 Task: Look for Airbnb properties in Shelui, Tanzania from 20th December, 2023 to 26th December, 2023 for 4 adults. Place can be private room with 4 bedrooms having 4 beds and 4 bathrooms. Property type can be flat. Amenities needed are: wifi, TV, free parkinig on premises, gym, breakfast.
Action: Mouse moved to (490, 127)
Screenshot: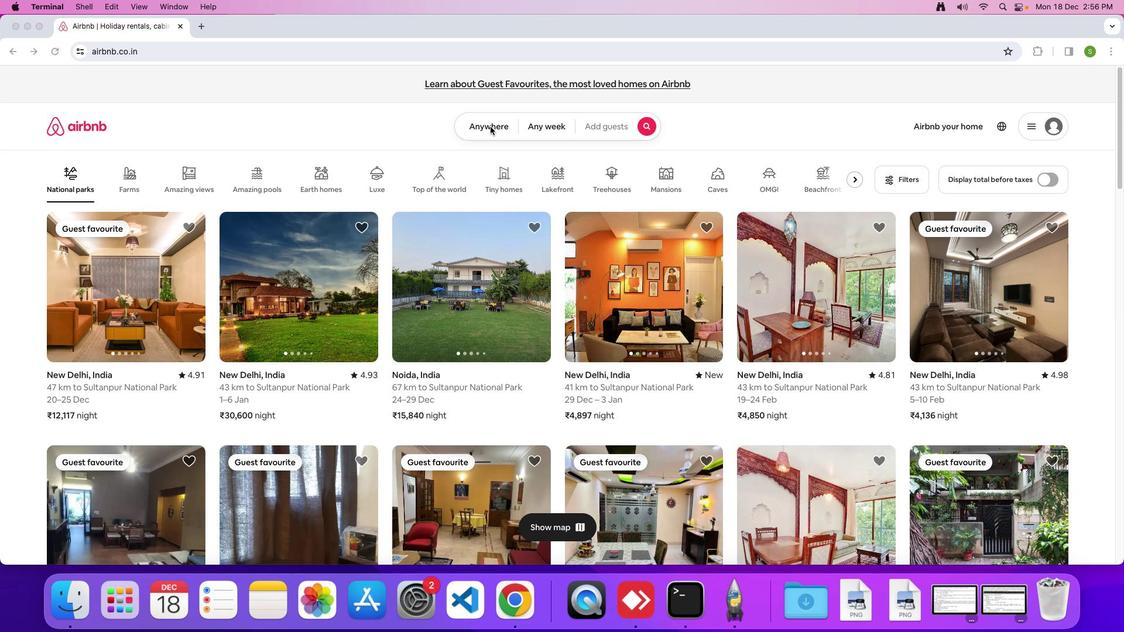 
Action: Mouse pressed left at (490, 127)
Screenshot: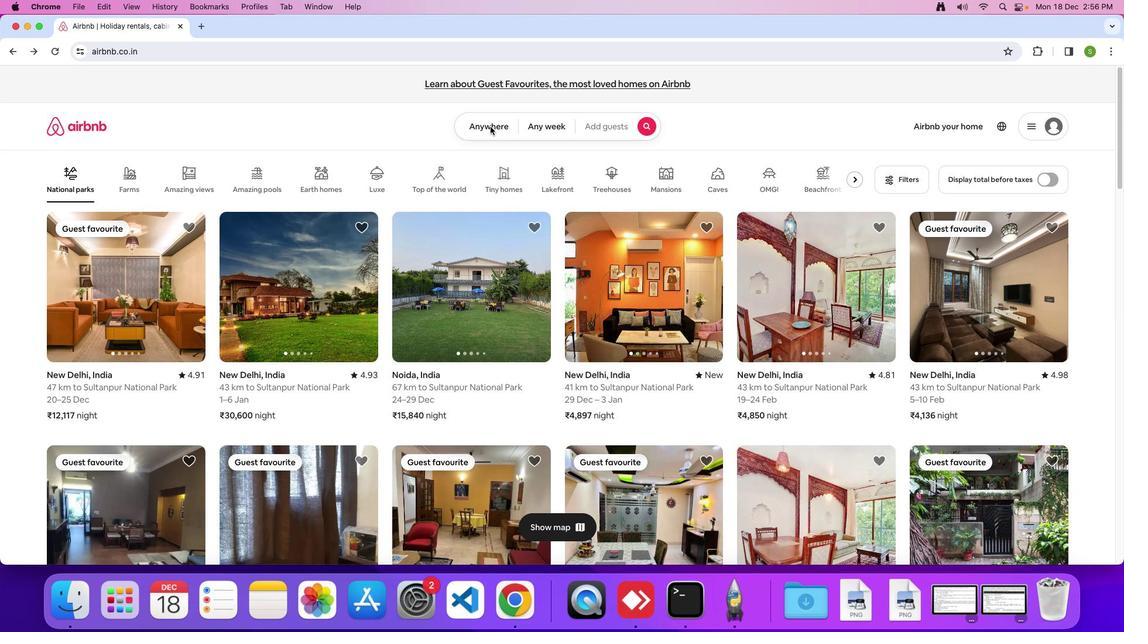 
Action: Mouse moved to (487, 127)
Screenshot: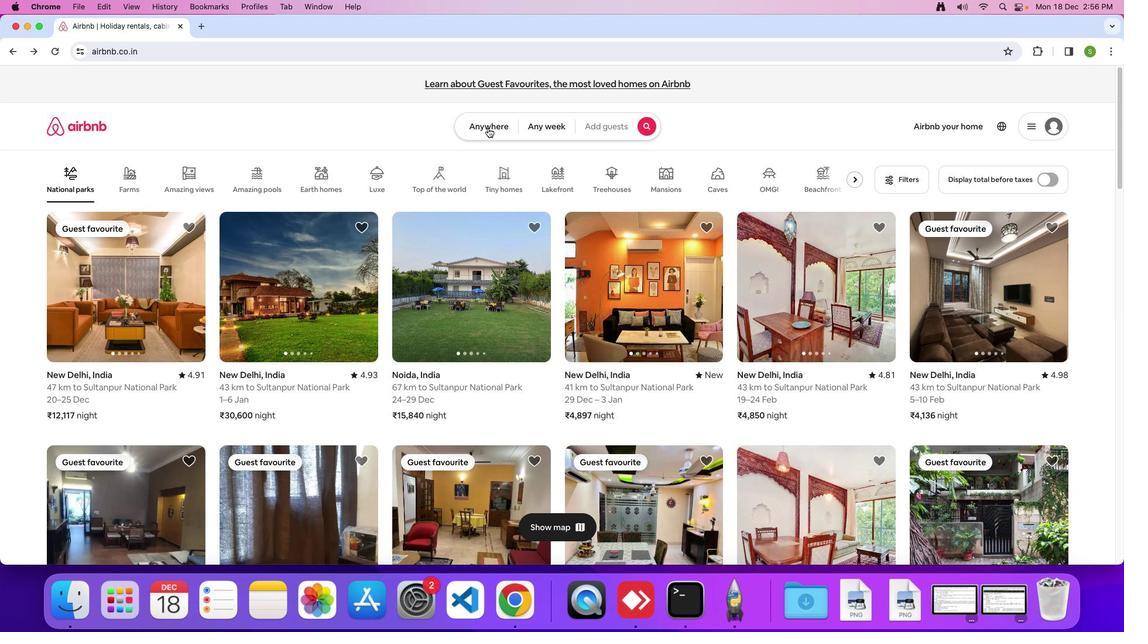 
Action: Mouse pressed left at (487, 127)
Screenshot: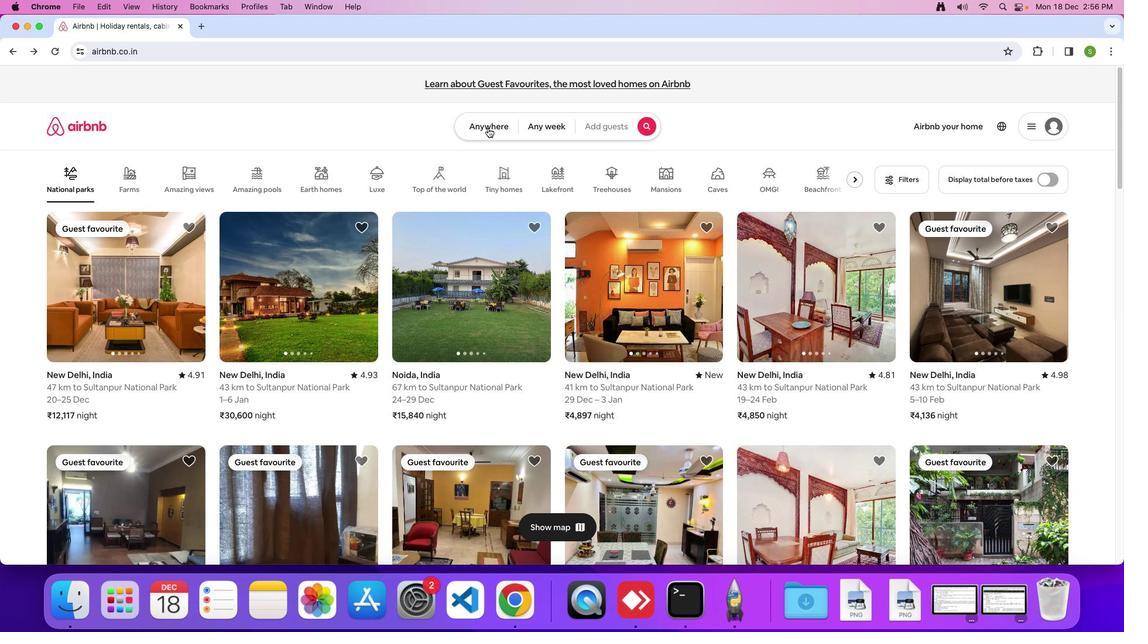 
Action: Mouse moved to (441, 170)
Screenshot: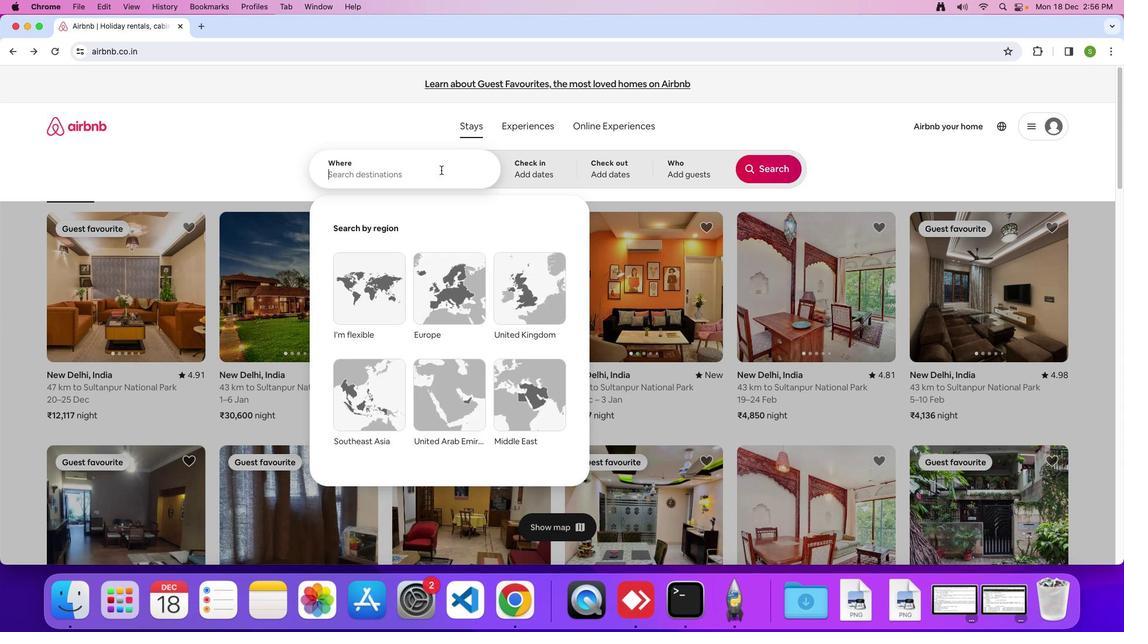 
Action: Mouse pressed left at (441, 170)
Screenshot: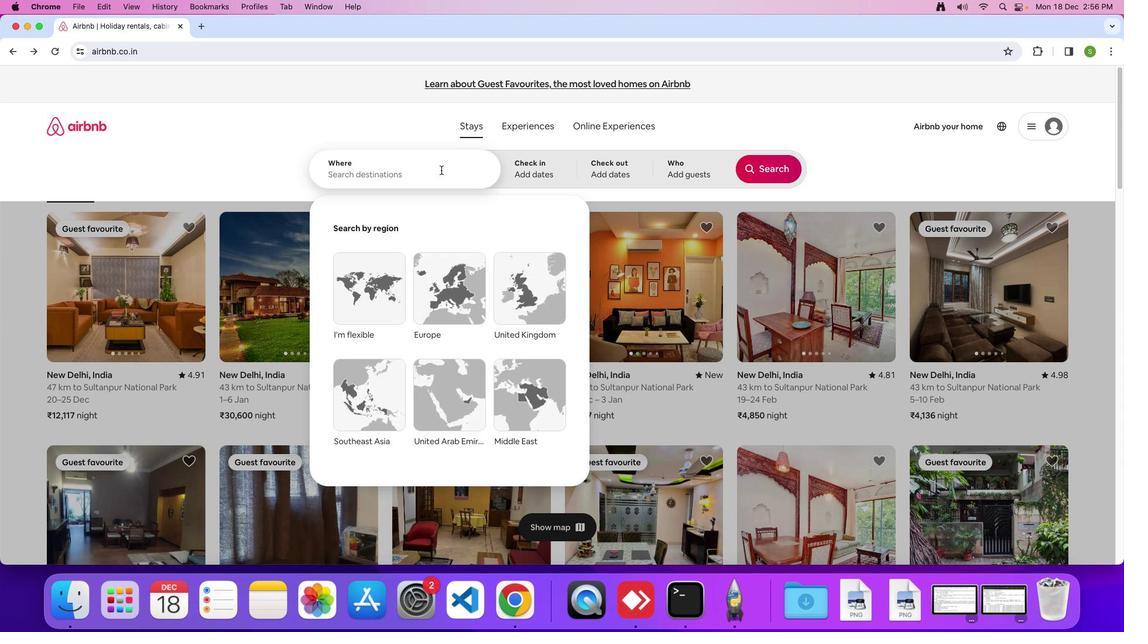 
Action: Mouse moved to (441, 170)
Screenshot: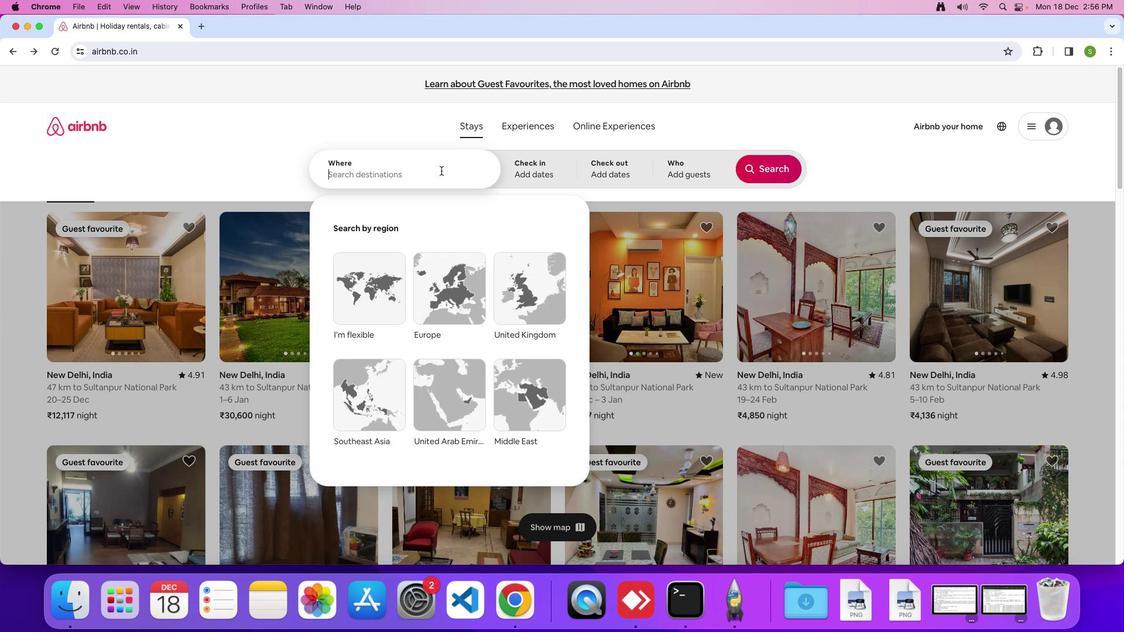 
Action: Key pressed 'S'Key.caps_lock'h''e''l''u''i'
Screenshot: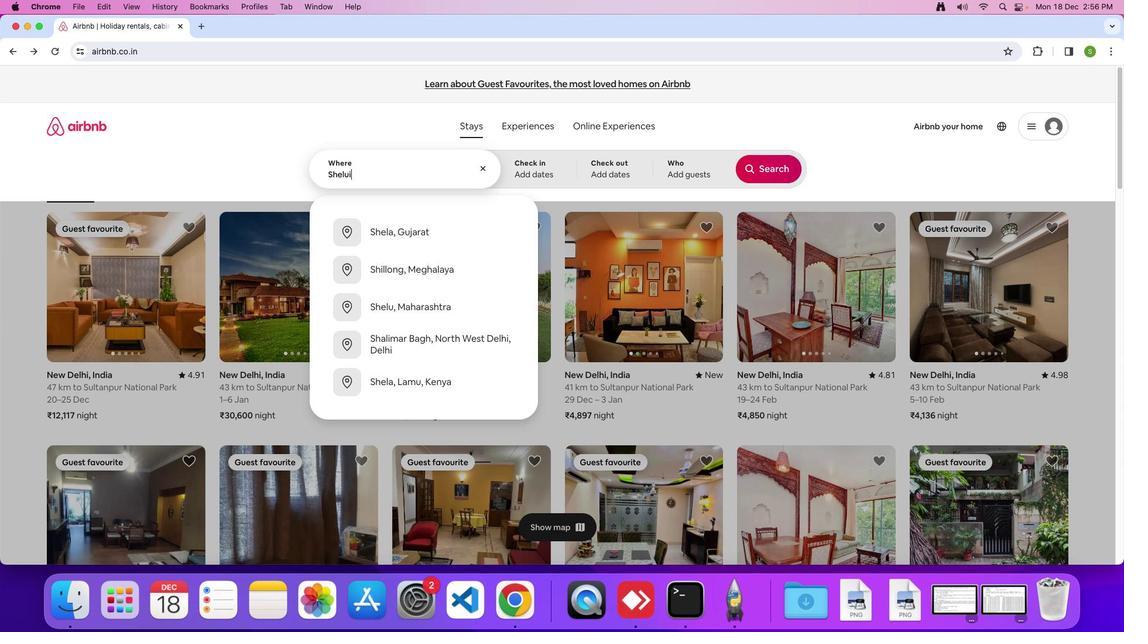 
Action: Mouse moved to (441, 170)
Screenshot: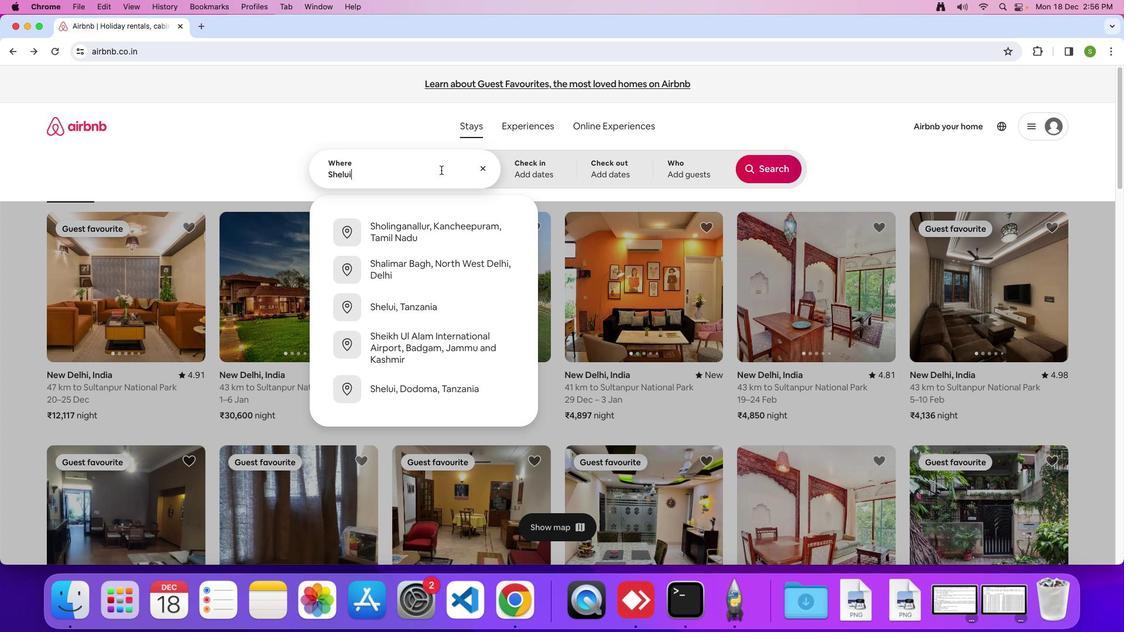 
Action: Key pressed ','Key.spaceKey.shift'T''a''n''z''a''n''i''a'Key.enter
Screenshot: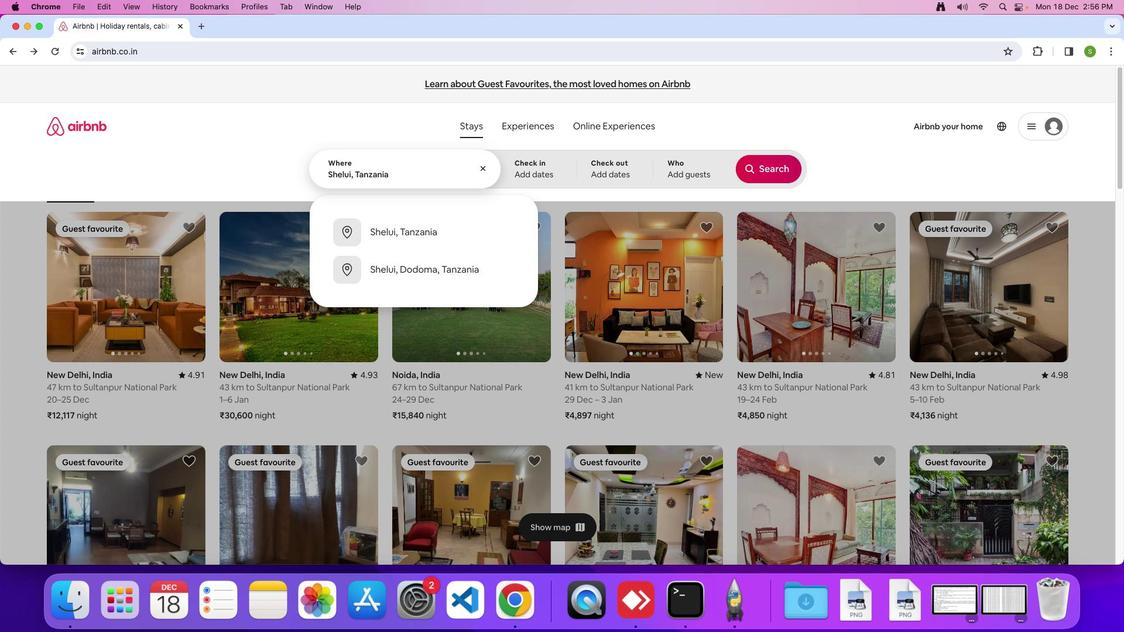 
Action: Mouse moved to (449, 408)
Screenshot: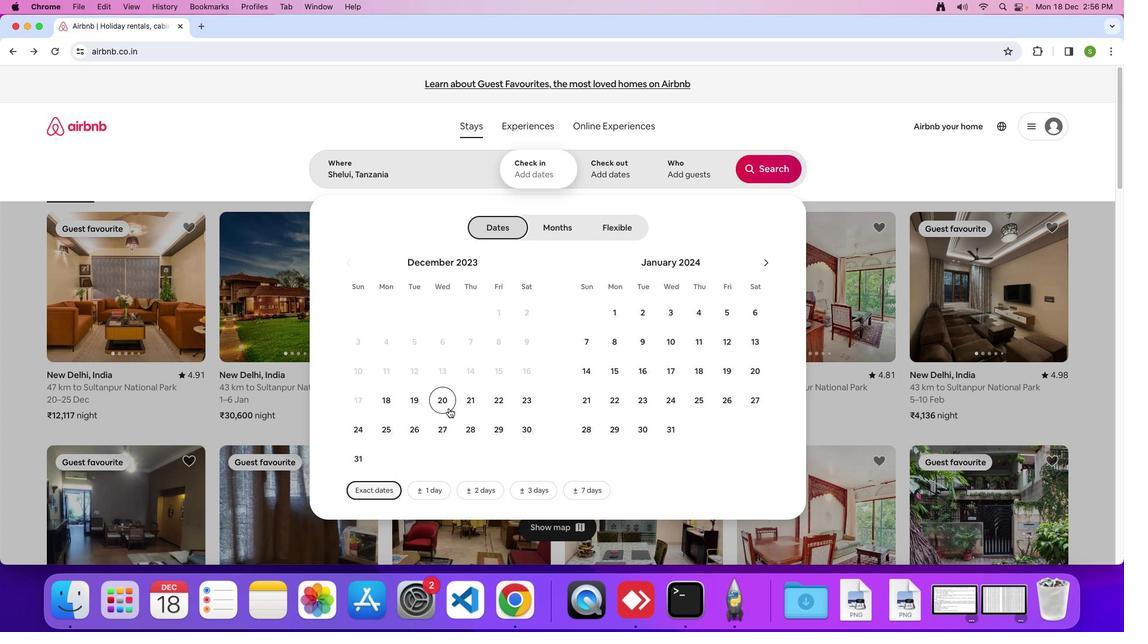 
Action: Mouse pressed left at (449, 408)
Screenshot: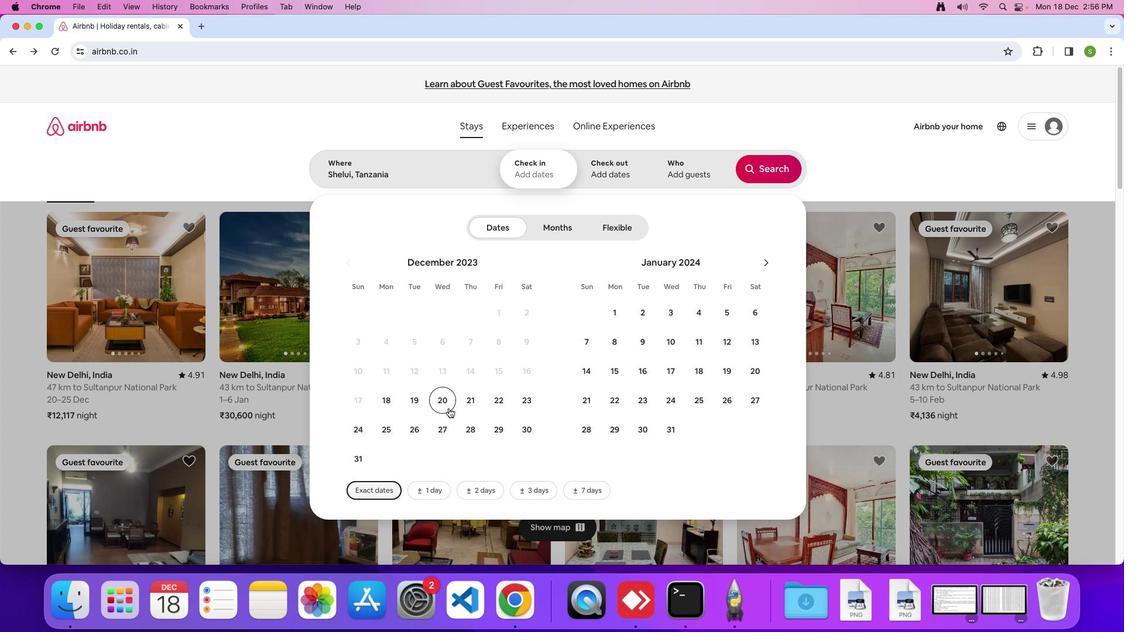 
Action: Mouse moved to (407, 428)
Screenshot: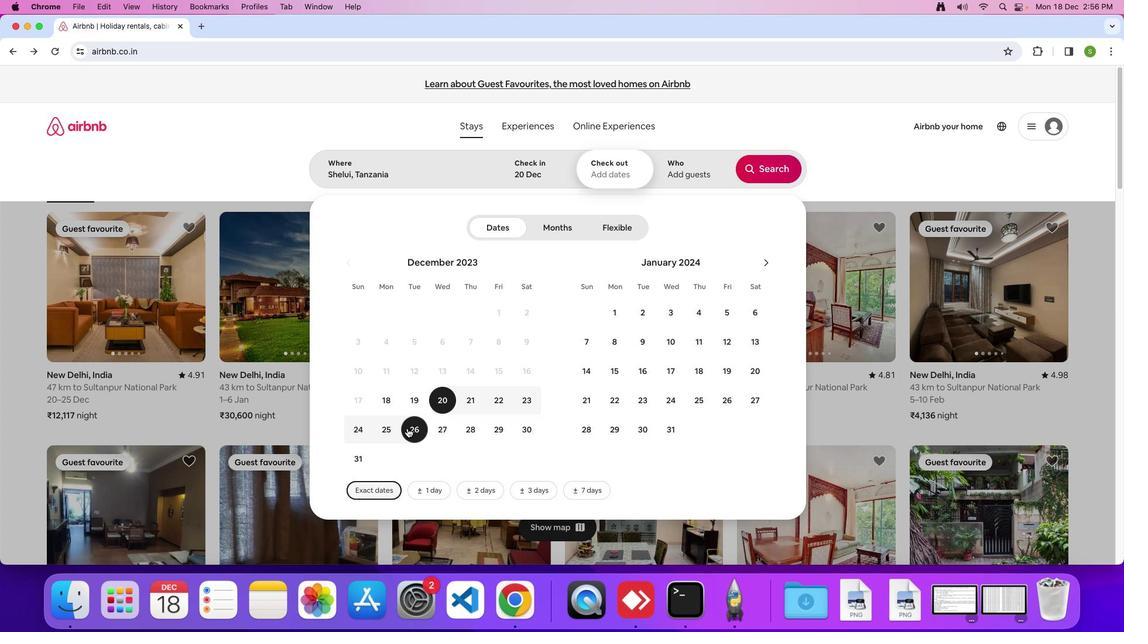 
Action: Mouse pressed left at (407, 428)
Screenshot: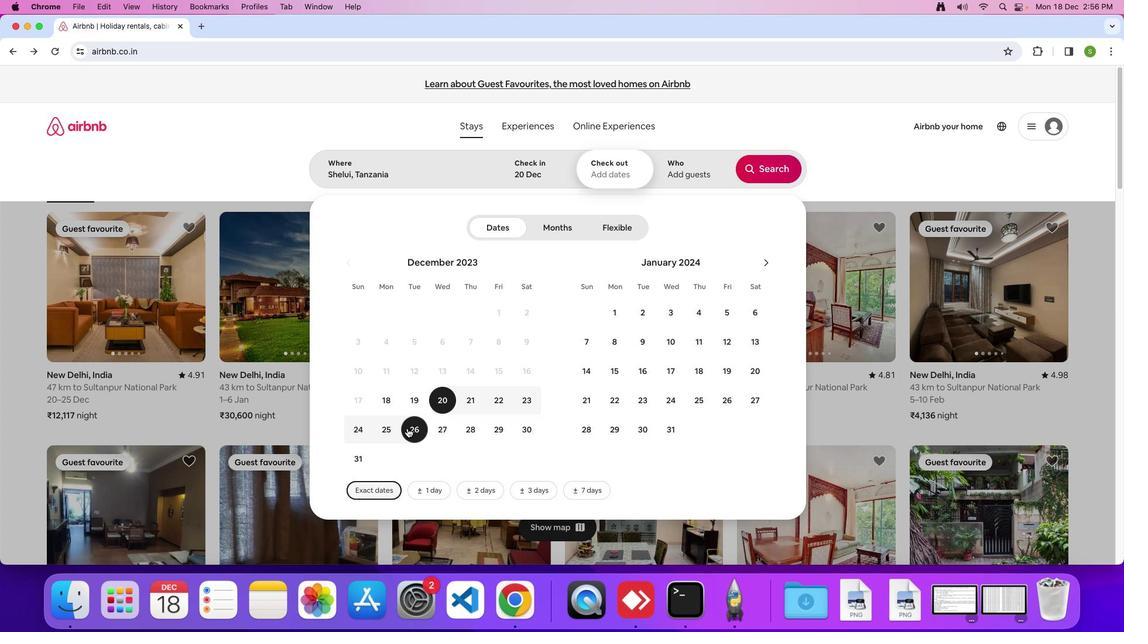
Action: Mouse moved to (688, 160)
Screenshot: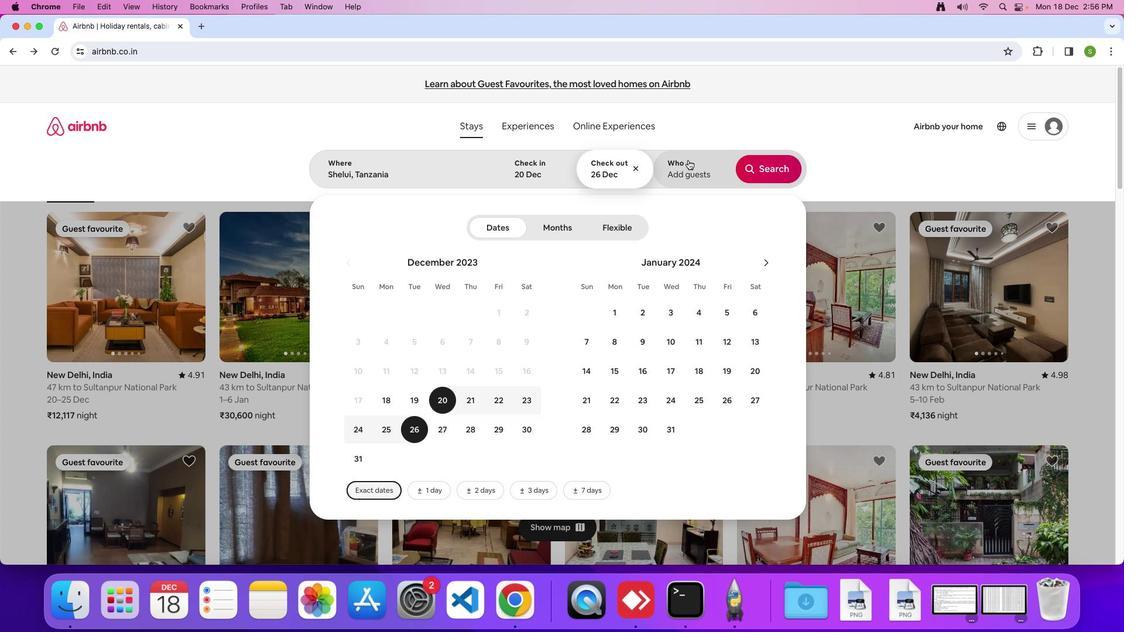
Action: Mouse pressed left at (688, 160)
Screenshot: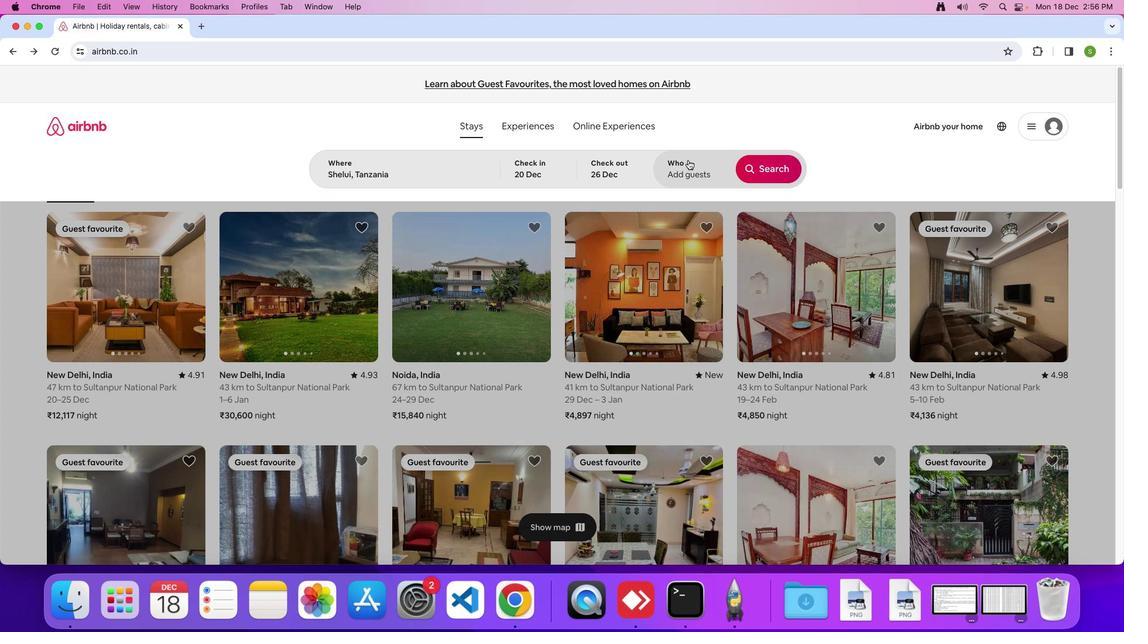 
Action: Mouse moved to (778, 229)
Screenshot: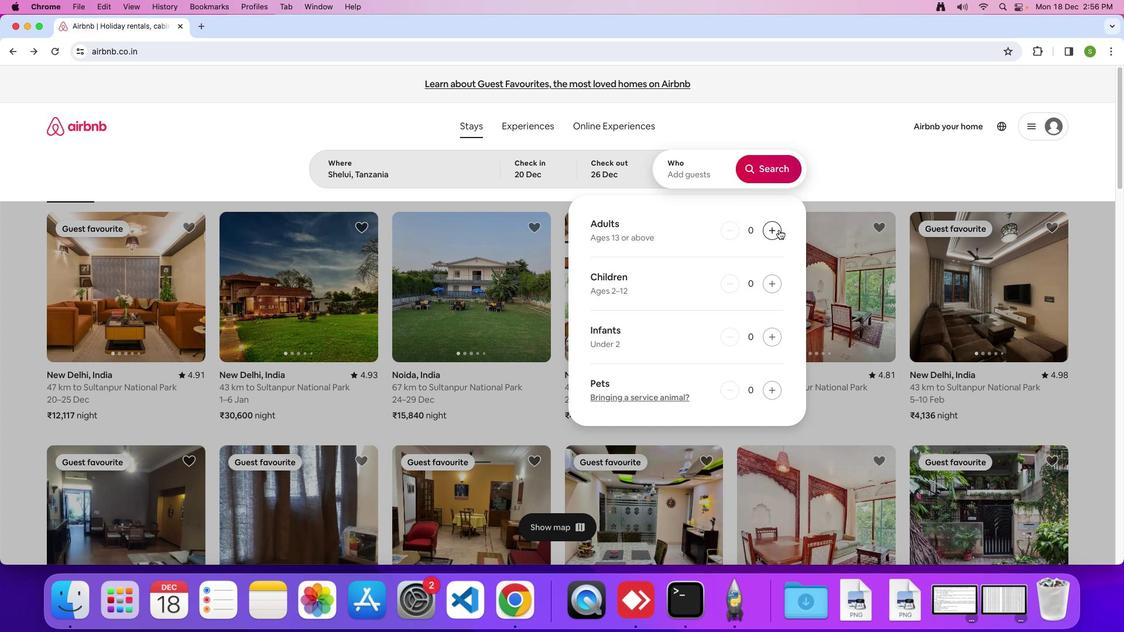 
Action: Mouse pressed left at (778, 229)
Screenshot: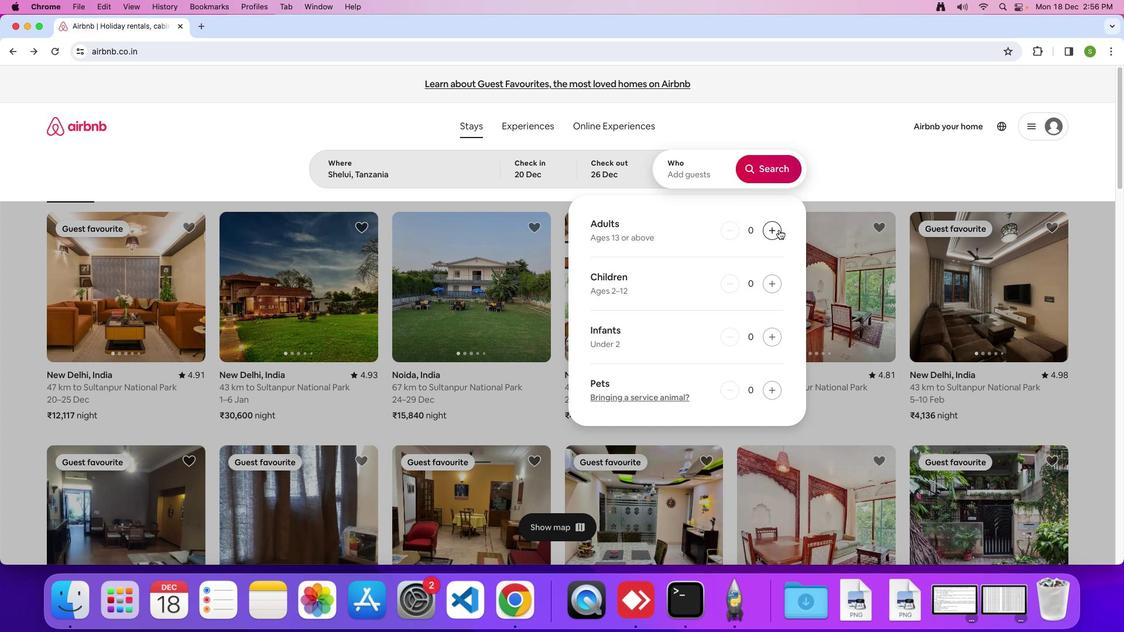 
Action: Mouse pressed left at (778, 229)
Screenshot: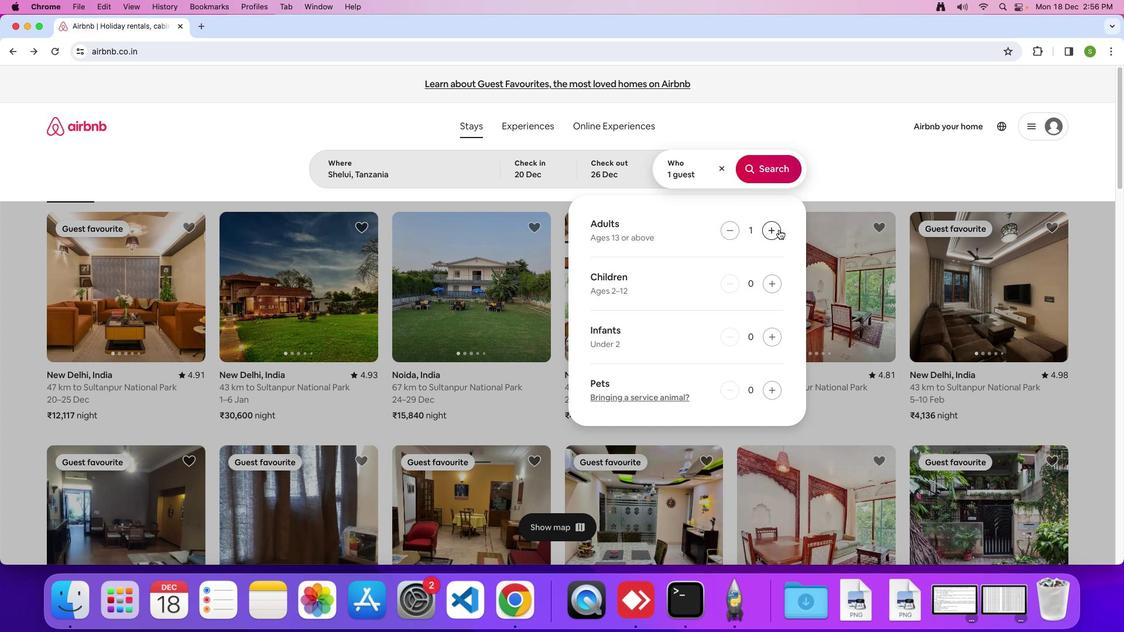 
Action: Mouse pressed left at (778, 229)
Screenshot: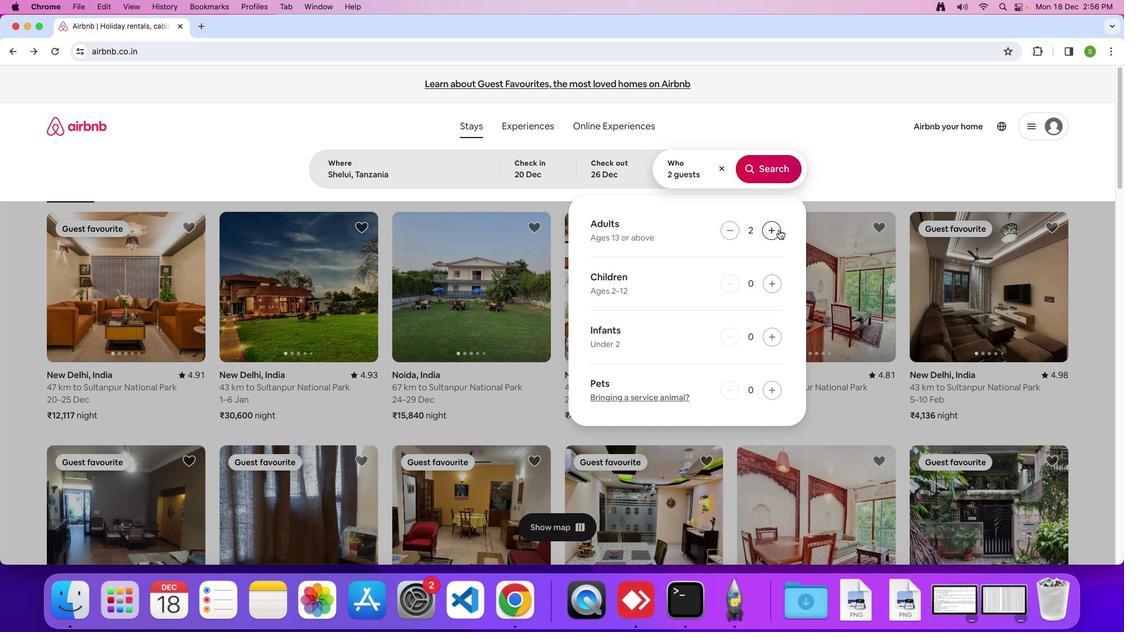 
Action: Mouse pressed left at (778, 229)
Screenshot: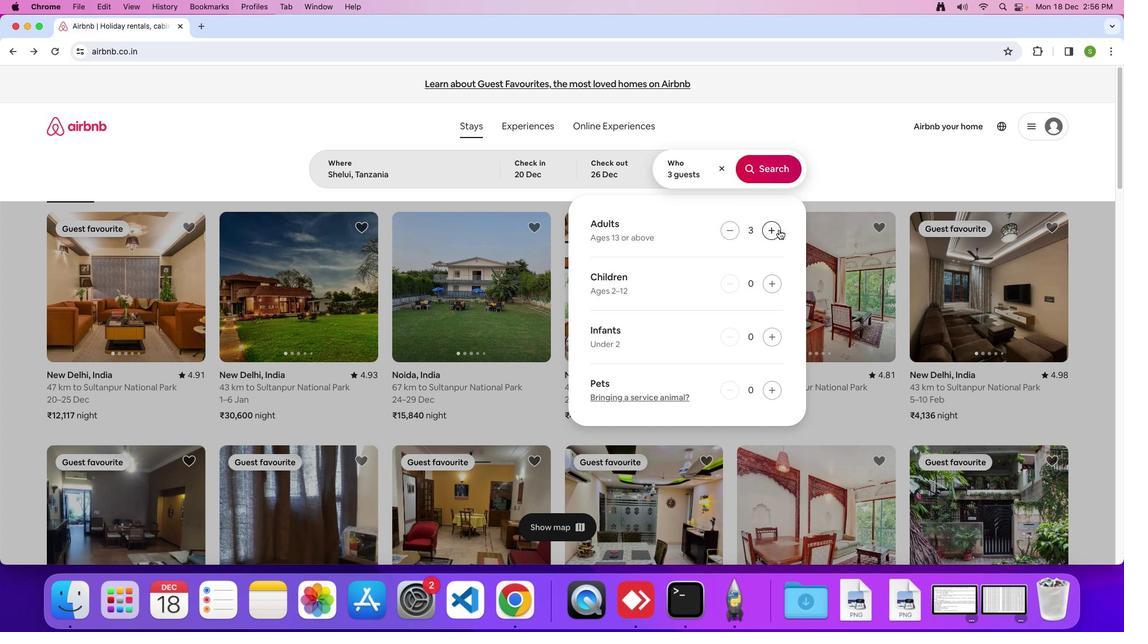 
Action: Mouse moved to (777, 177)
Screenshot: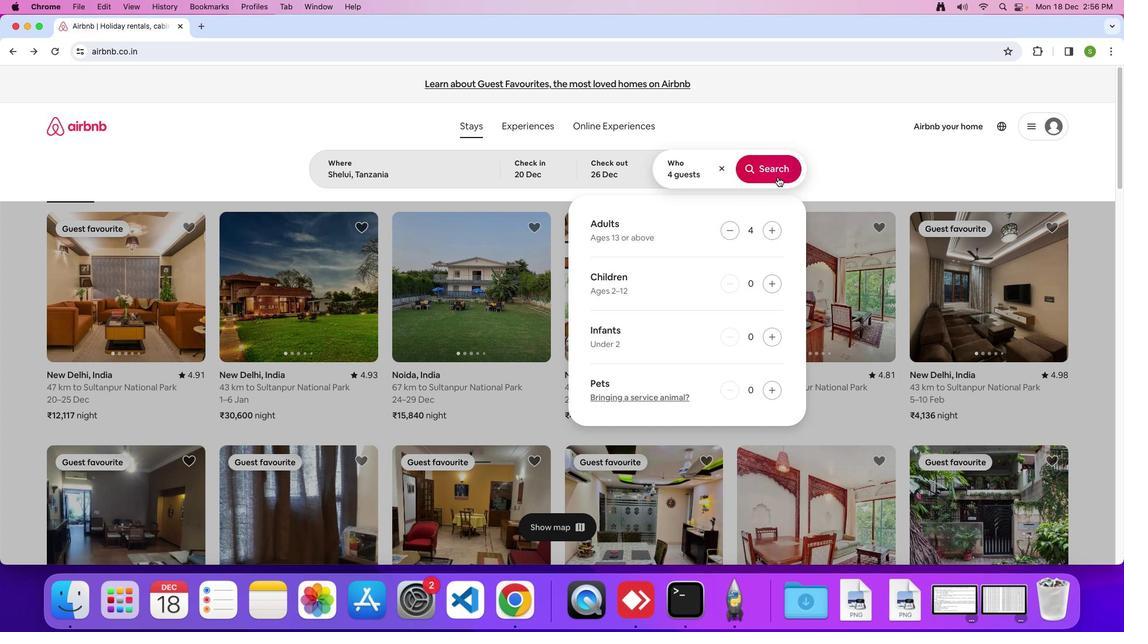 
Action: Mouse pressed left at (777, 177)
Screenshot: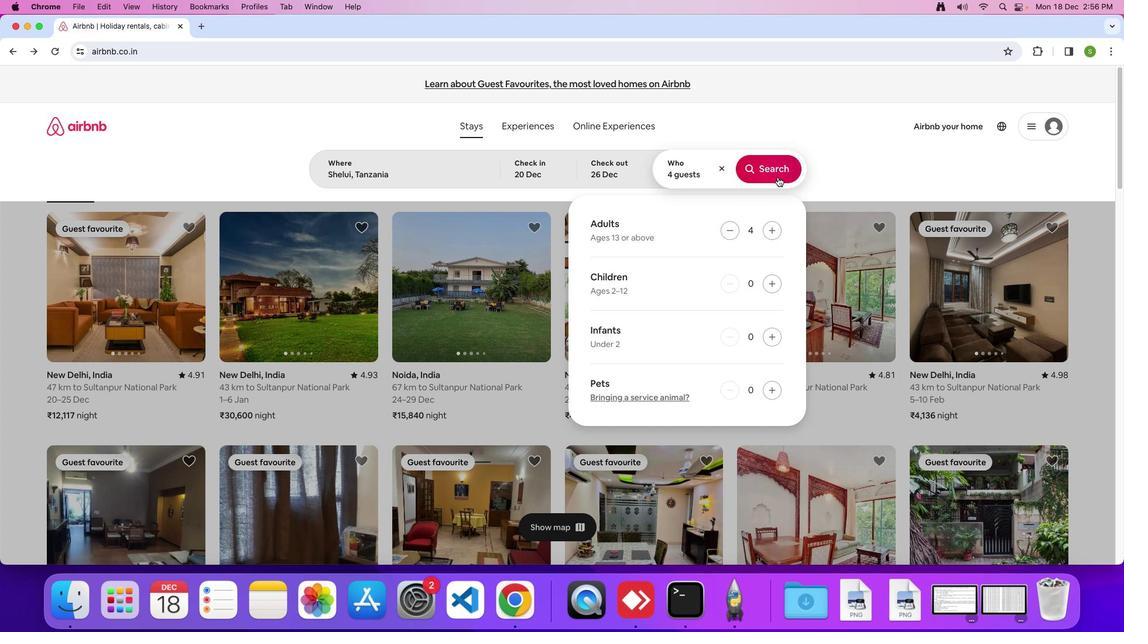 
Action: Mouse moved to (932, 141)
Screenshot: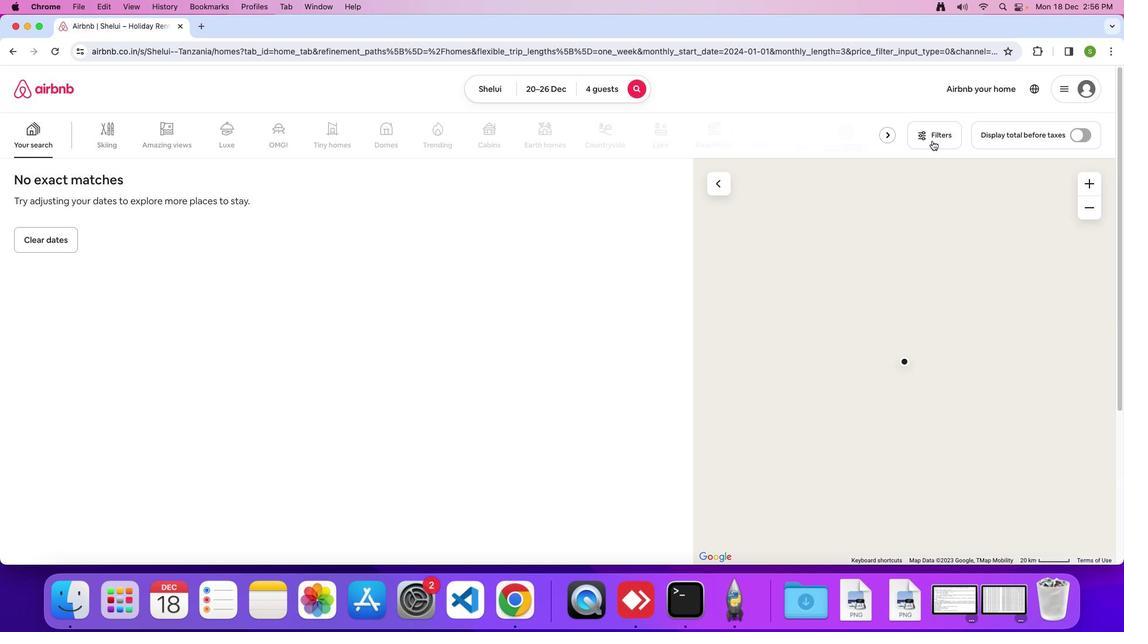 
Action: Mouse pressed left at (932, 141)
Screenshot: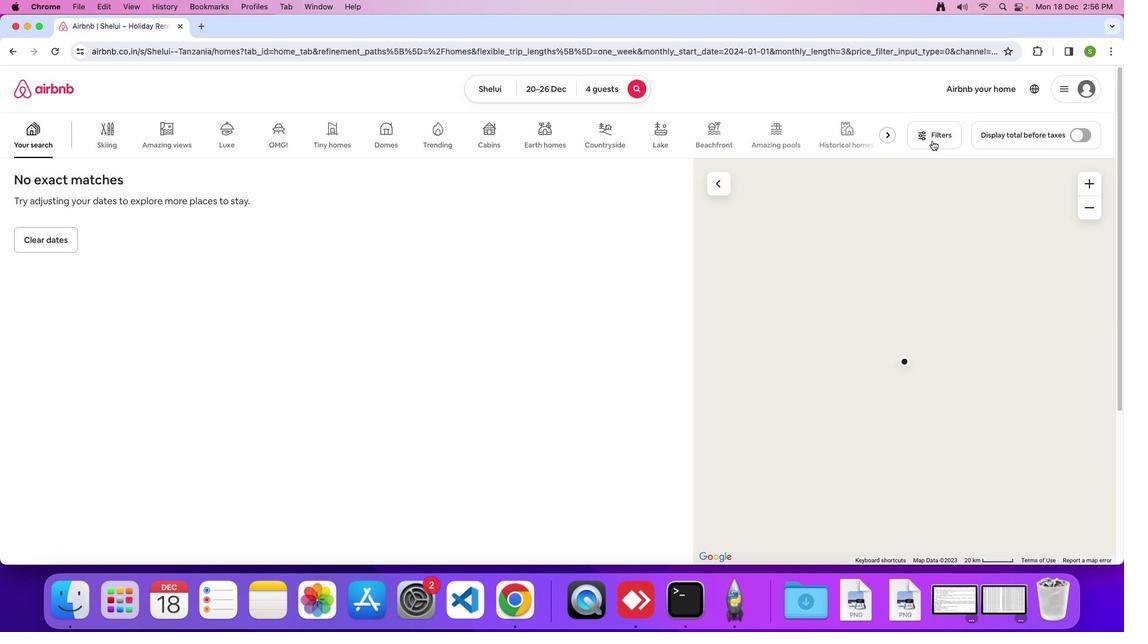 
Action: Mouse moved to (574, 373)
Screenshot: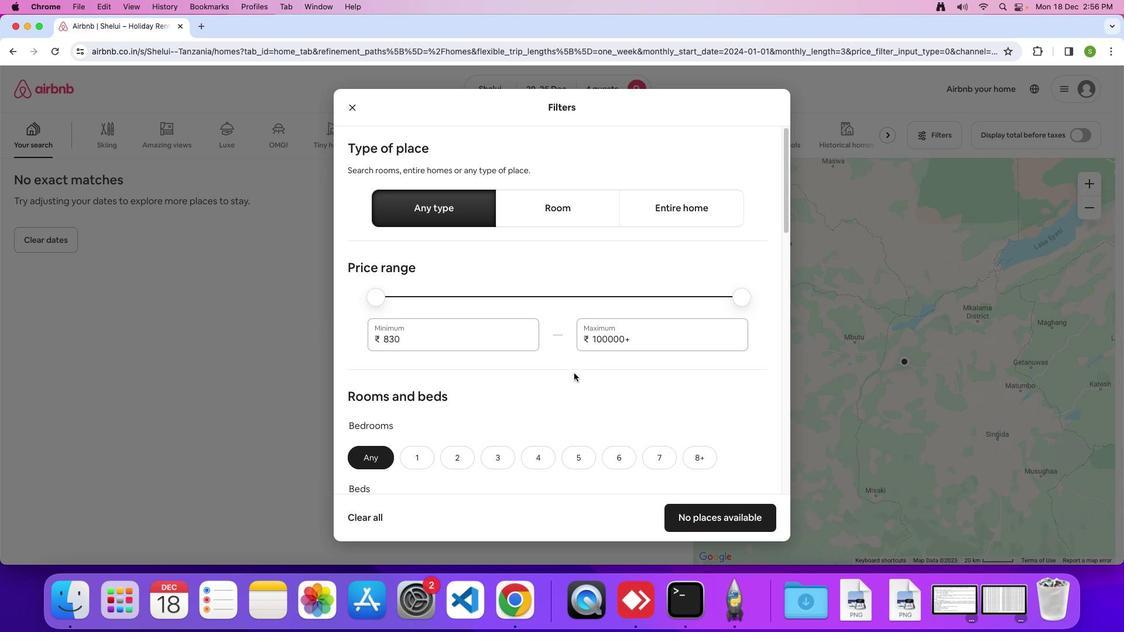 
Action: Mouse scrolled (574, 373) with delta (0, 0)
Screenshot: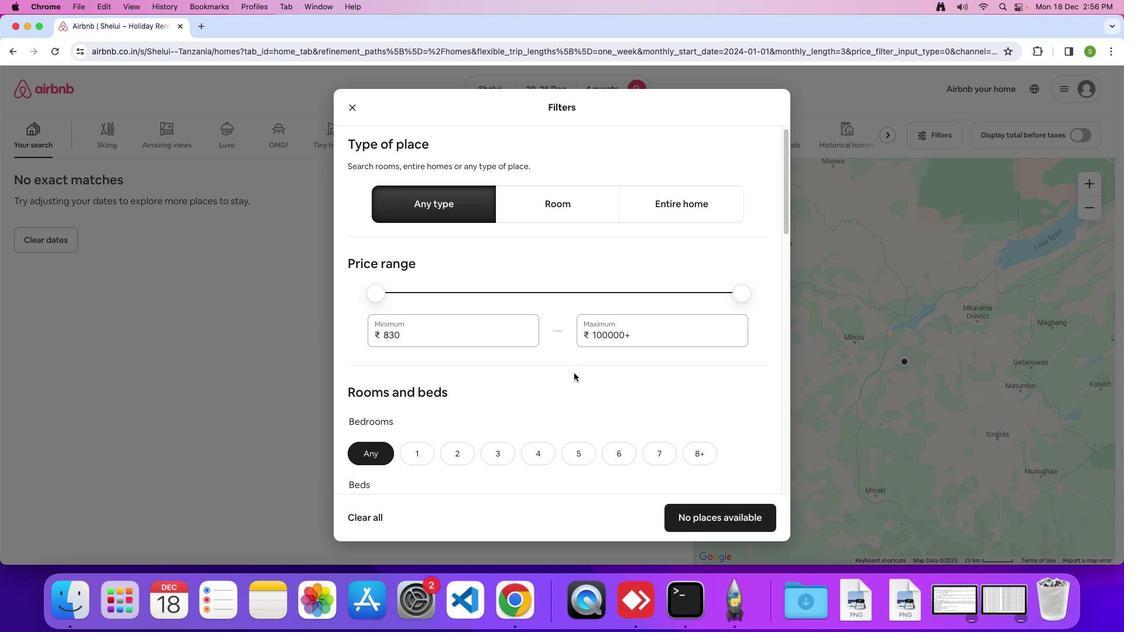 
Action: Mouse scrolled (574, 373) with delta (0, 0)
Screenshot: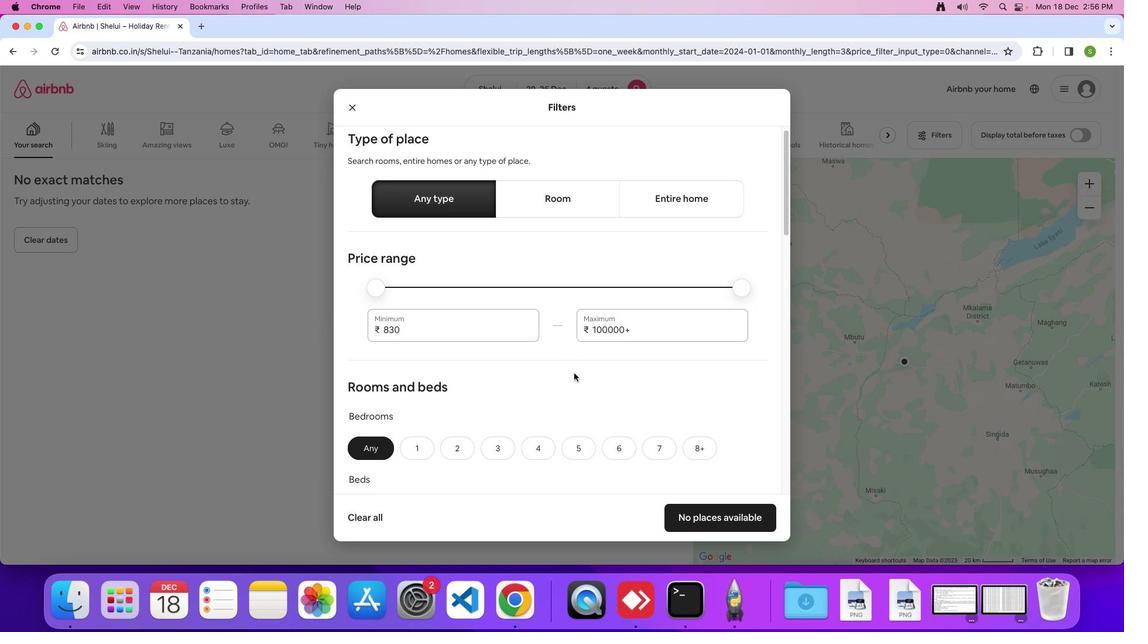 
Action: Mouse scrolled (574, 373) with delta (0, -1)
Screenshot: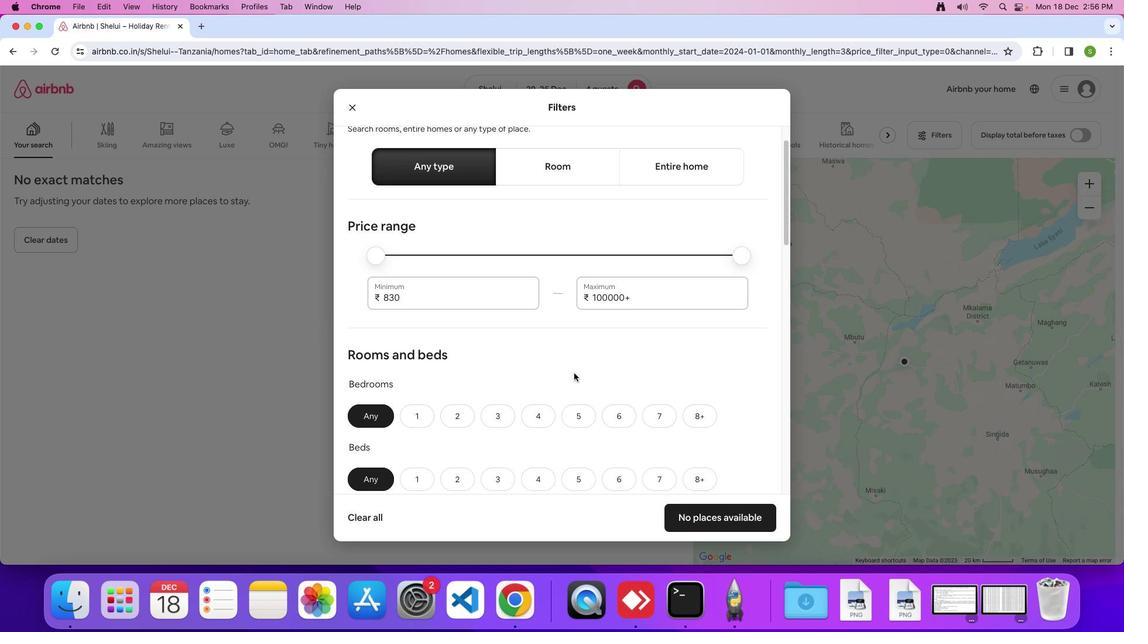 
Action: Mouse moved to (574, 373)
Screenshot: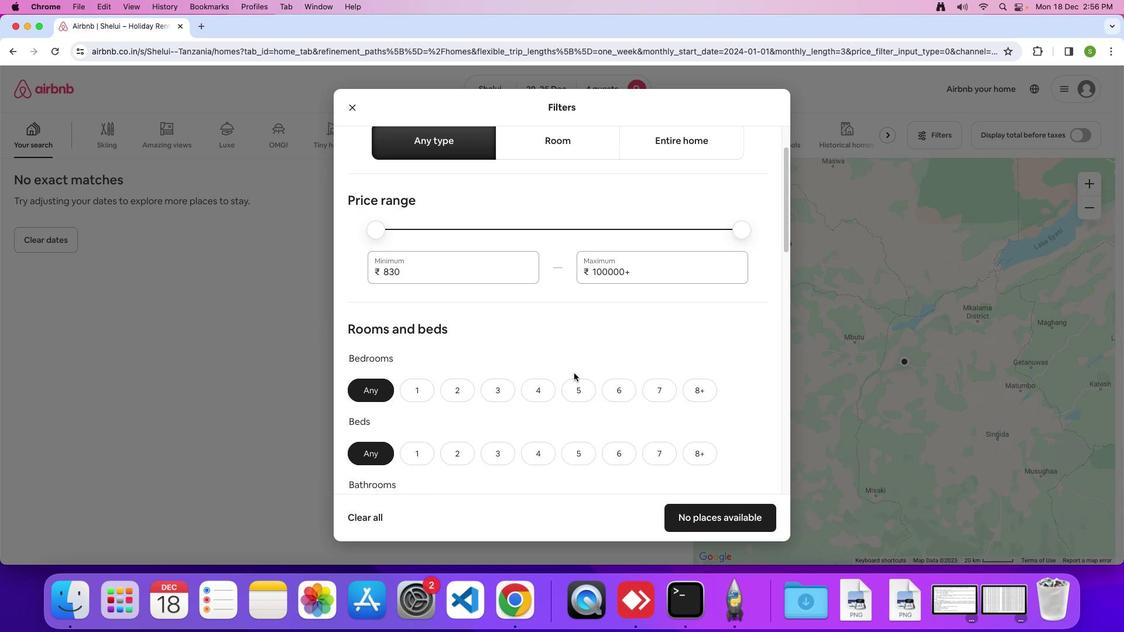 
Action: Mouse scrolled (574, 373) with delta (0, 0)
Screenshot: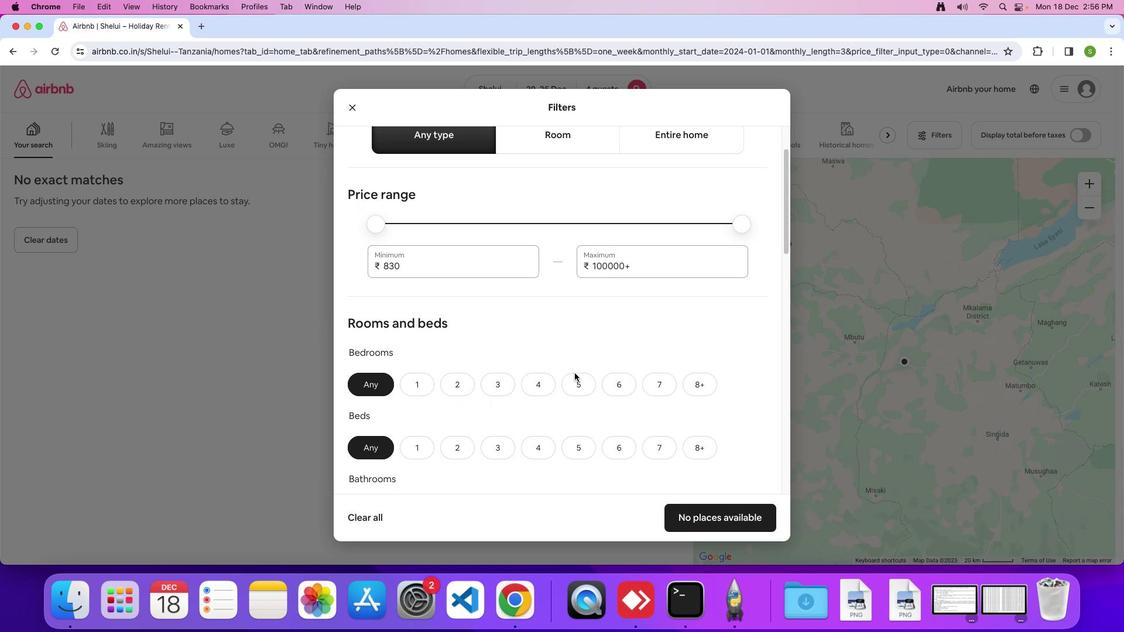 
Action: Mouse moved to (574, 373)
Screenshot: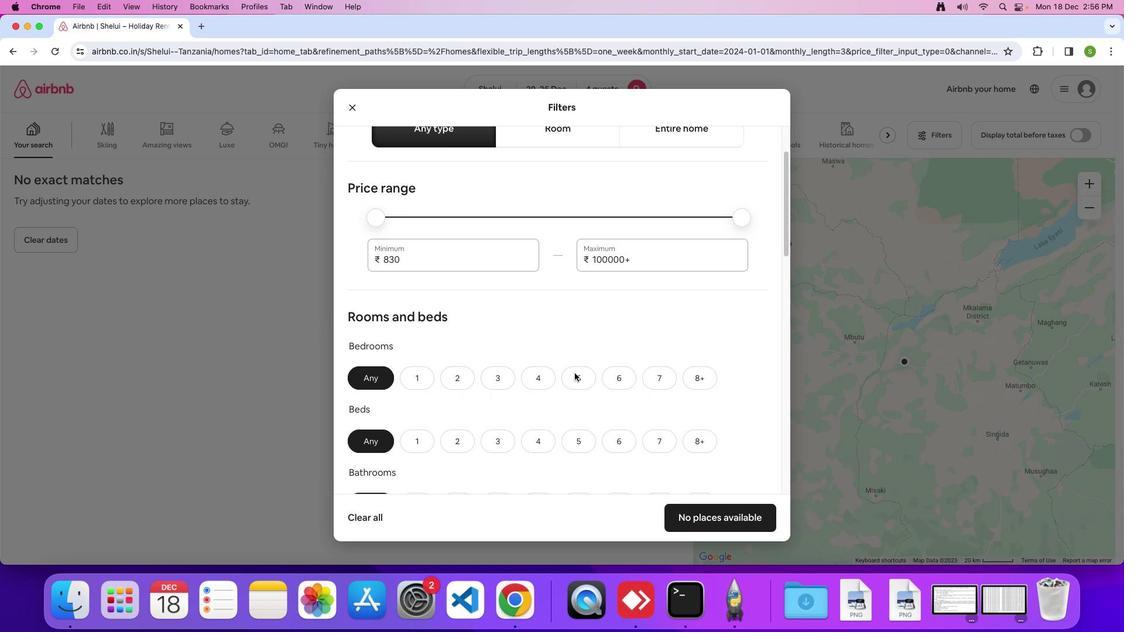 
Action: Mouse scrolled (574, 373) with delta (0, 0)
Screenshot: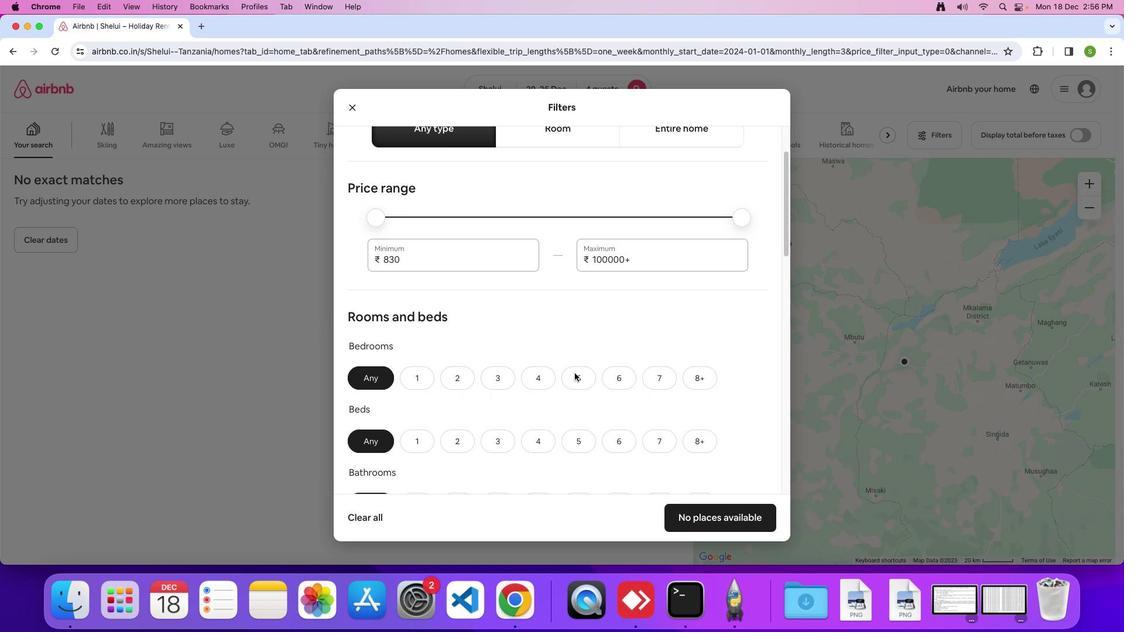 
Action: Mouse scrolled (574, 373) with delta (0, 0)
Screenshot: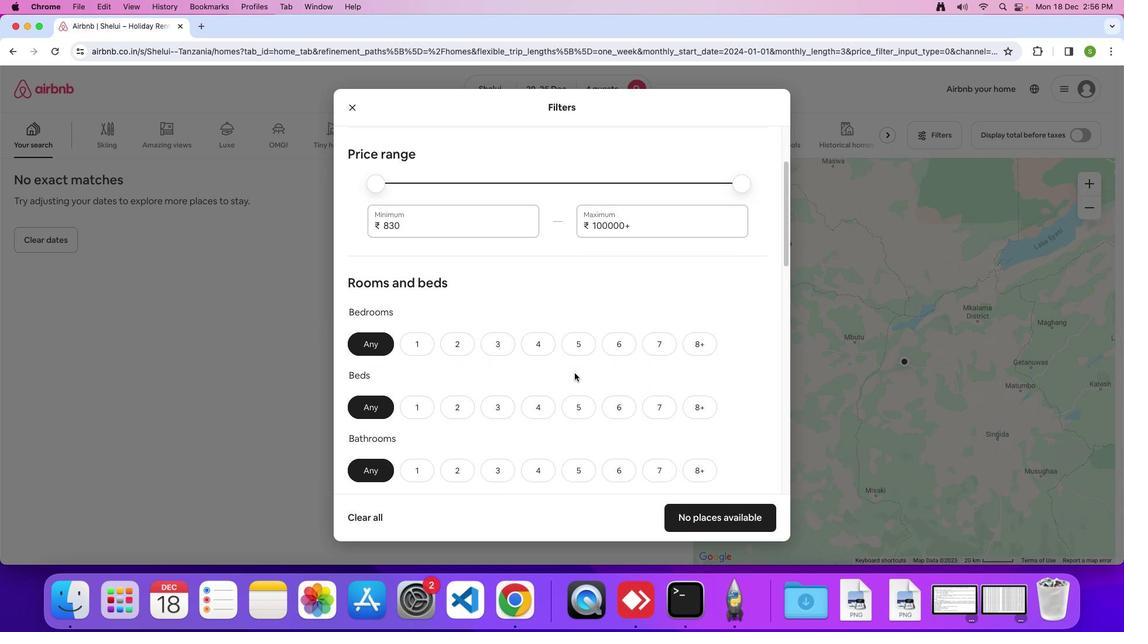 
Action: Mouse scrolled (574, 373) with delta (0, 0)
Screenshot: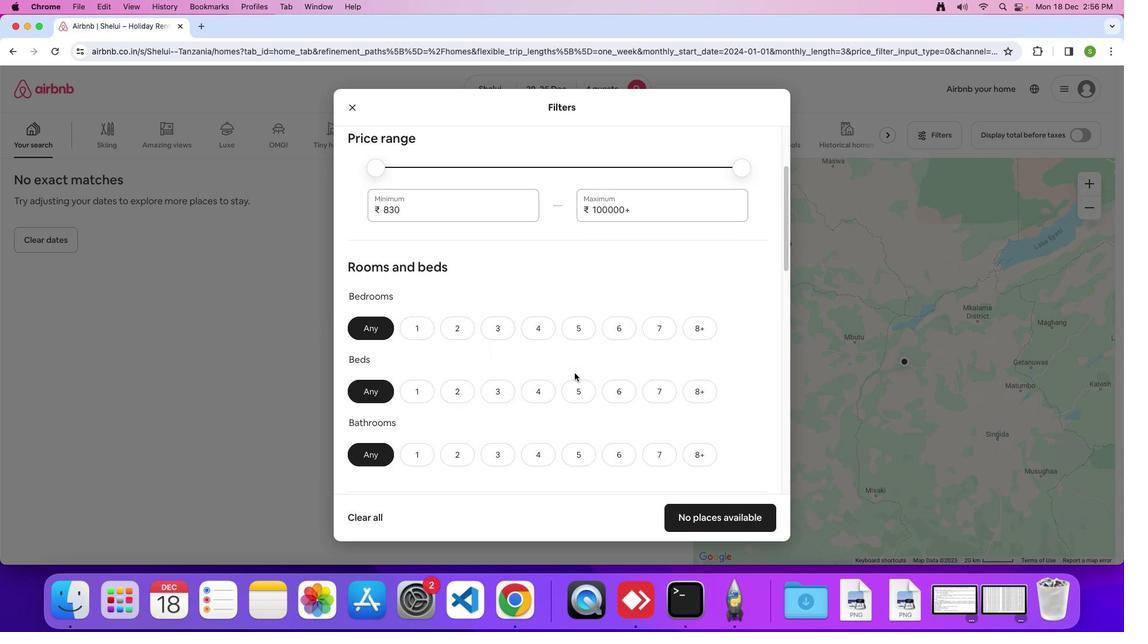 
Action: Mouse scrolled (574, 373) with delta (0, 0)
Screenshot: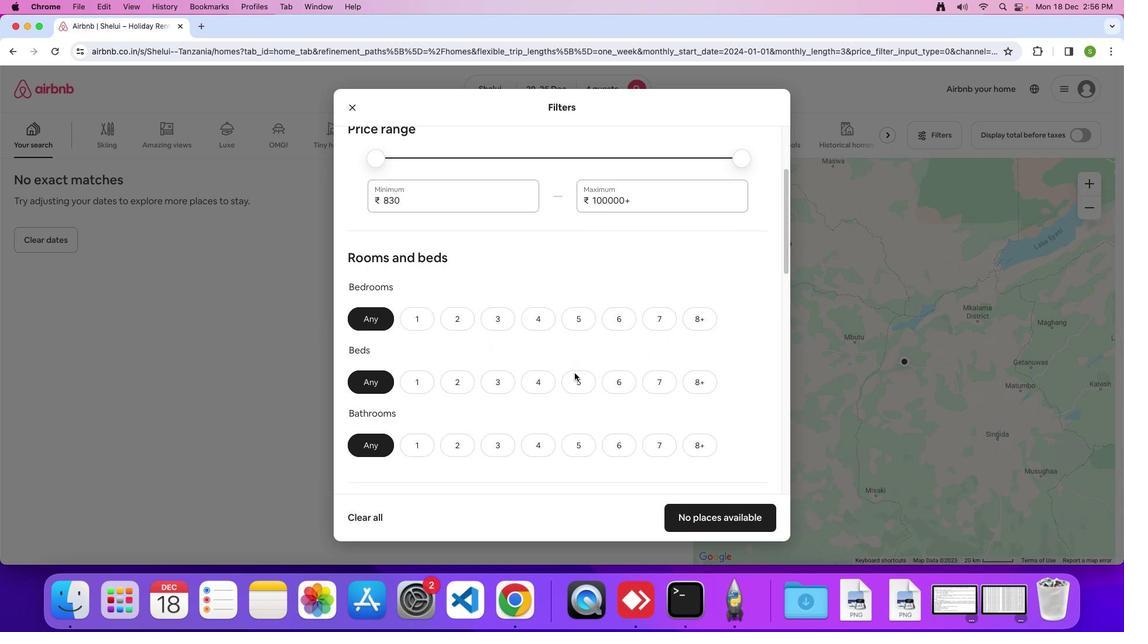 
Action: Mouse scrolled (574, 373) with delta (0, 0)
Screenshot: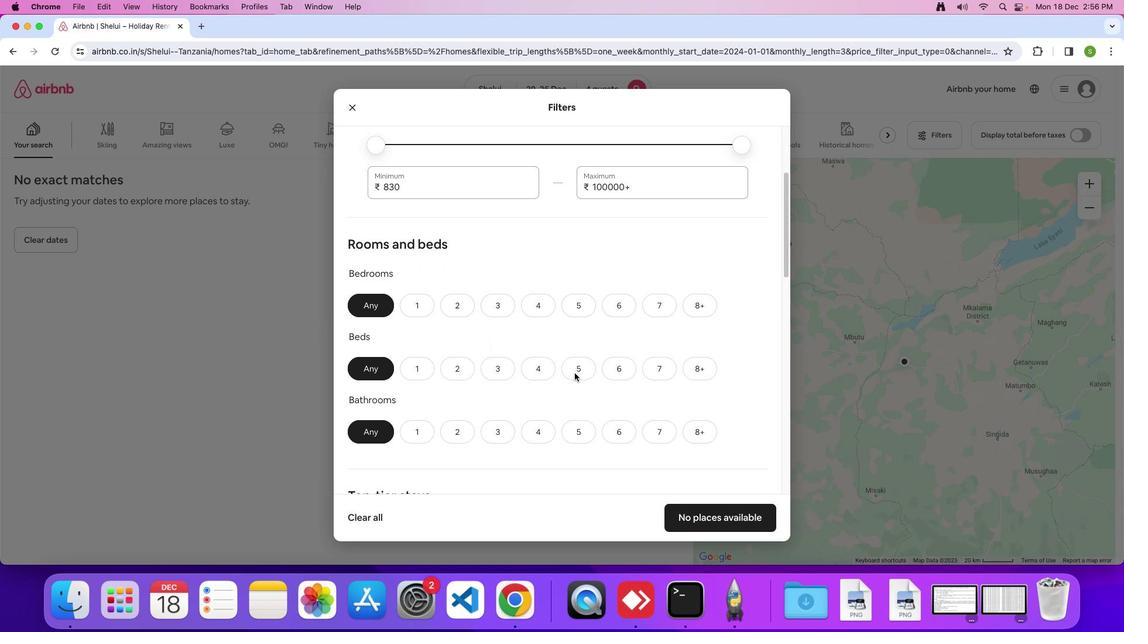 
Action: Mouse scrolled (574, 373) with delta (0, 0)
Screenshot: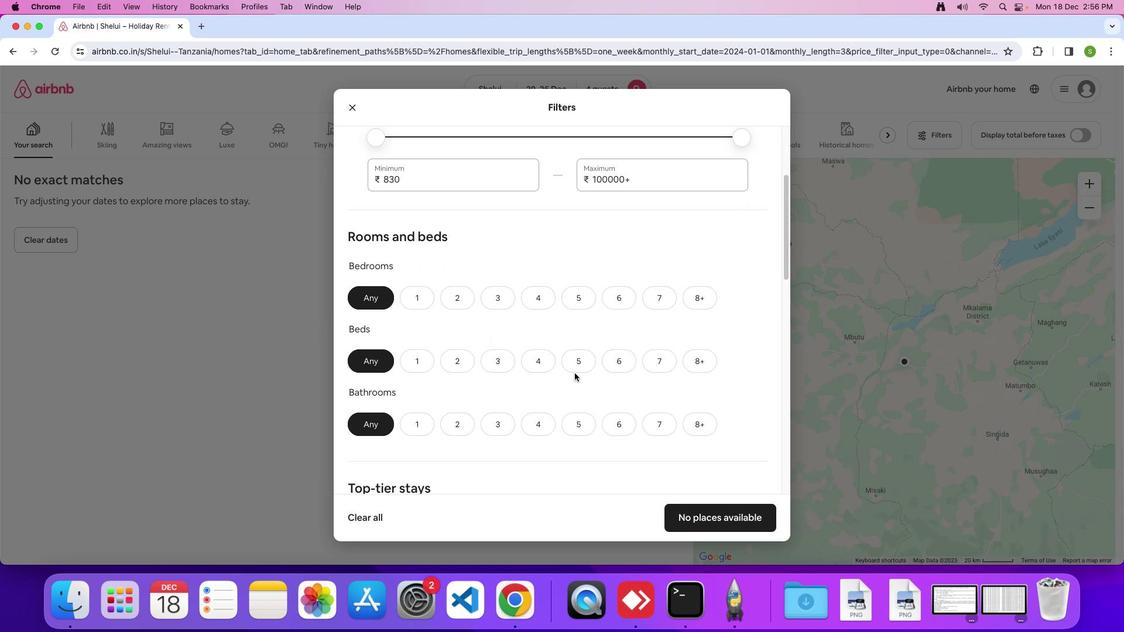 
Action: Mouse scrolled (574, 373) with delta (0, -1)
Screenshot: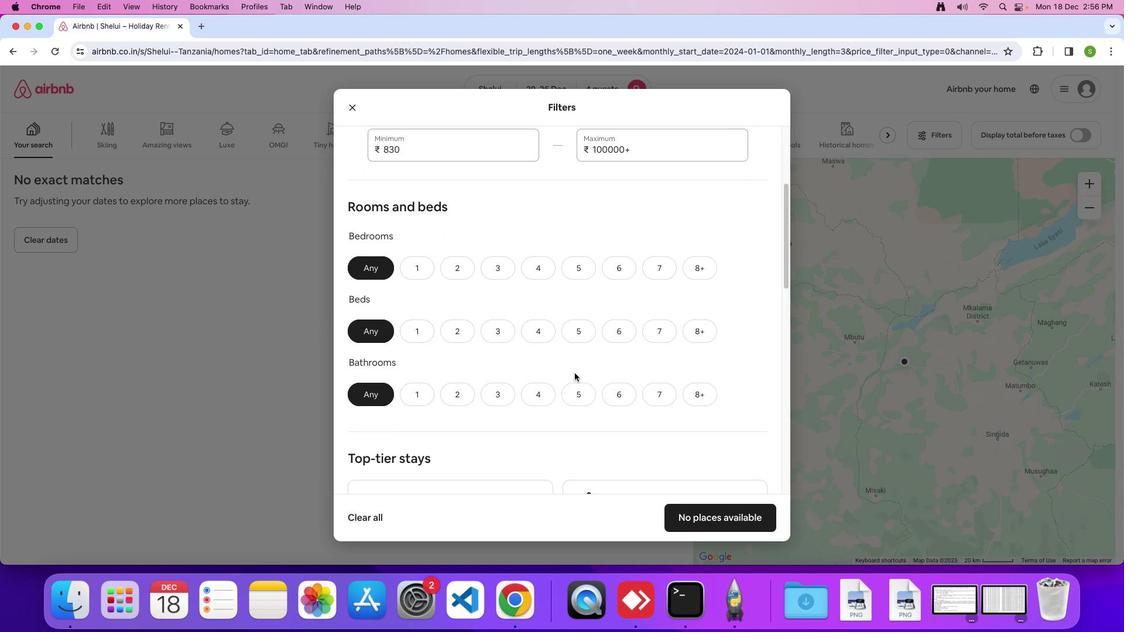 
Action: Mouse moved to (530, 232)
Screenshot: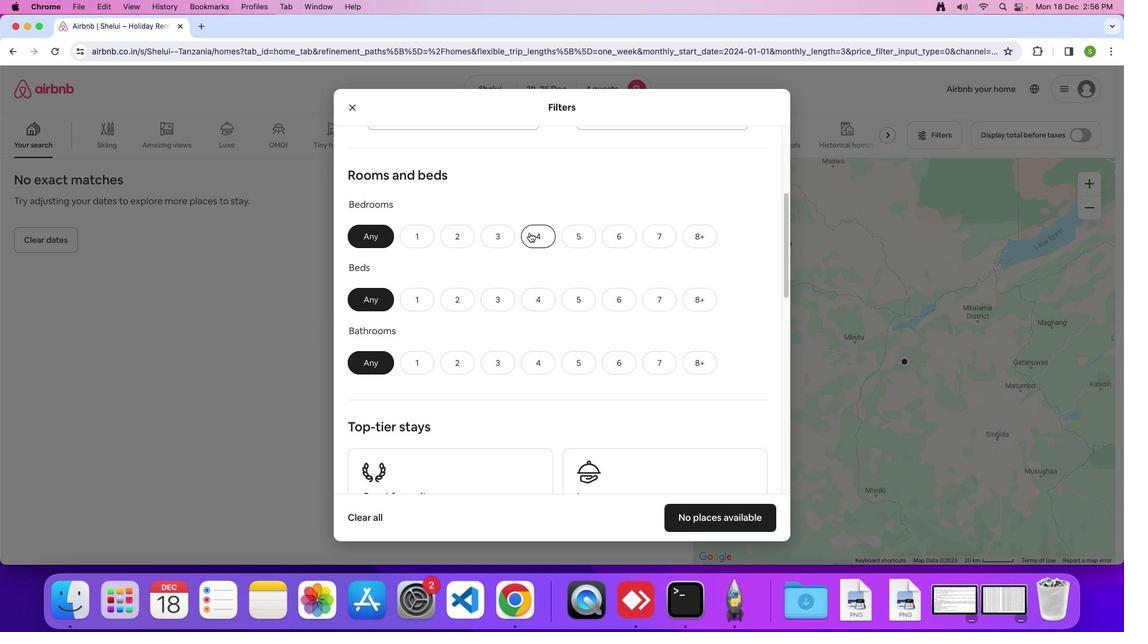 
Action: Mouse pressed left at (530, 232)
Screenshot: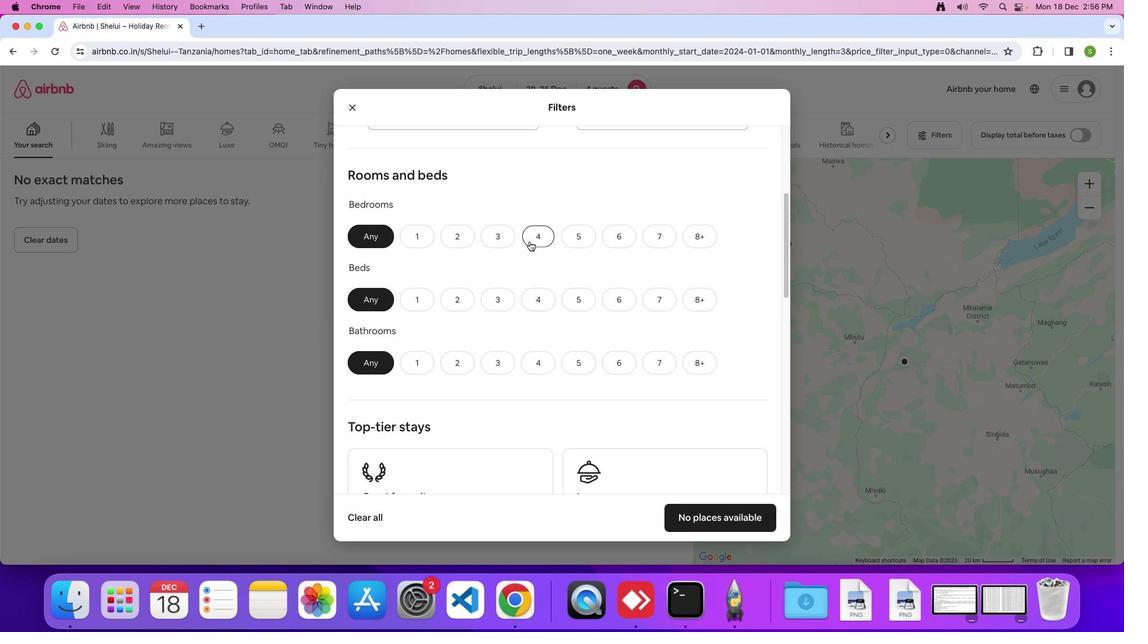 
Action: Mouse moved to (531, 287)
Screenshot: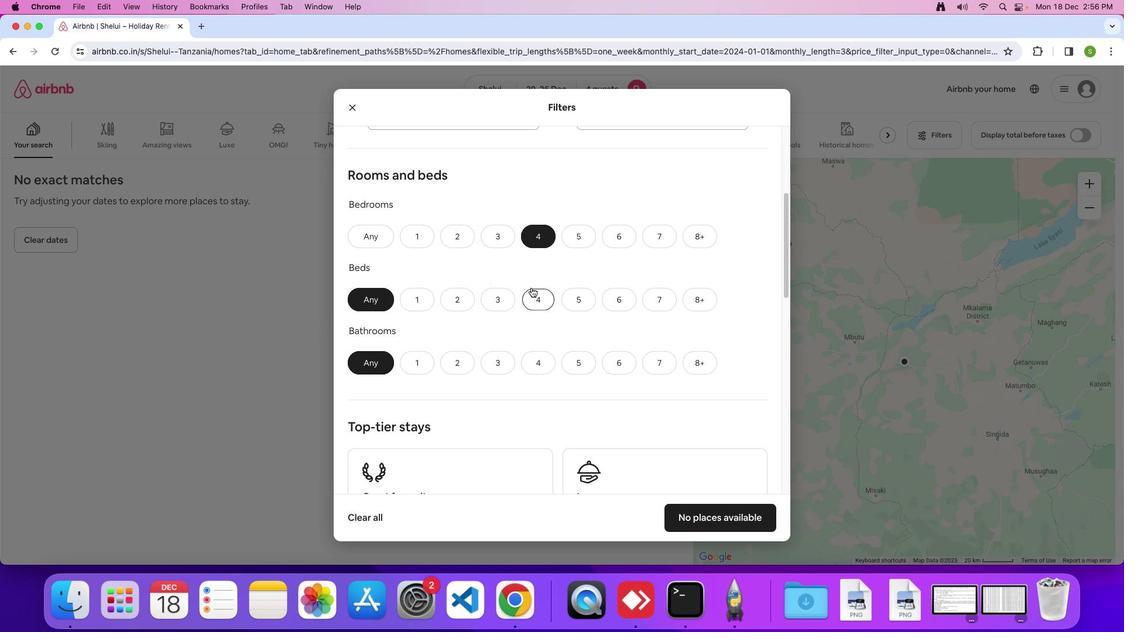 
Action: Mouse pressed left at (531, 287)
Screenshot: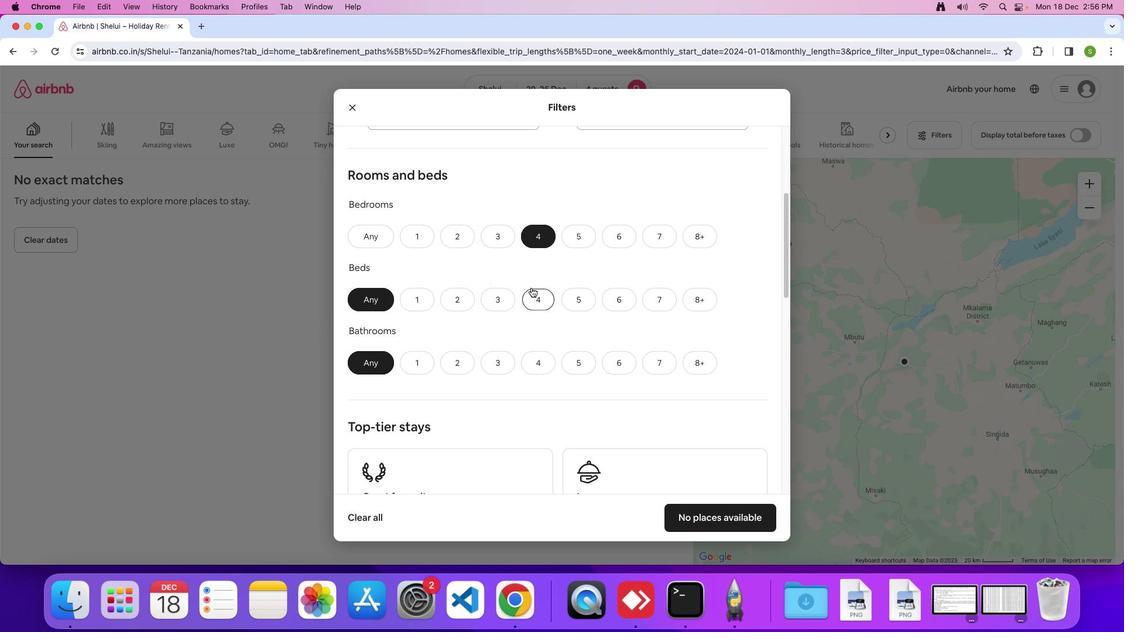 
Action: Mouse moved to (541, 310)
Screenshot: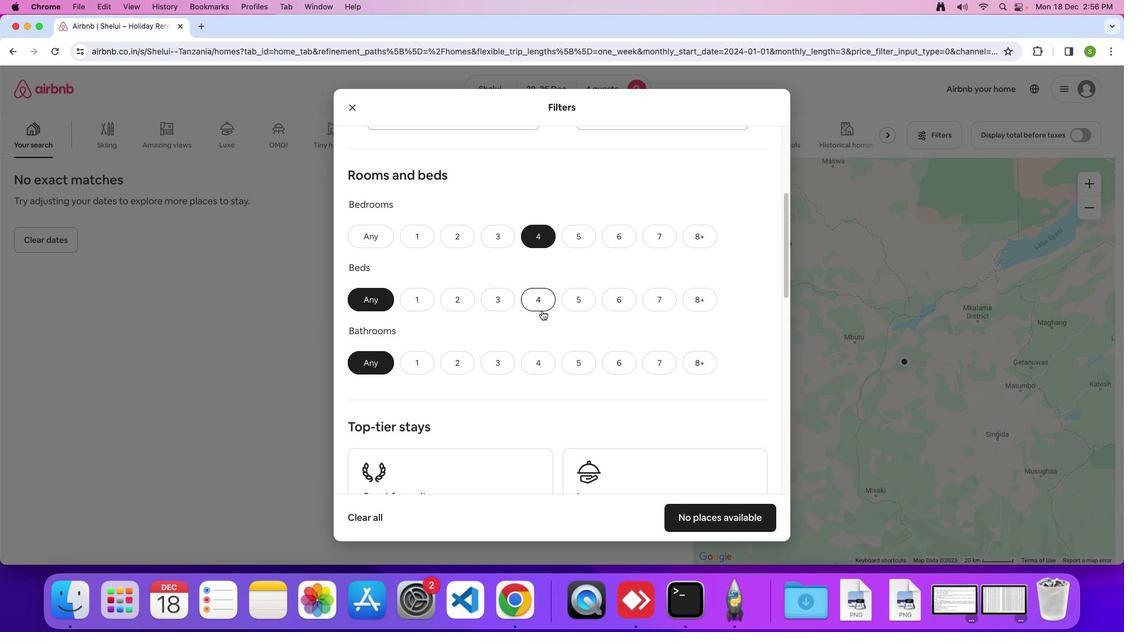 
Action: Mouse pressed left at (541, 310)
Screenshot: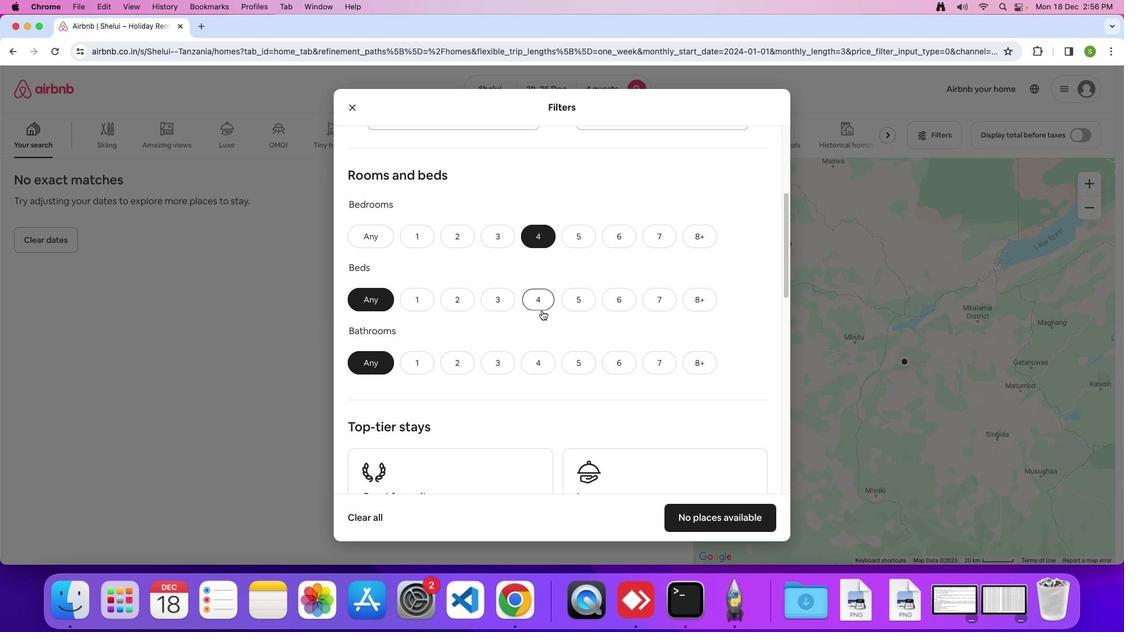
Action: Mouse moved to (545, 306)
Screenshot: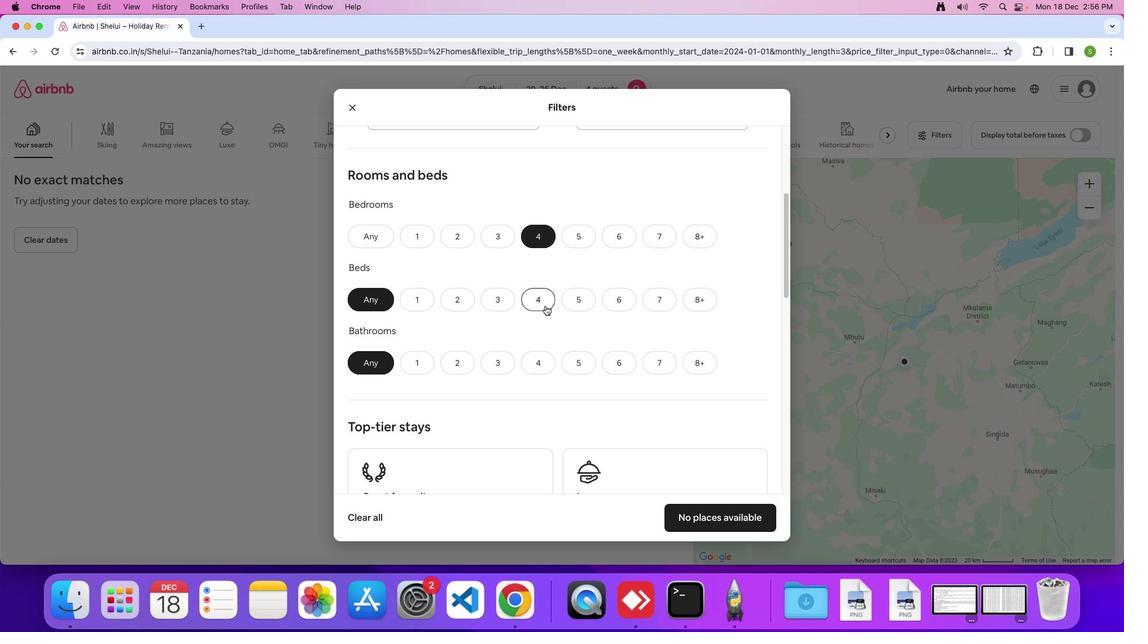 
Action: Mouse pressed left at (545, 306)
Screenshot: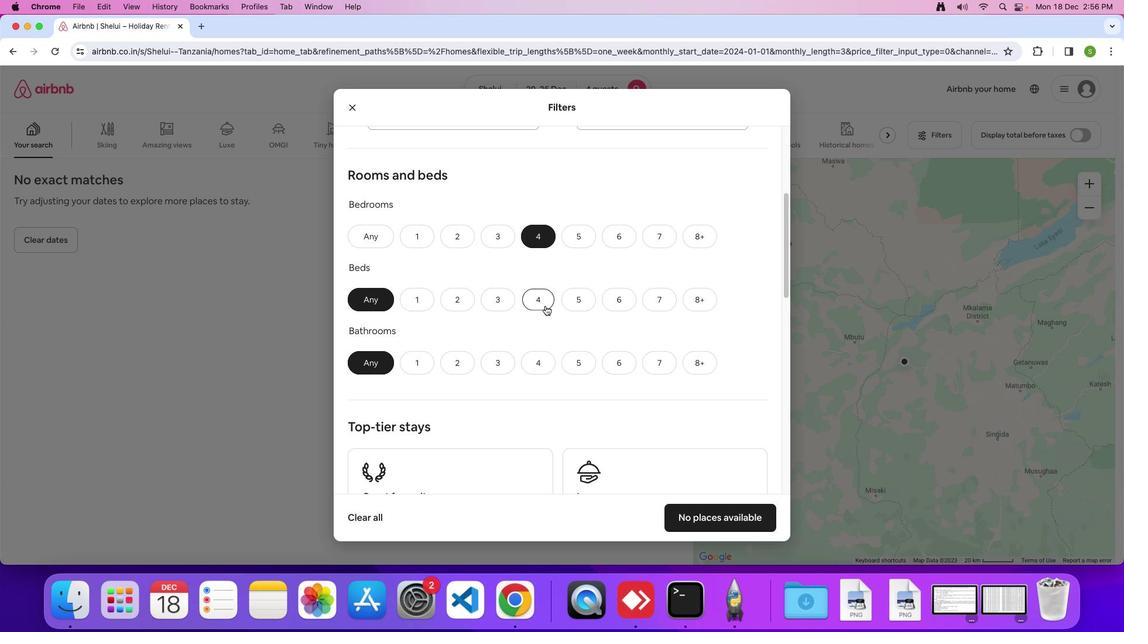 
Action: Mouse moved to (535, 360)
Screenshot: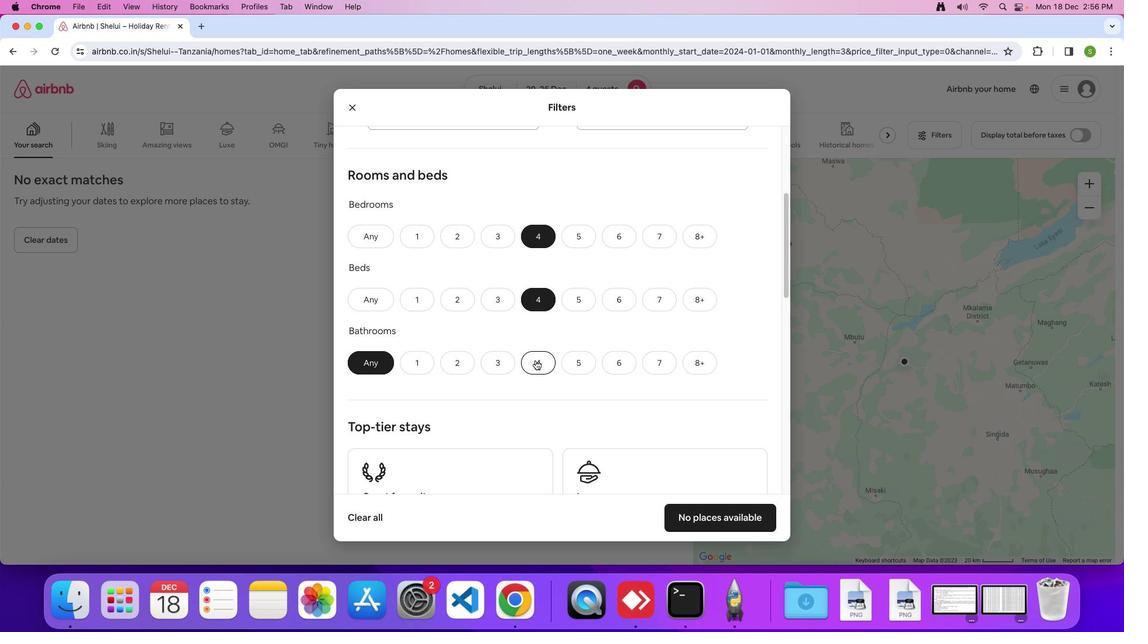 
Action: Mouse pressed left at (535, 360)
Screenshot: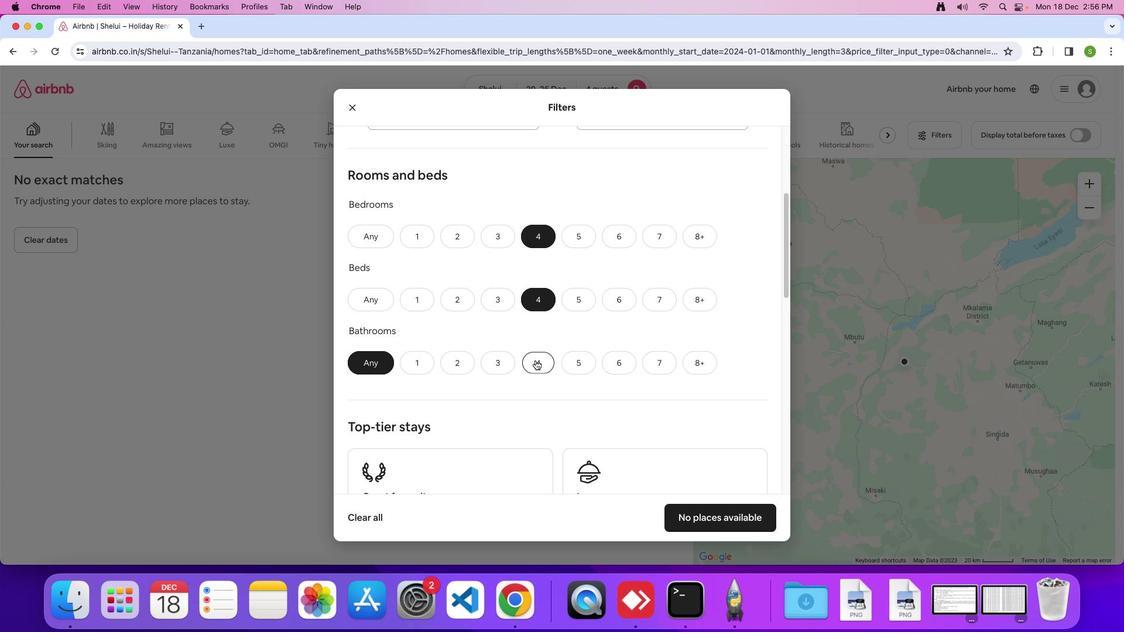 
Action: Mouse moved to (586, 343)
Screenshot: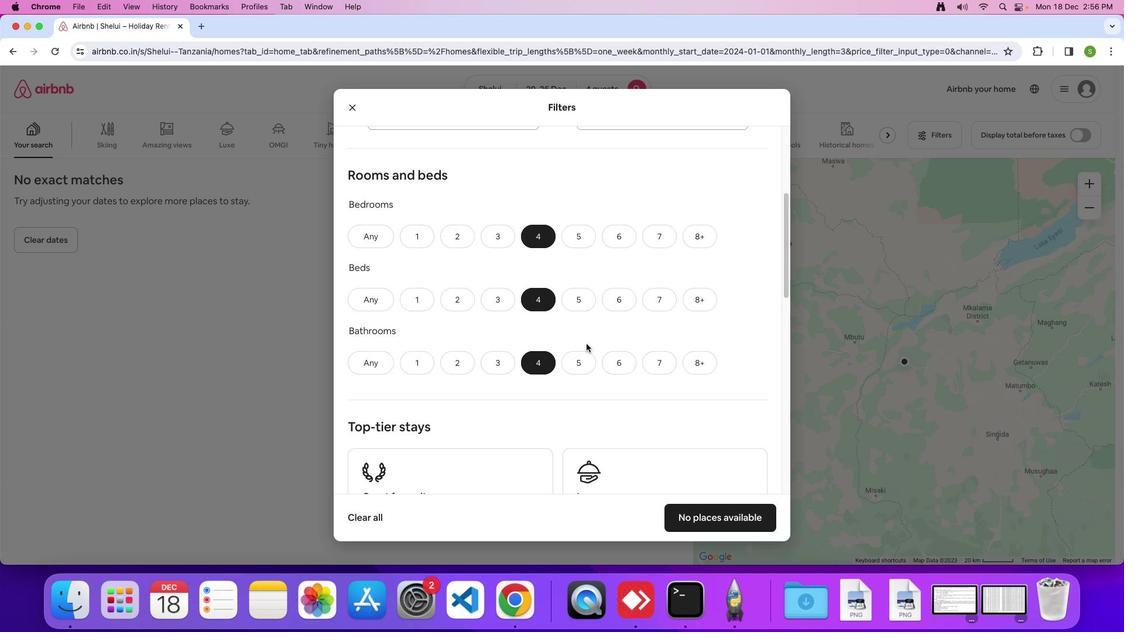 
Action: Mouse scrolled (586, 343) with delta (0, 0)
Screenshot: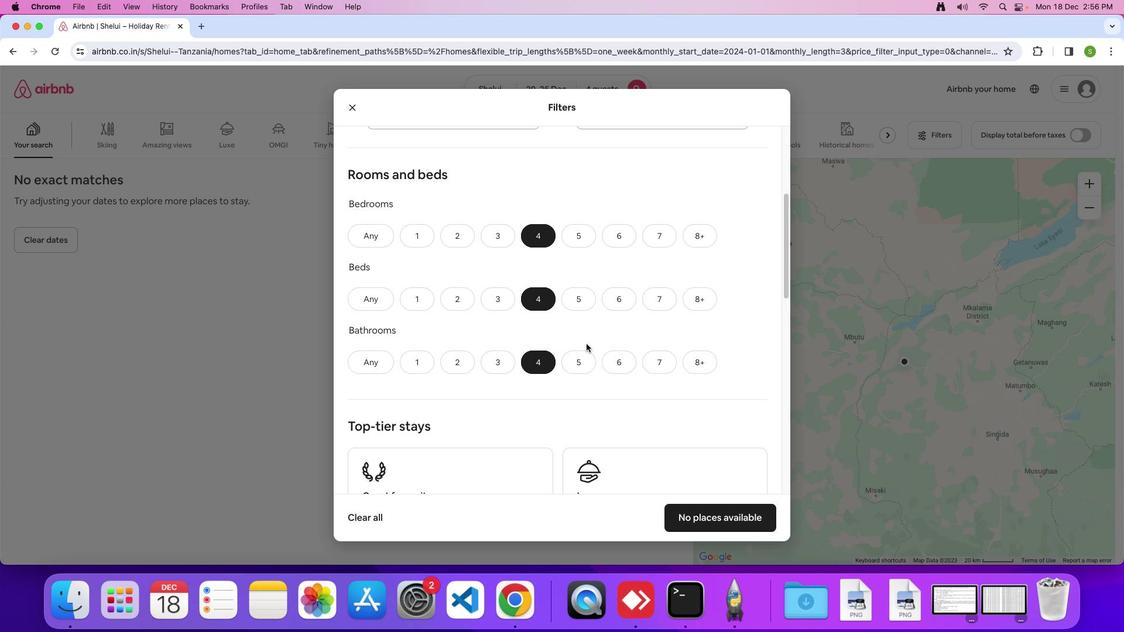 
Action: Mouse scrolled (586, 343) with delta (0, 0)
Screenshot: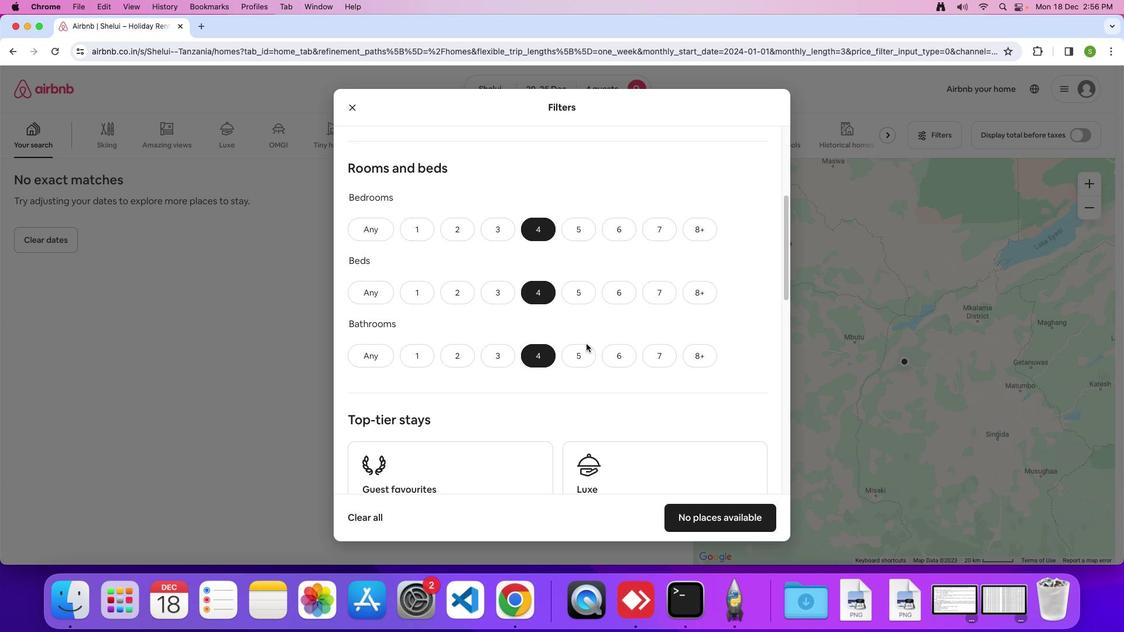 
Action: Mouse scrolled (586, 343) with delta (0, 0)
Screenshot: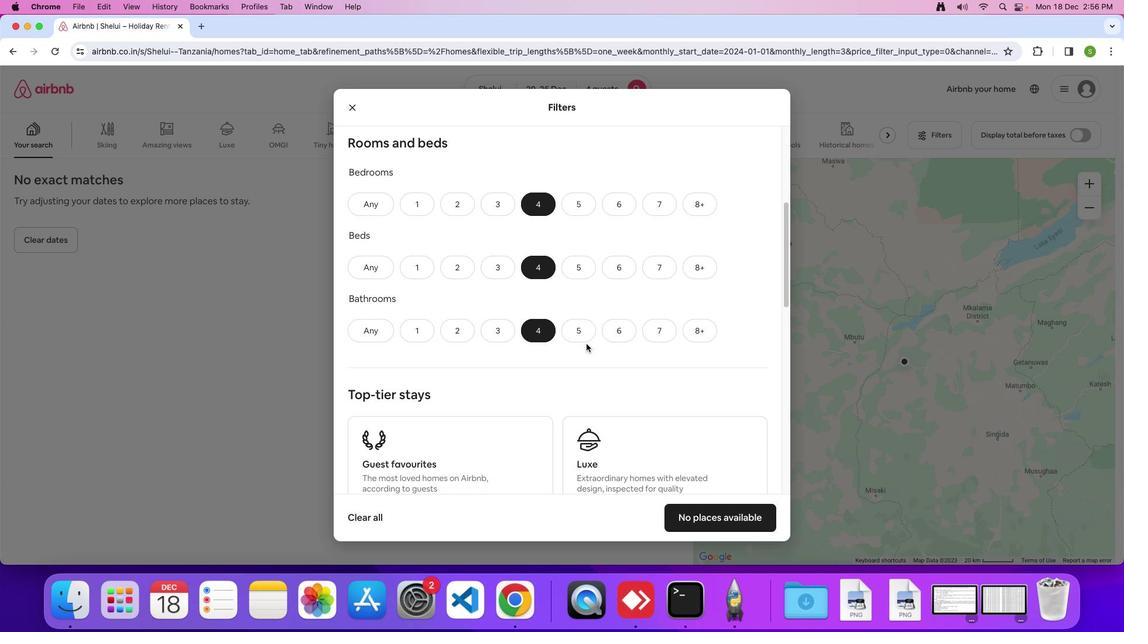 
Action: Mouse scrolled (586, 343) with delta (0, 0)
Screenshot: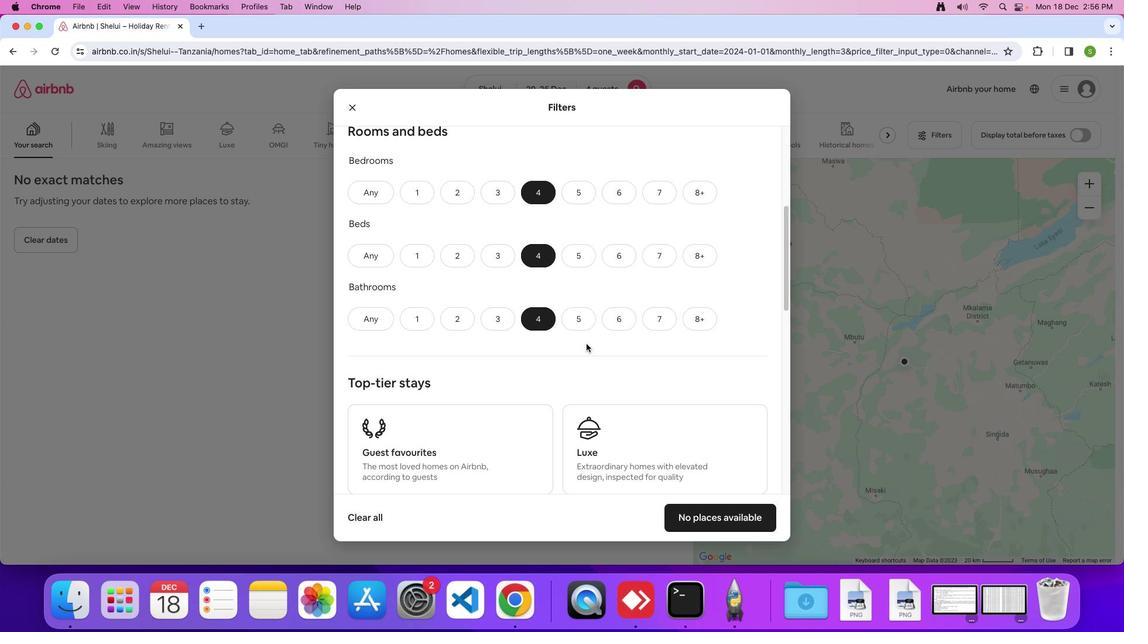 
Action: Mouse scrolled (586, 343) with delta (0, 0)
Screenshot: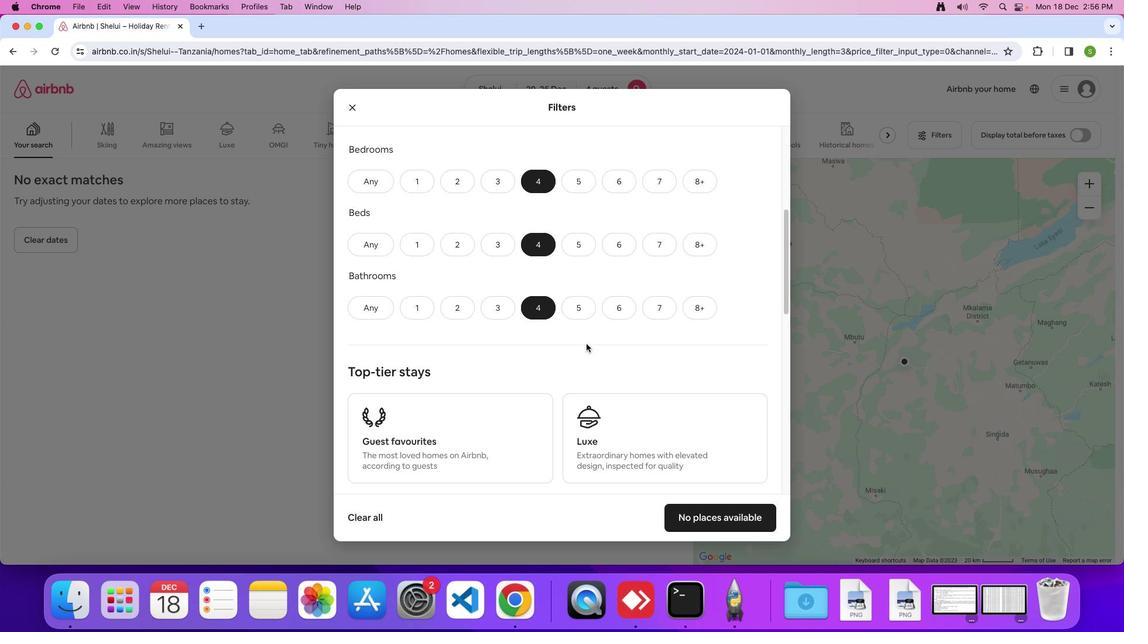 
Action: Mouse scrolled (586, 343) with delta (0, 0)
Screenshot: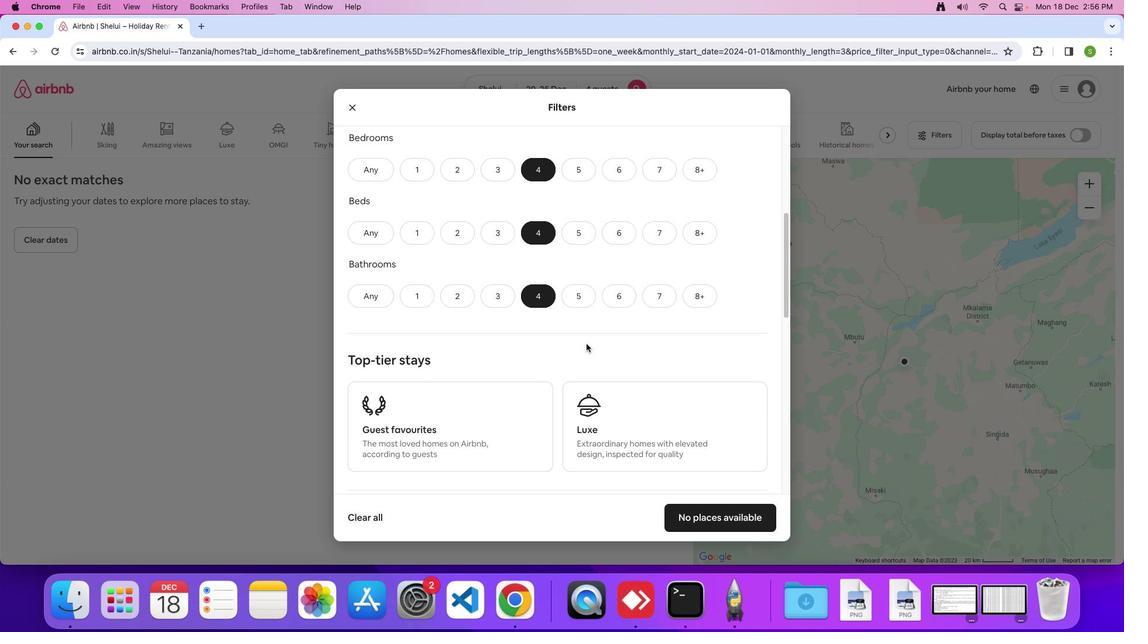 
Action: Mouse scrolled (586, 343) with delta (0, 0)
Screenshot: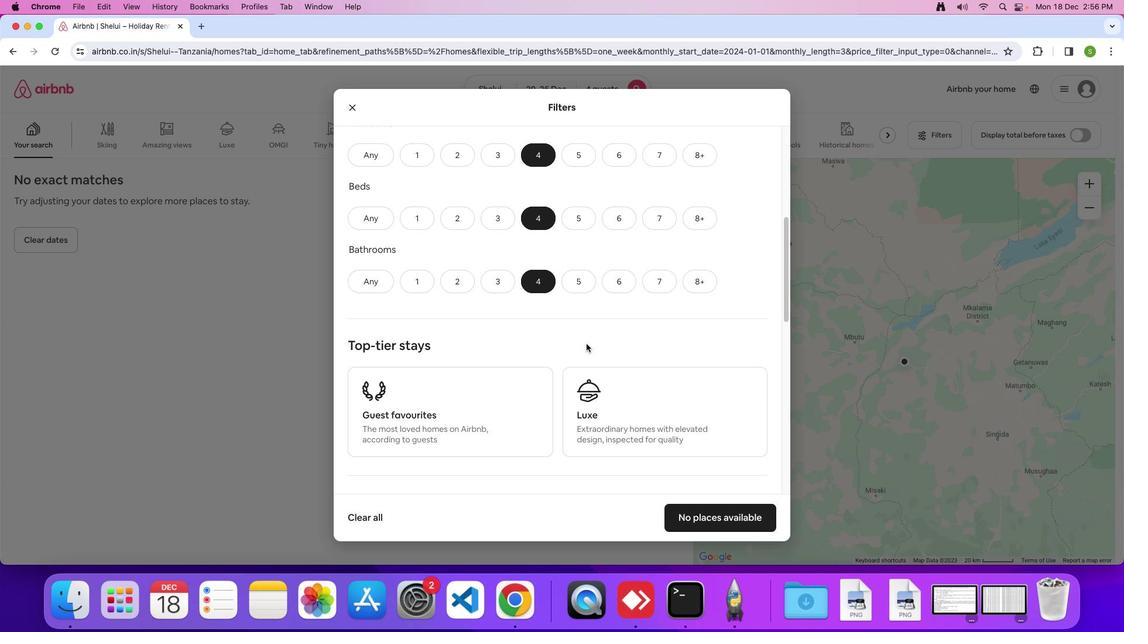 
Action: Mouse scrolled (586, 343) with delta (0, -1)
Screenshot: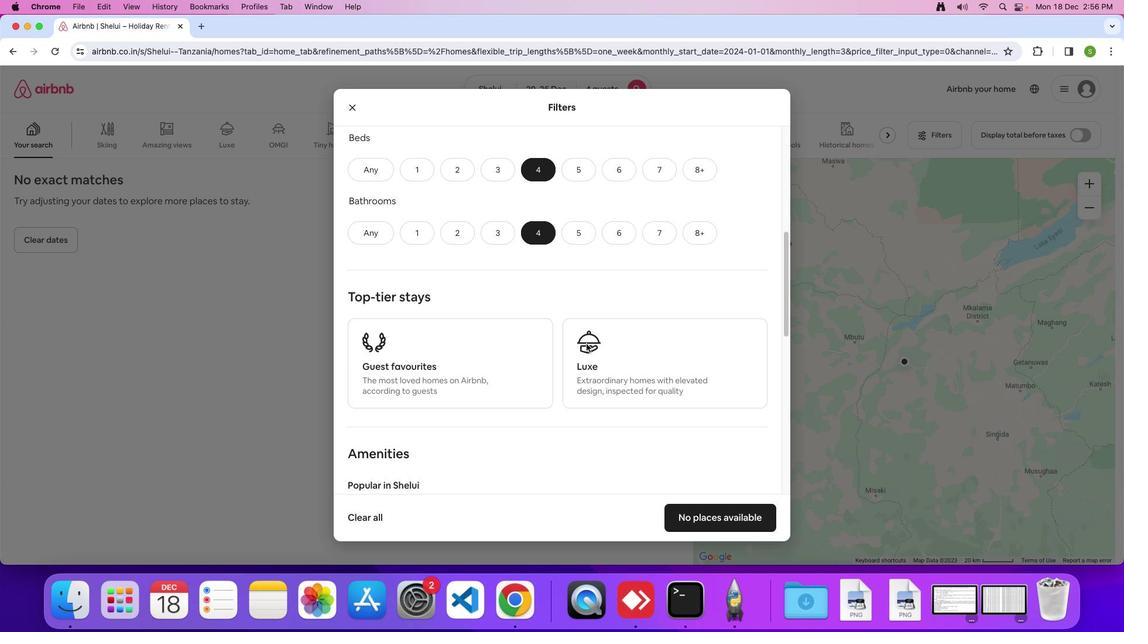 
Action: Mouse scrolled (586, 343) with delta (0, -2)
Screenshot: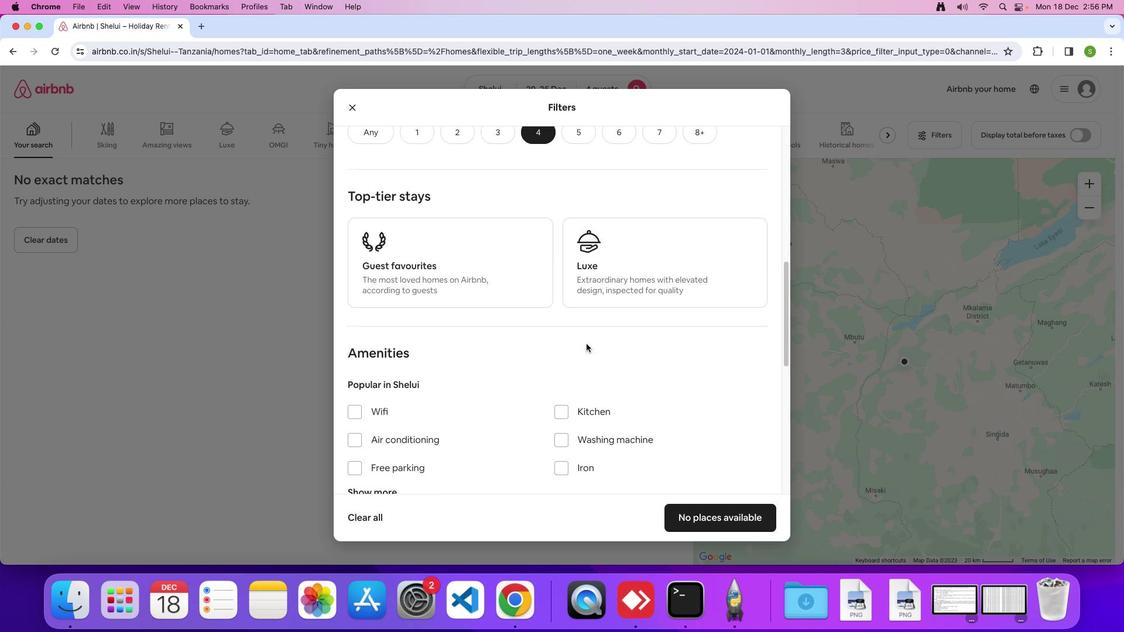 
Action: Mouse scrolled (586, 343) with delta (0, 0)
Screenshot: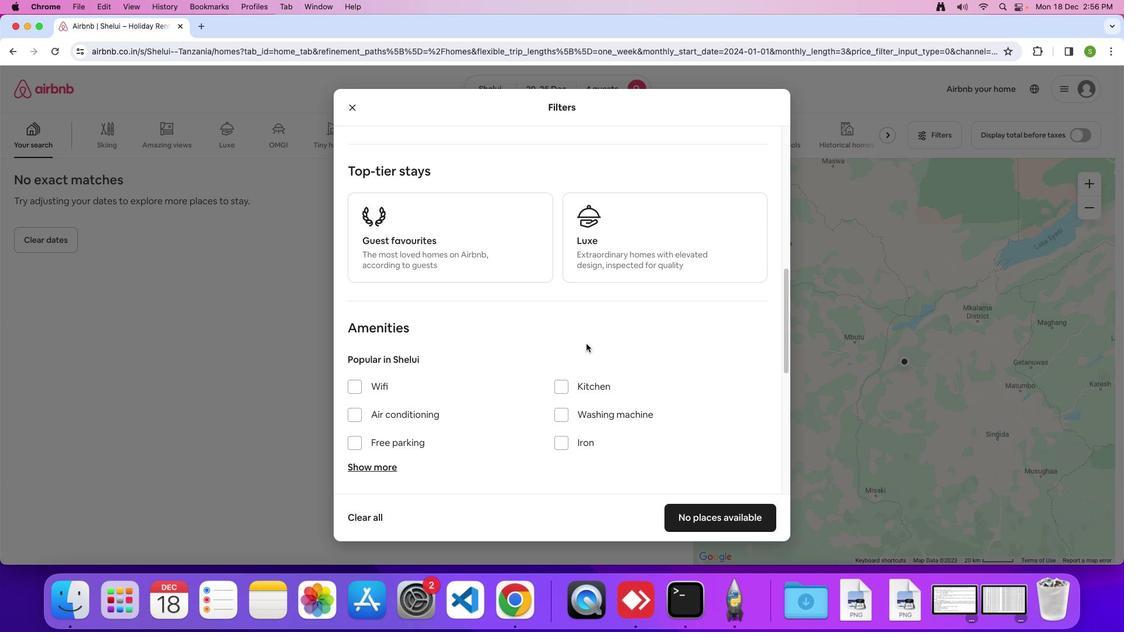 
Action: Mouse scrolled (586, 343) with delta (0, 0)
Screenshot: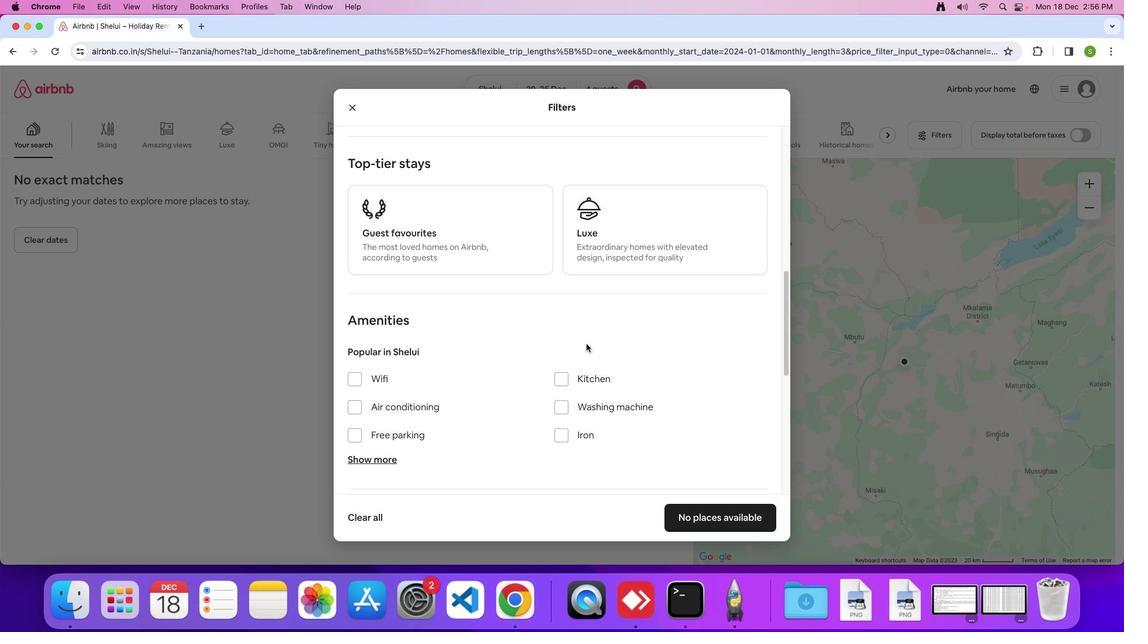 
Action: Mouse scrolled (586, 343) with delta (0, -1)
Screenshot: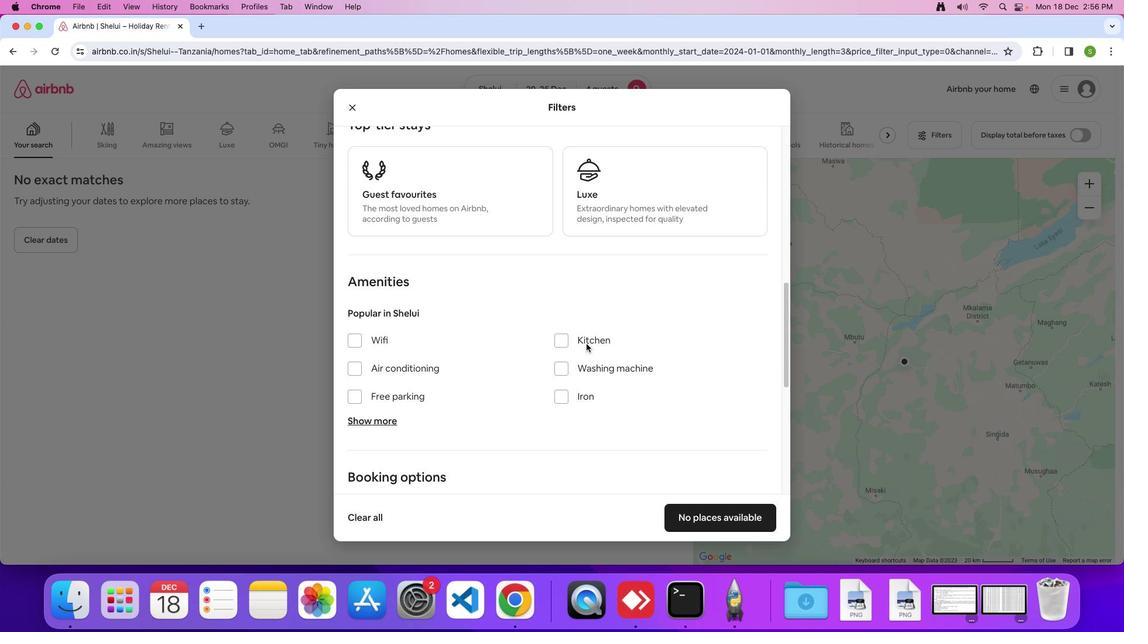 
Action: Mouse moved to (470, 343)
Screenshot: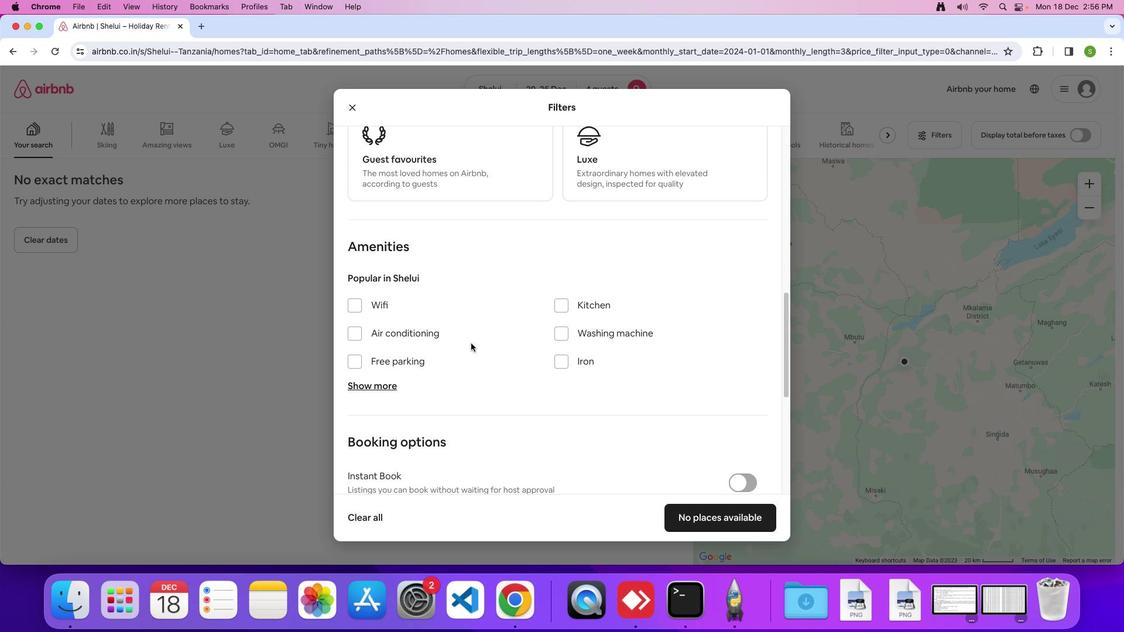 
Action: Mouse scrolled (470, 343) with delta (0, 0)
Screenshot: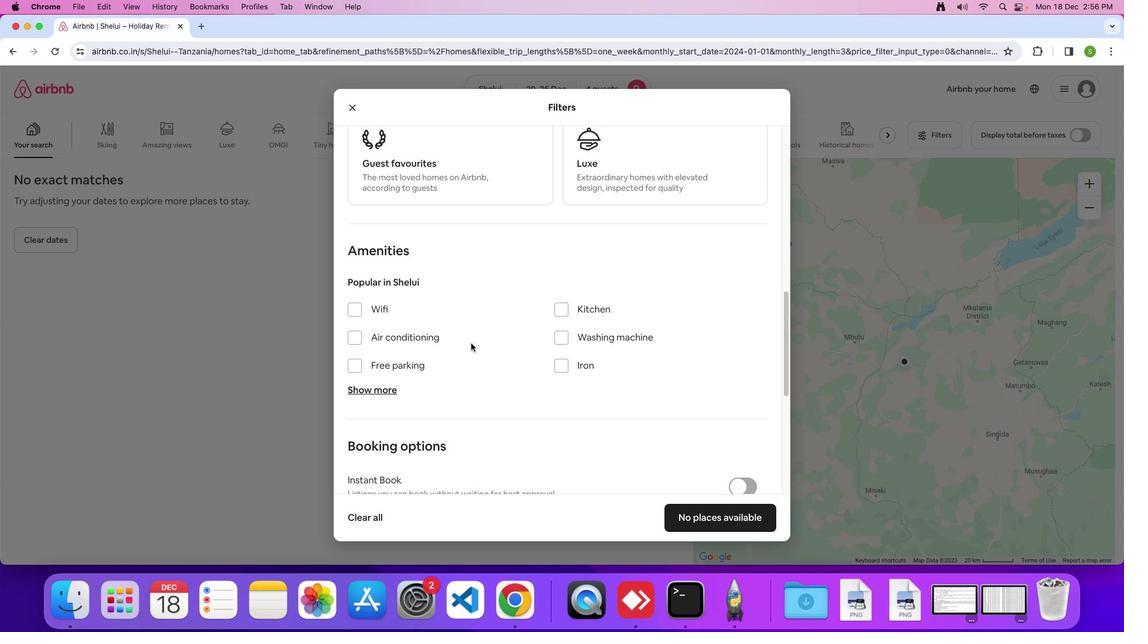 
Action: Mouse scrolled (470, 343) with delta (0, 0)
Screenshot: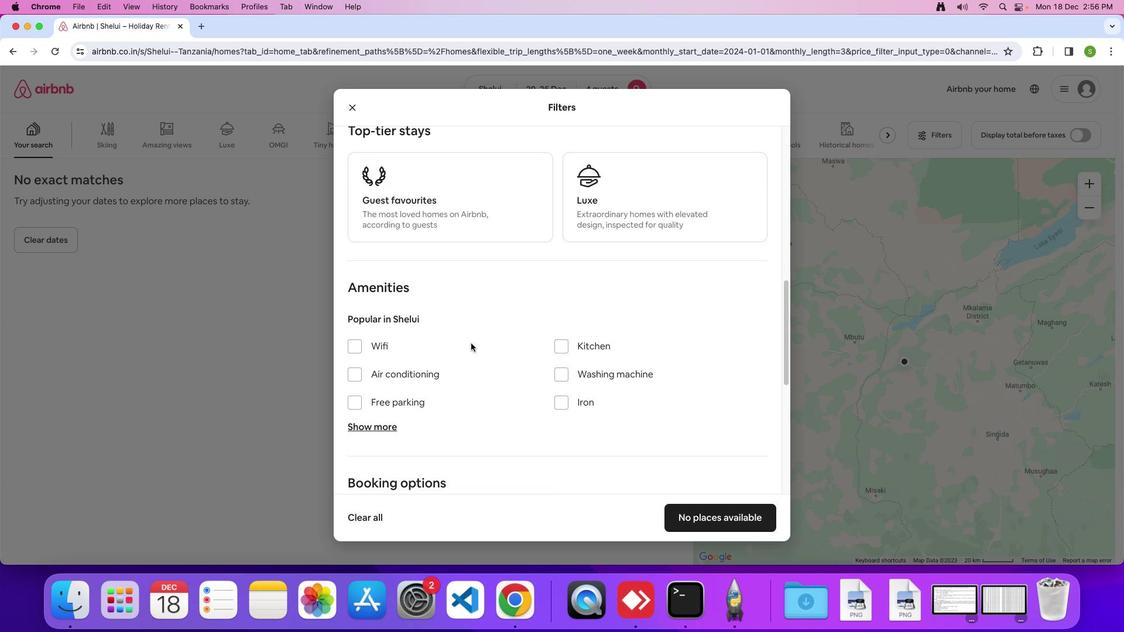 
Action: Mouse scrolled (470, 343) with delta (0, 1)
Screenshot: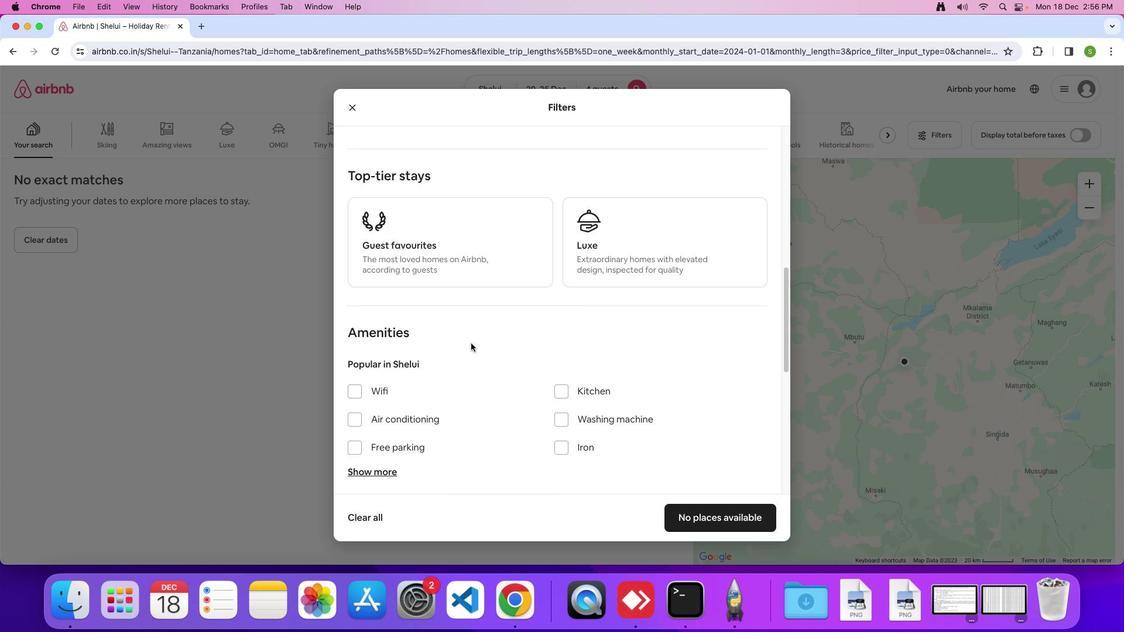 
Action: Mouse scrolled (470, 343) with delta (0, 0)
Screenshot: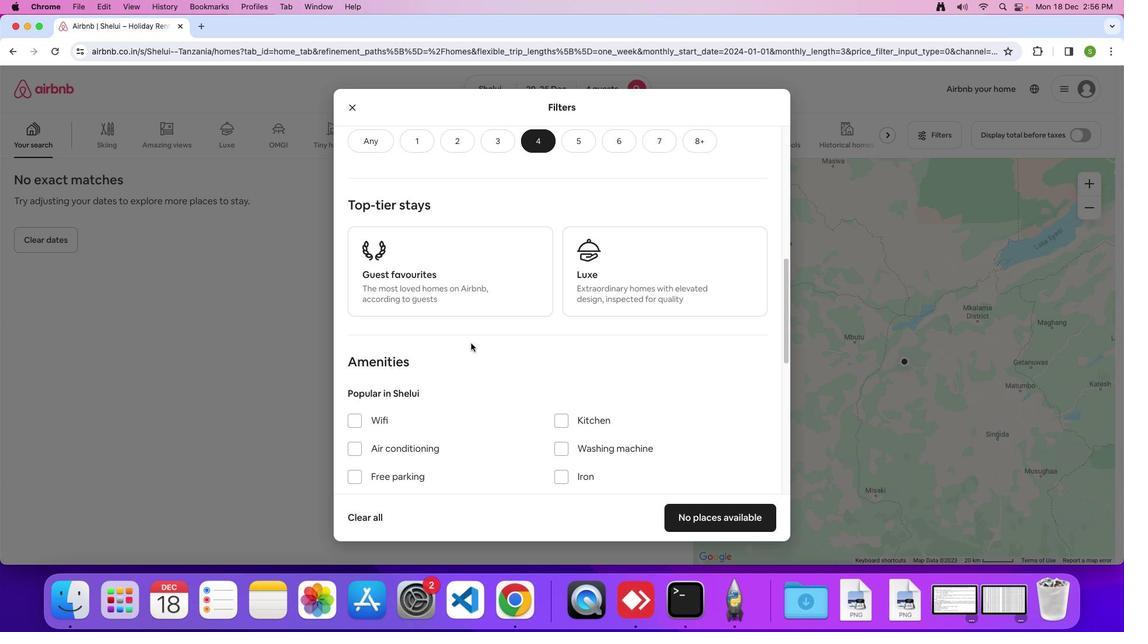 
Action: Mouse scrolled (470, 343) with delta (0, 0)
Screenshot: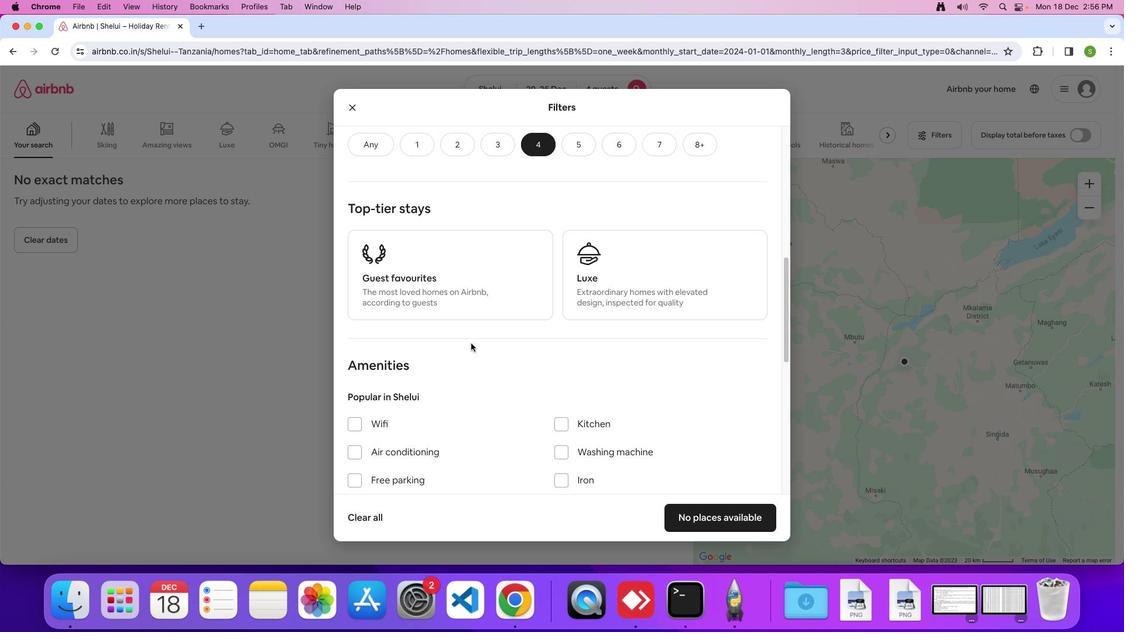 
Action: Mouse scrolled (470, 343) with delta (0, 0)
Screenshot: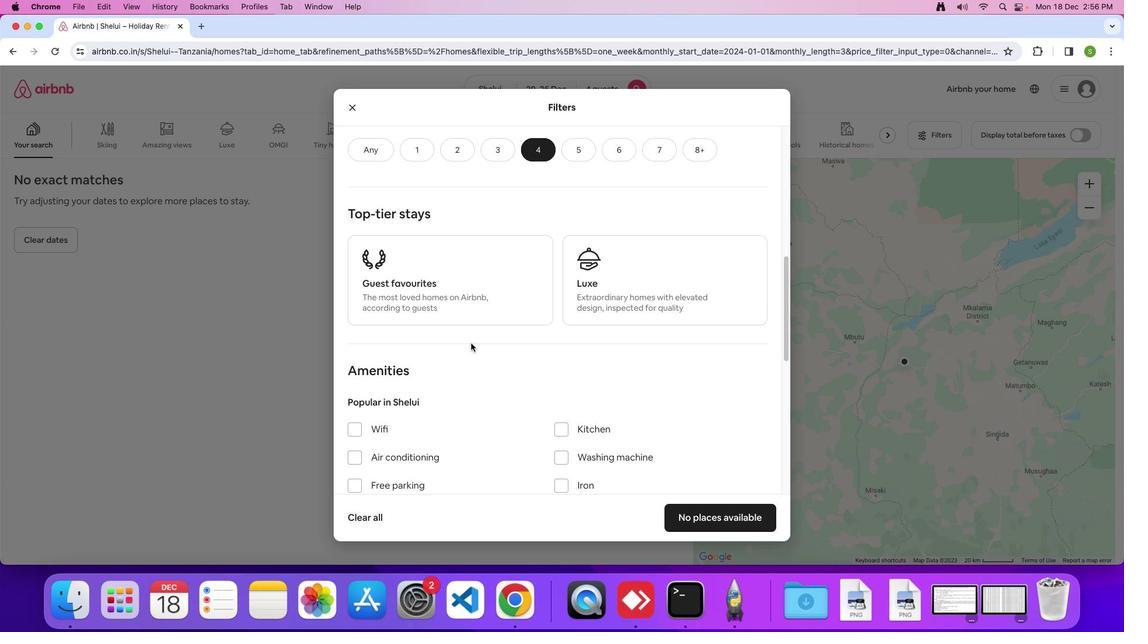 
Action: Mouse scrolled (470, 343) with delta (0, 0)
Screenshot: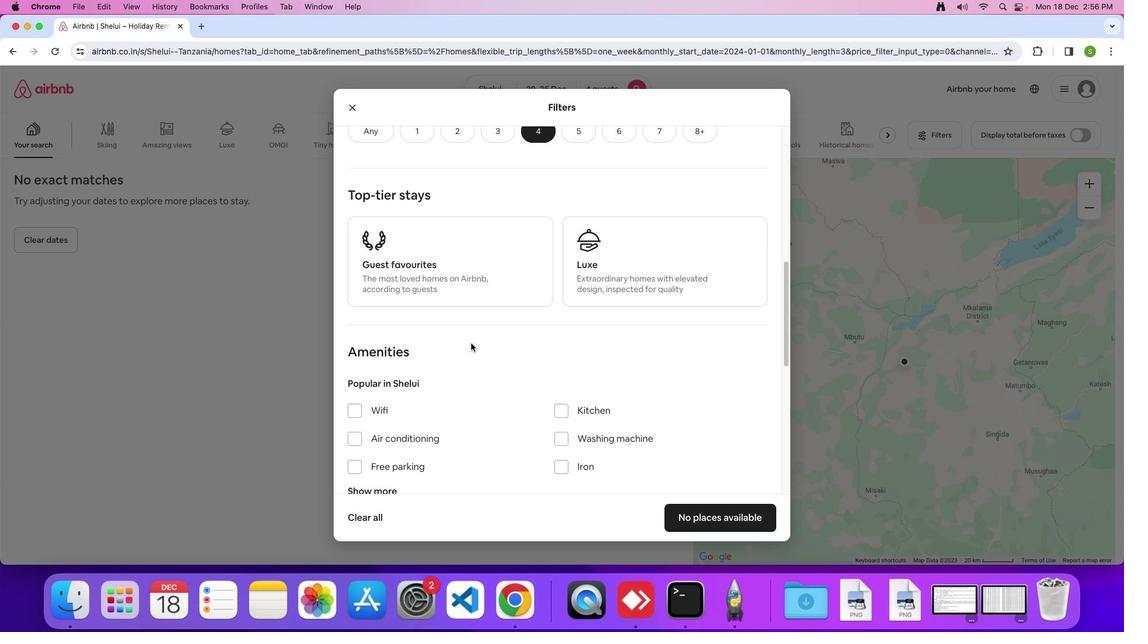
Action: Mouse scrolled (470, 343) with delta (0, -1)
Screenshot: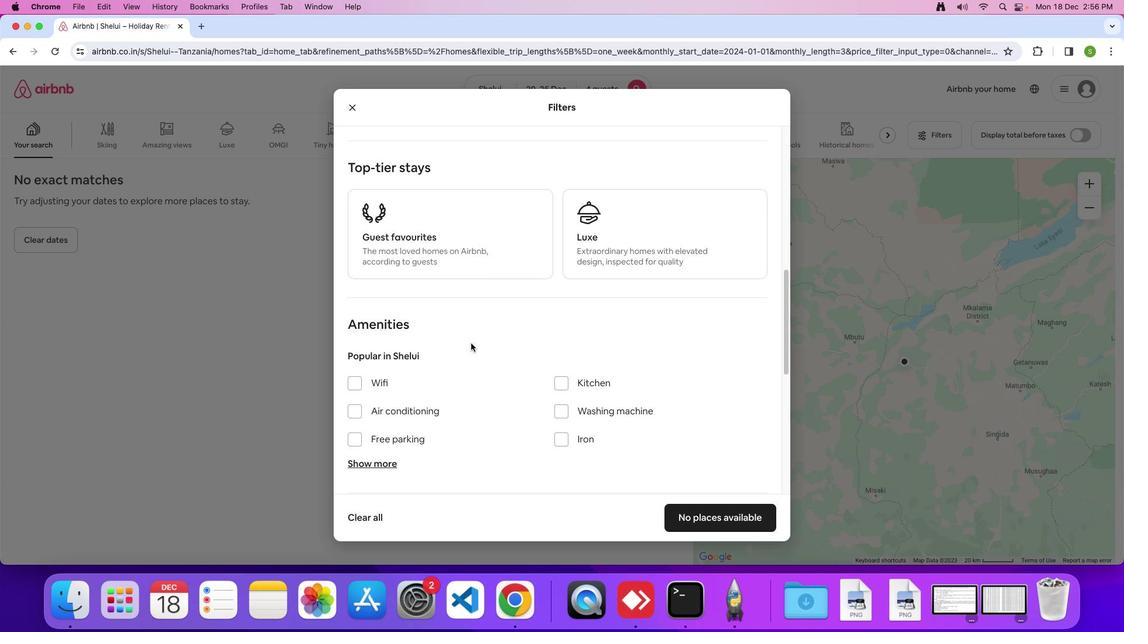 
Action: Mouse scrolled (470, 343) with delta (0, 0)
Screenshot: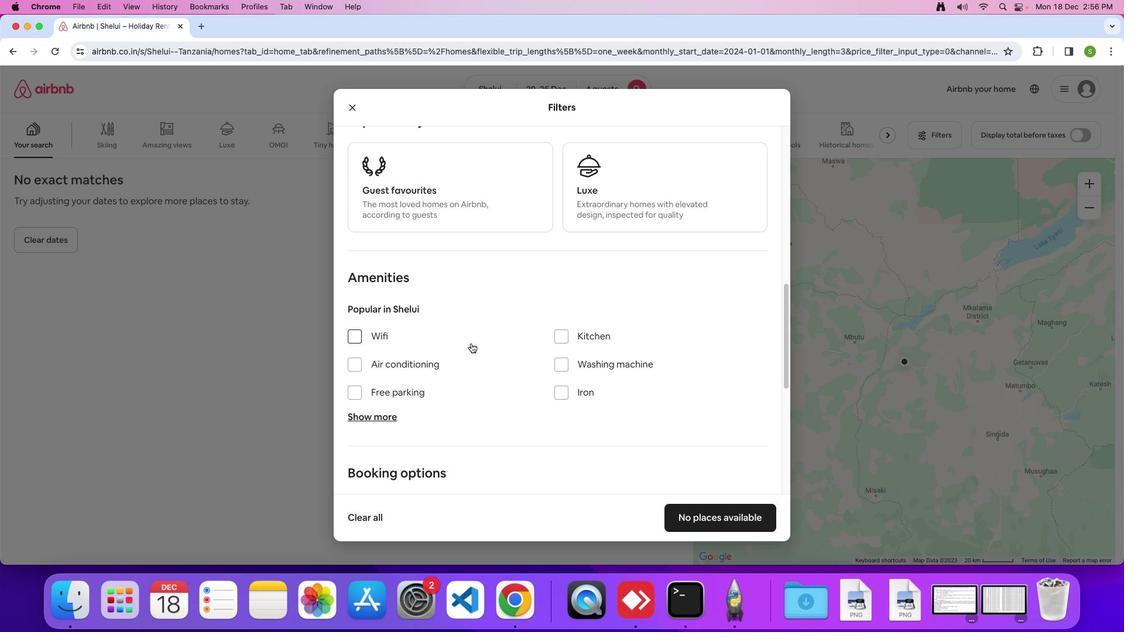 
Action: Mouse scrolled (470, 343) with delta (0, 0)
Screenshot: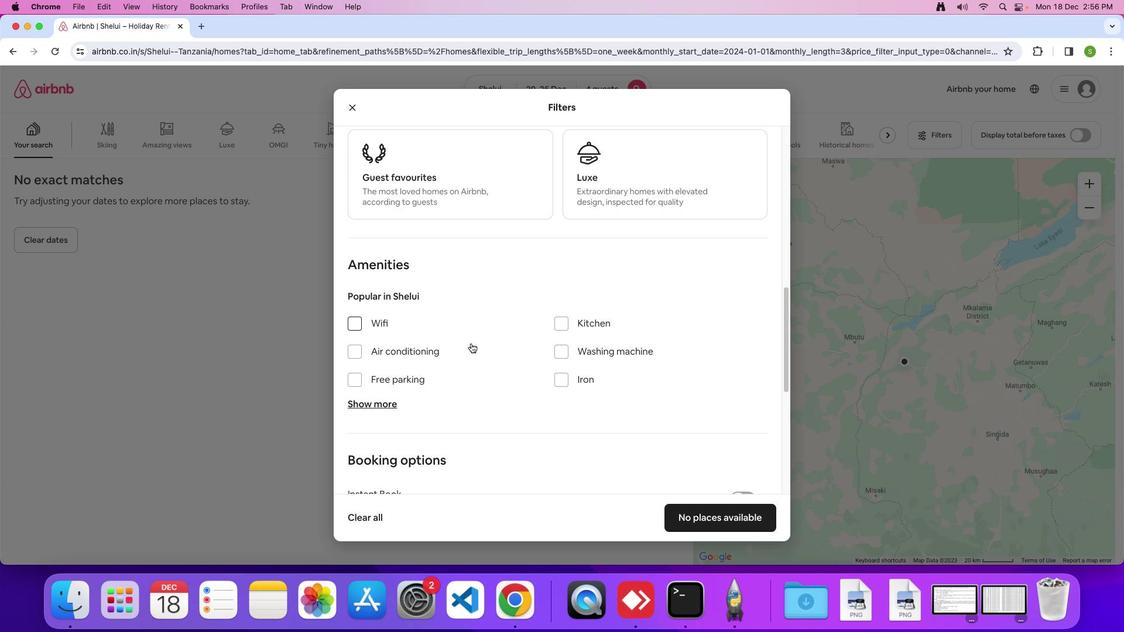 
Action: Mouse scrolled (470, 343) with delta (0, -1)
Screenshot: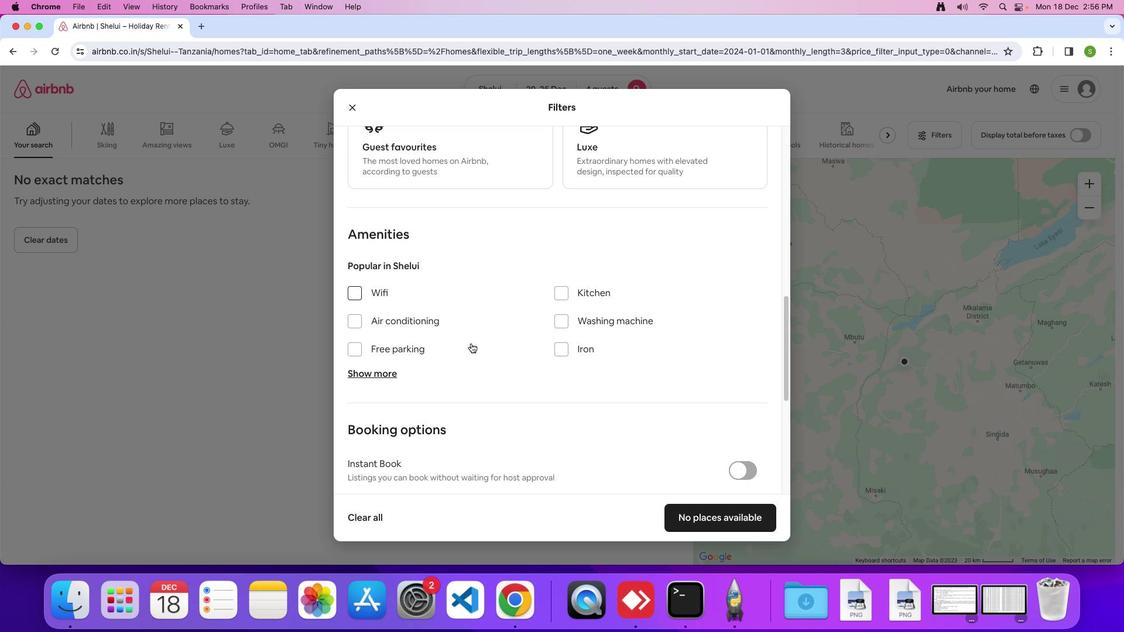 
Action: Mouse scrolled (470, 343) with delta (0, 0)
Screenshot: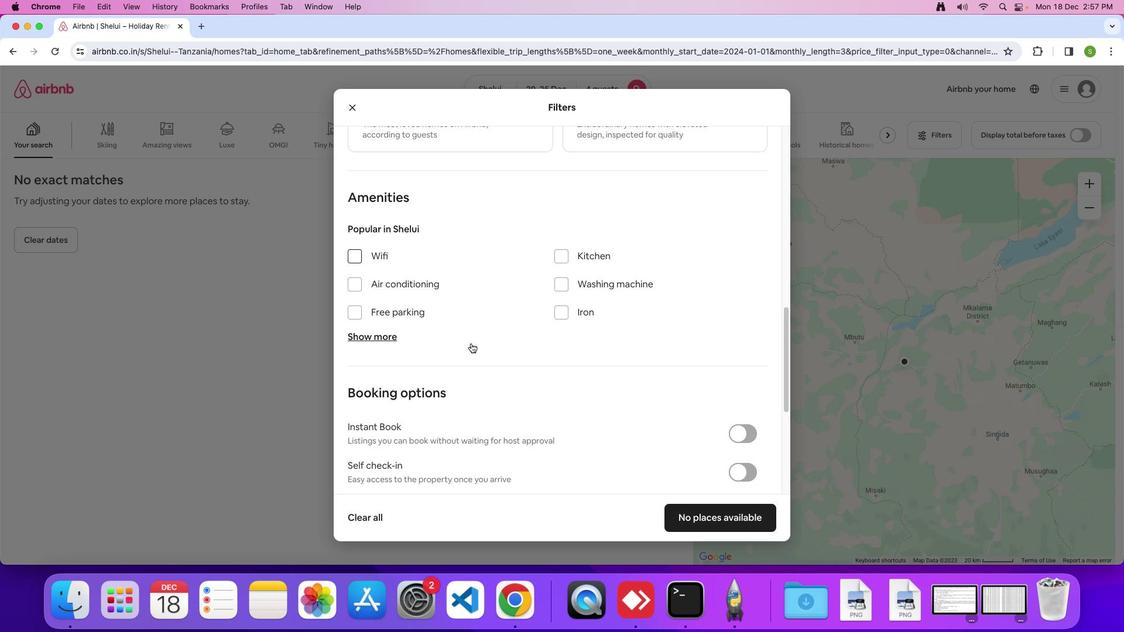 
Action: Mouse scrolled (470, 343) with delta (0, 0)
Screenshot: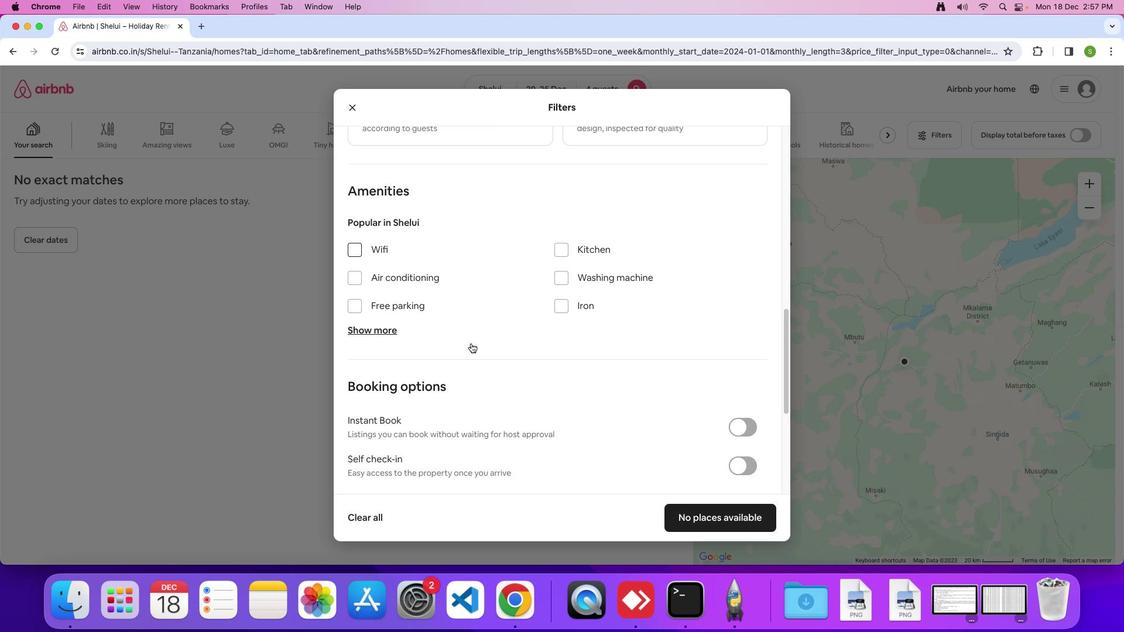 
Action: Mouse scrolled (470, 343) with delta (0, -1)
Screenshot: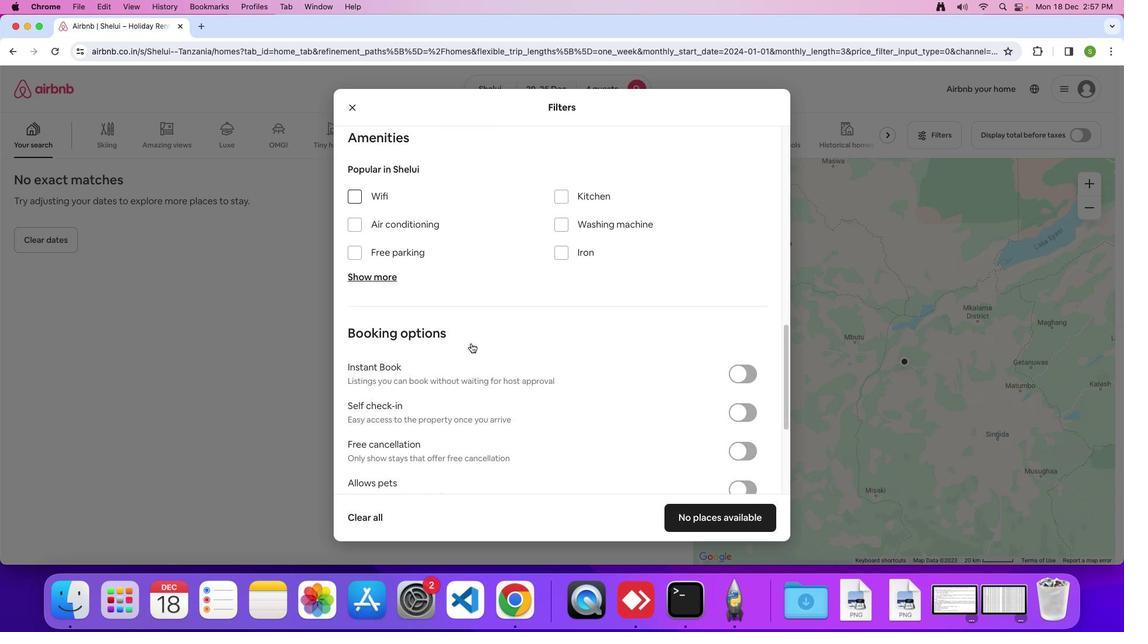
Action: Mouse scrolled (470, 343) with delta (0, 0)
Screenshot: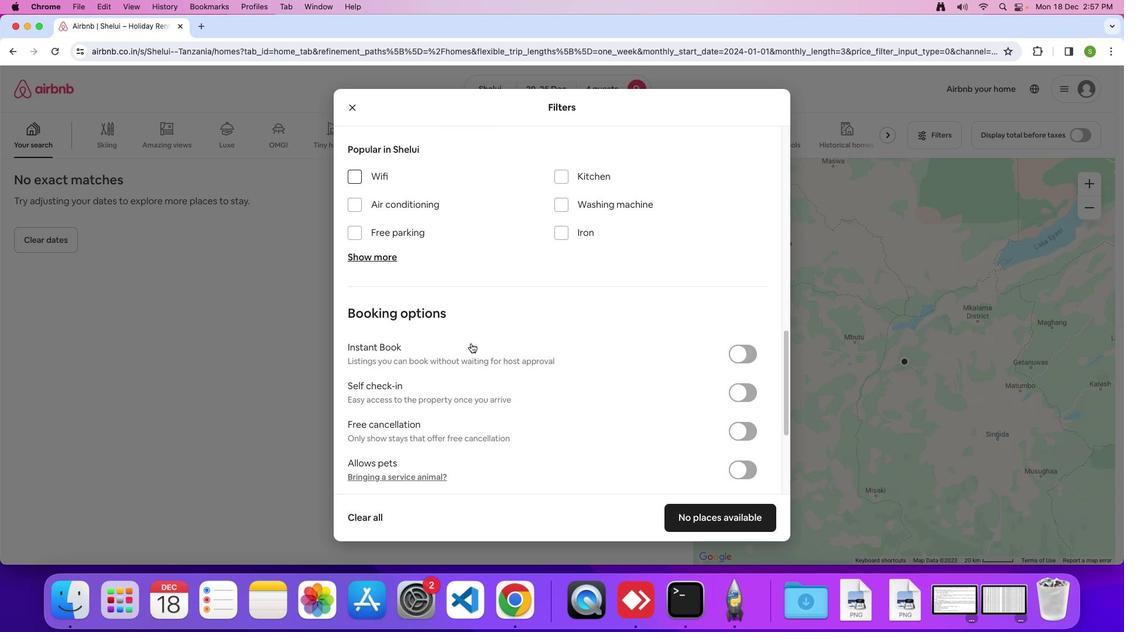 
Action: Mouse scrolled (470, 343) with delta (0, 0)
Screenshot: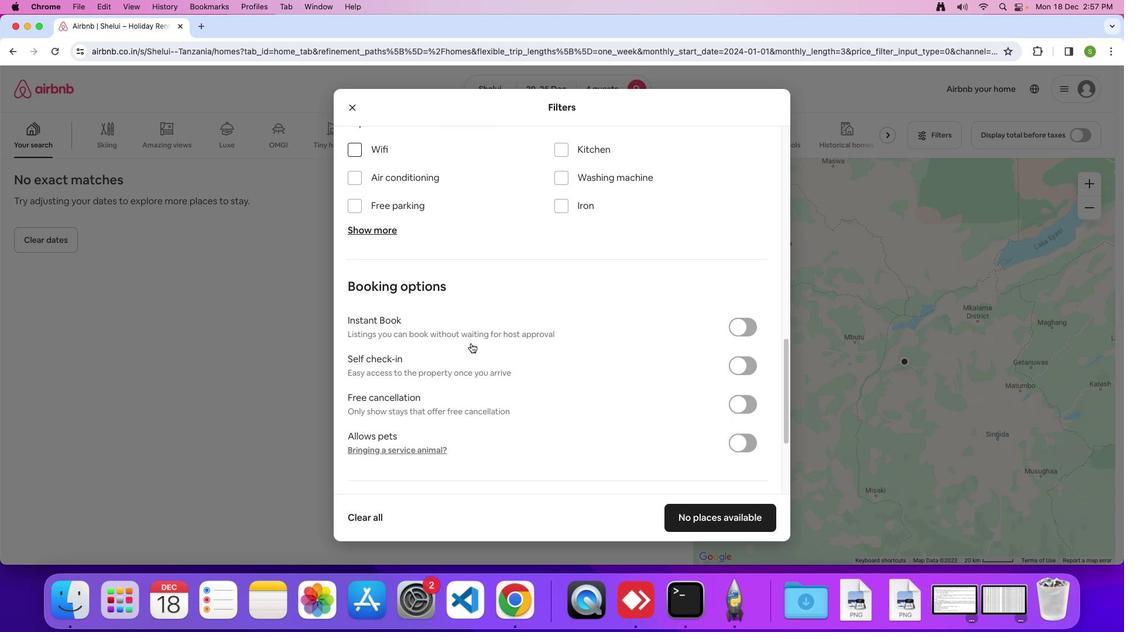 
Action: Mouse scrolled (470, 343) with delta (0, -1)
Screenshot: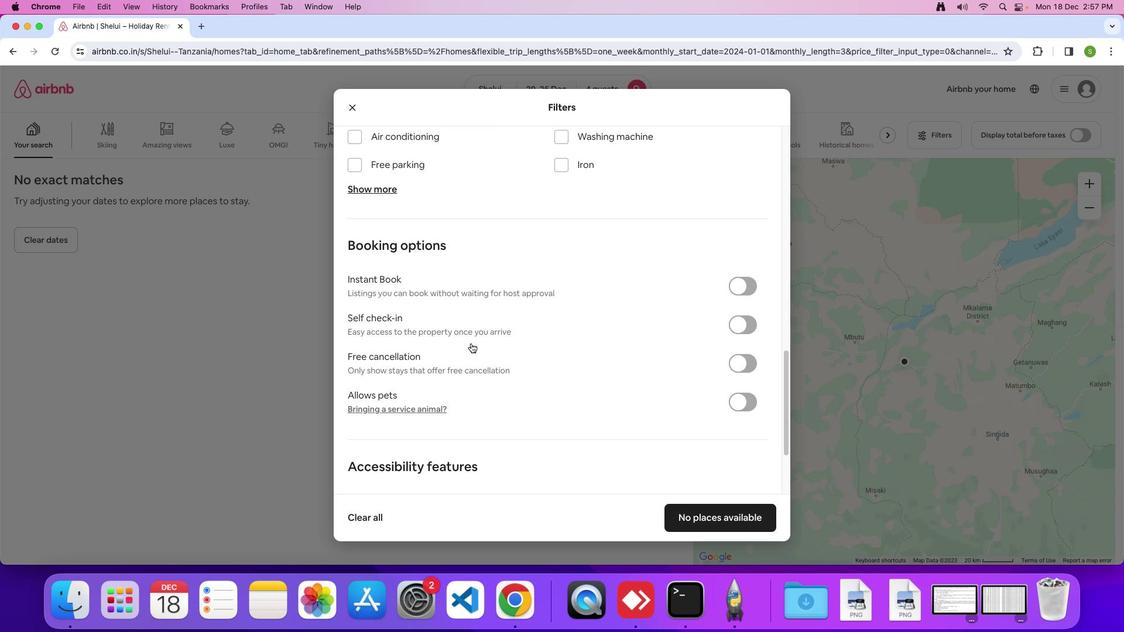 
Action: Mouse scrolled (470, 343) with delta (0, 0)
Screenshot: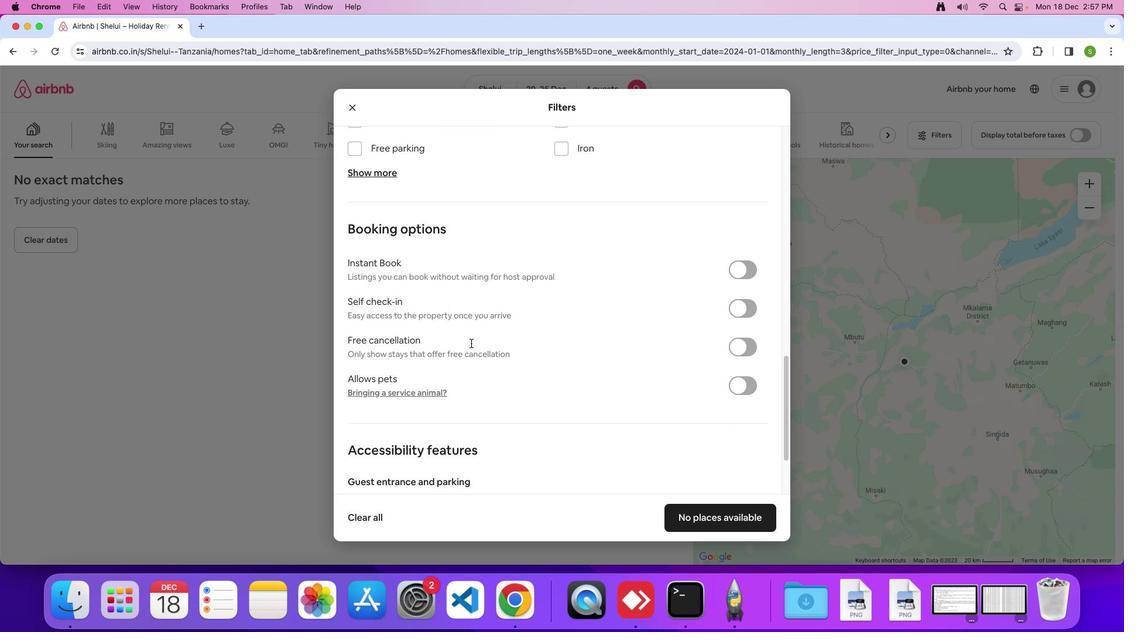 
Action: Mouse scrolled (470, 343) with delta (0, 0)
Screenshot: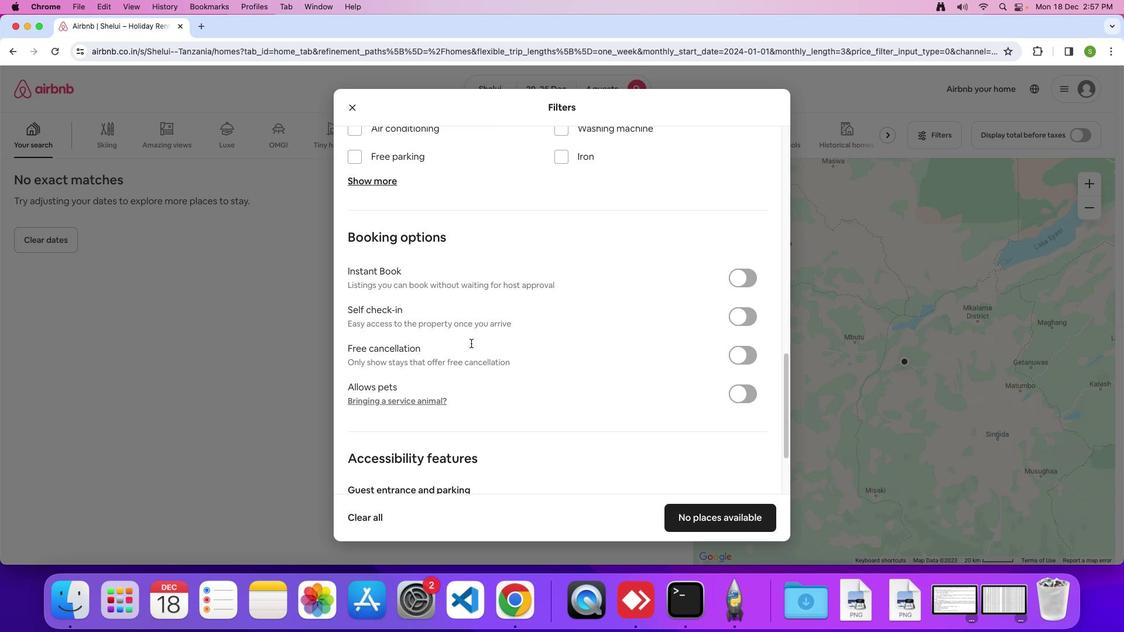 
Action: Mouse scrolled (470, 343) with delta (0, 0)
Screenshot: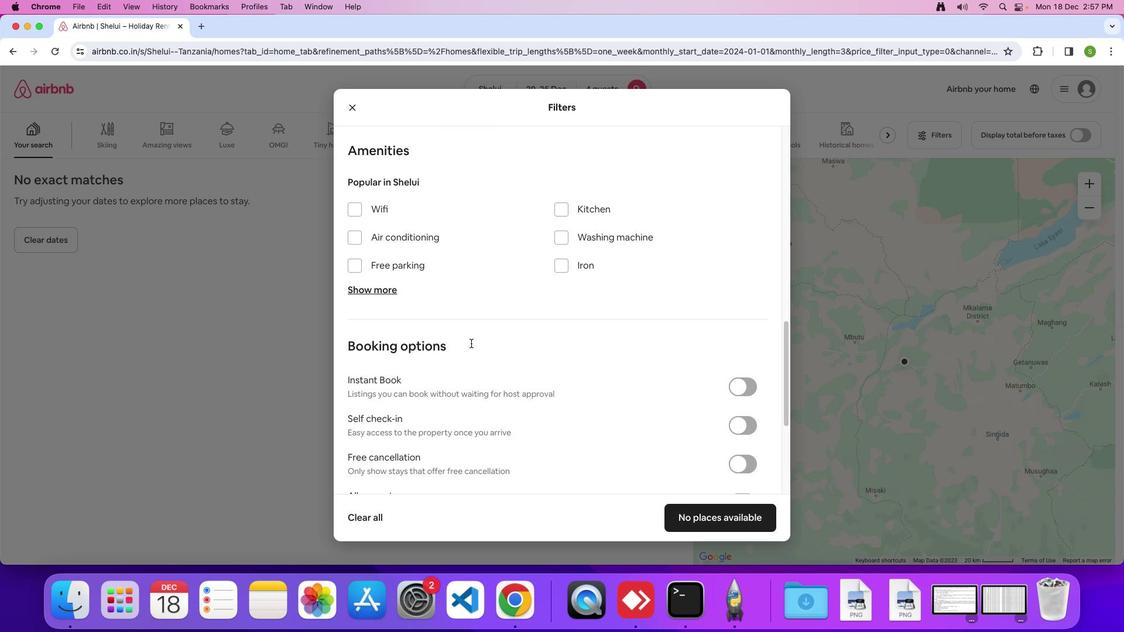 
Action: Mouse scrolled (470, 343) with delta (0, 0)
Screenshot: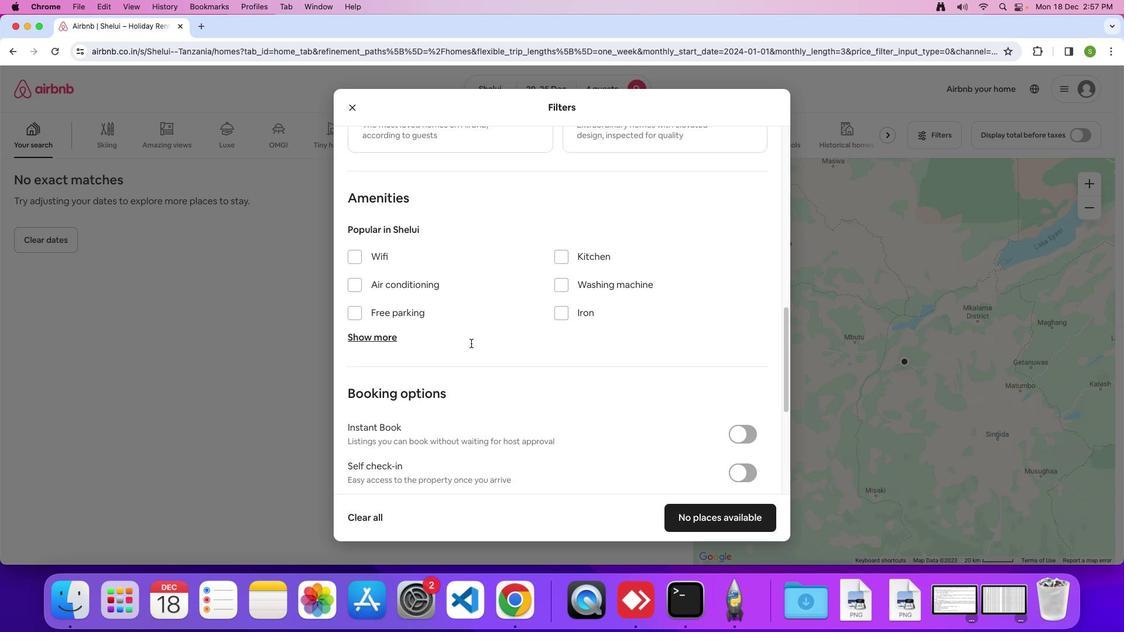 
Action: Mouse moved to (470, 343)
Screenshot: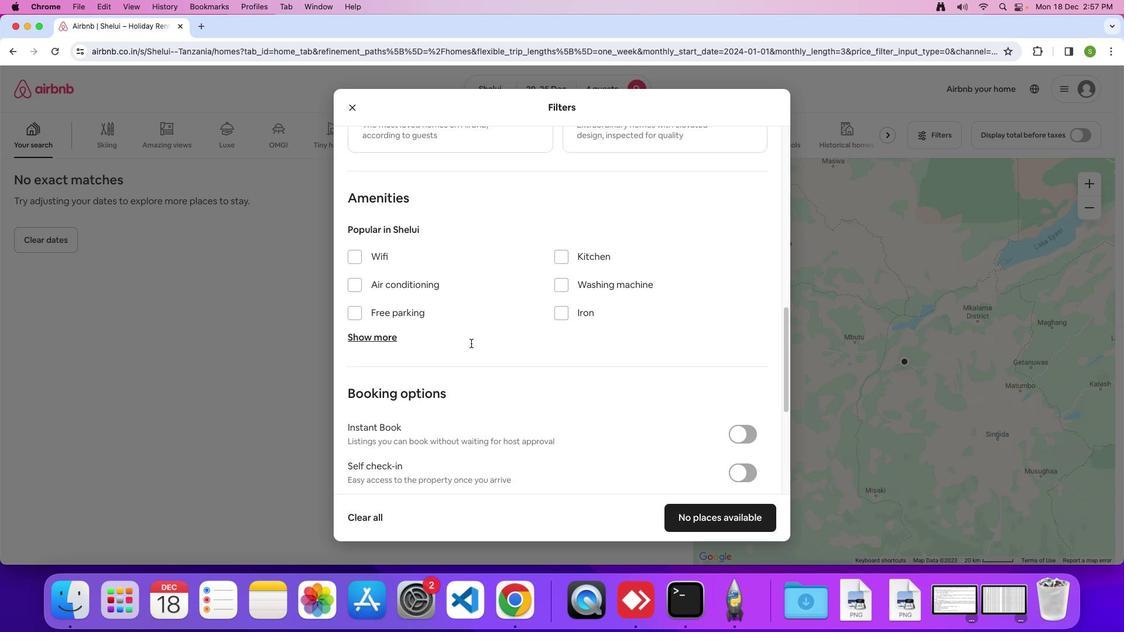 
Action: Mouse scrolled (470, 343) with delta (0, 2)
Screenshot: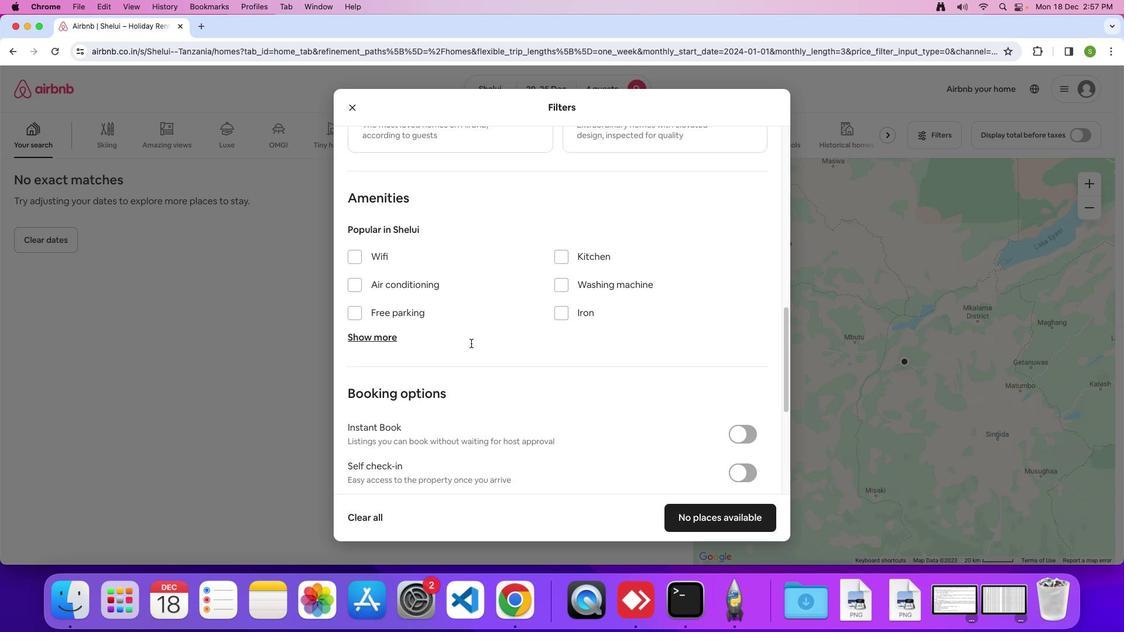 
Action: Mouse scrolled (470, 343) with delta (0, 0)
Screenshot: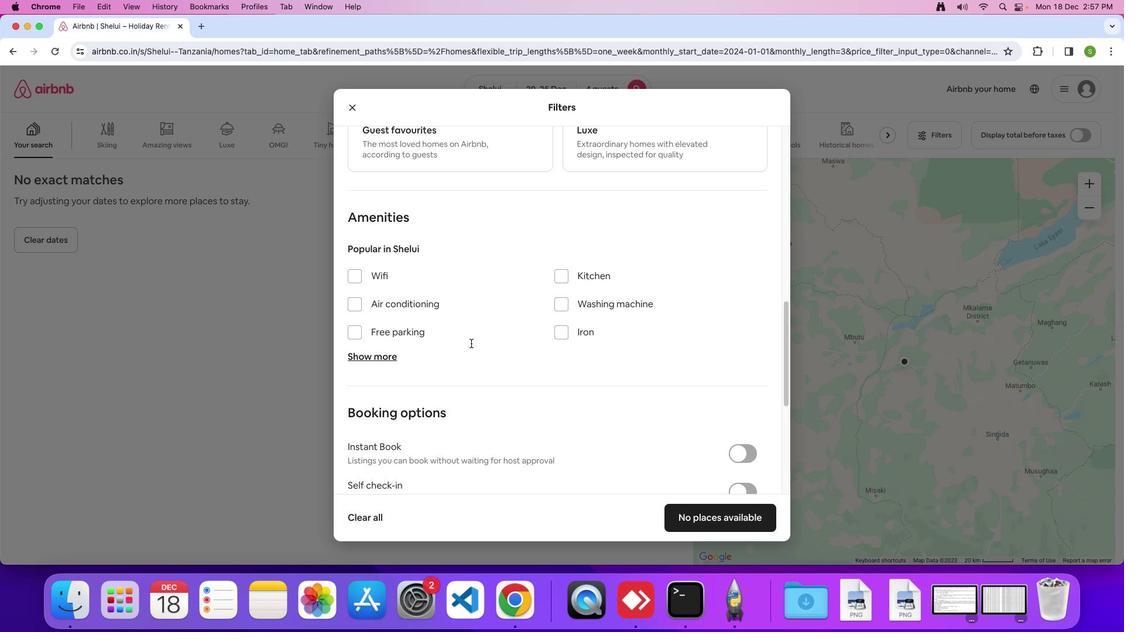 
Action: Mouse moved to (354, 275)
Screenshot: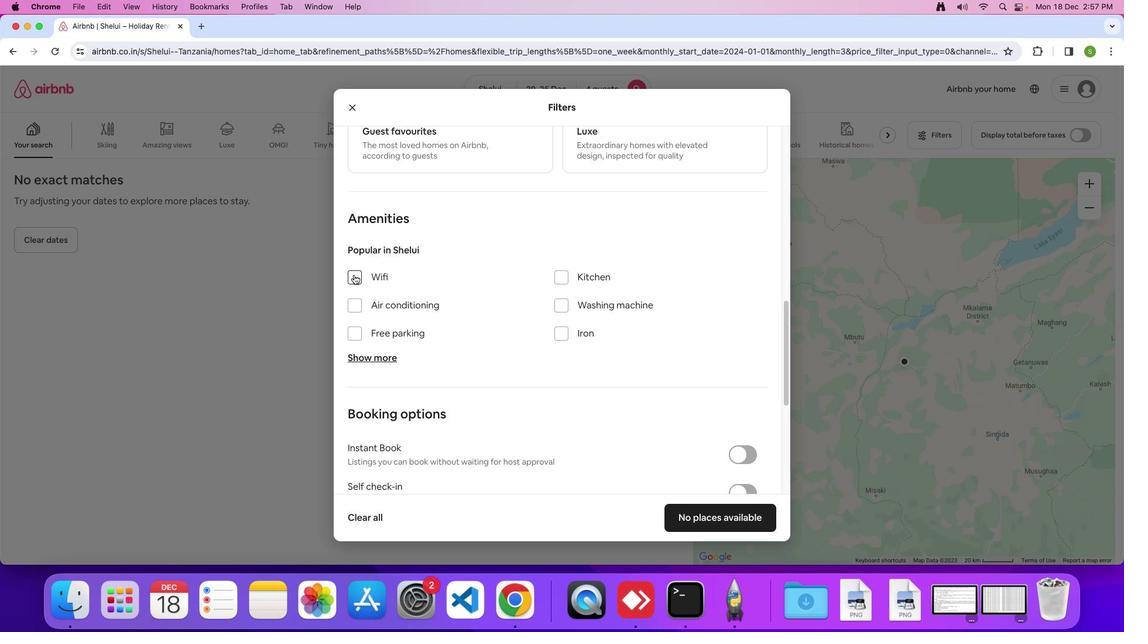 
Action: Mouse pressed left at (354, 275)
Screenshot: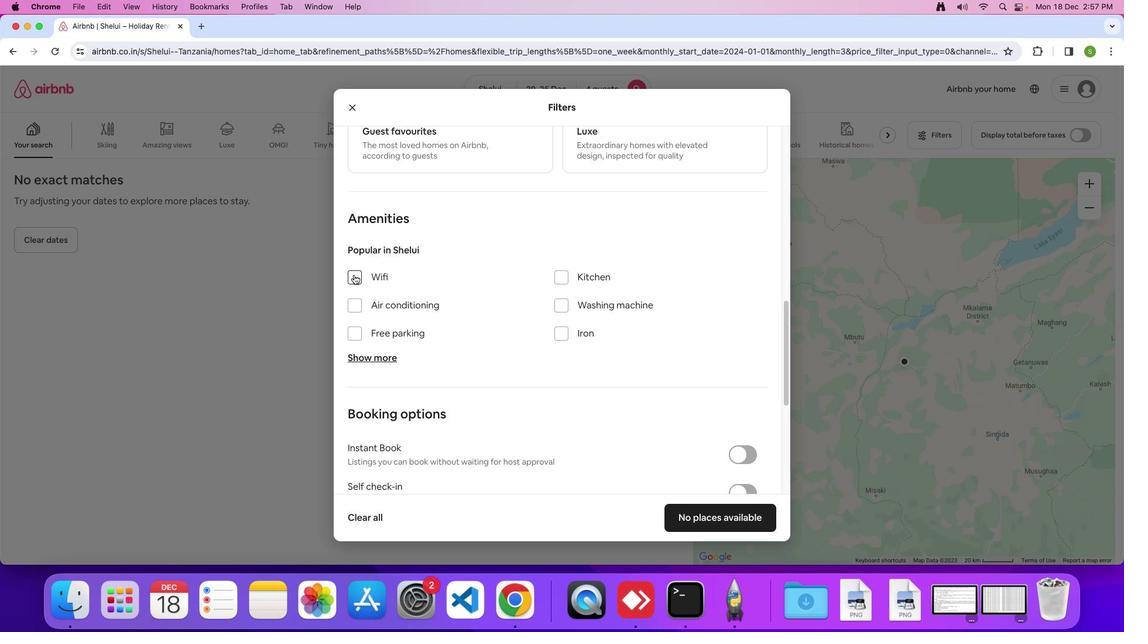 
Action: Mouse moved to (368, 360)
Screenshot: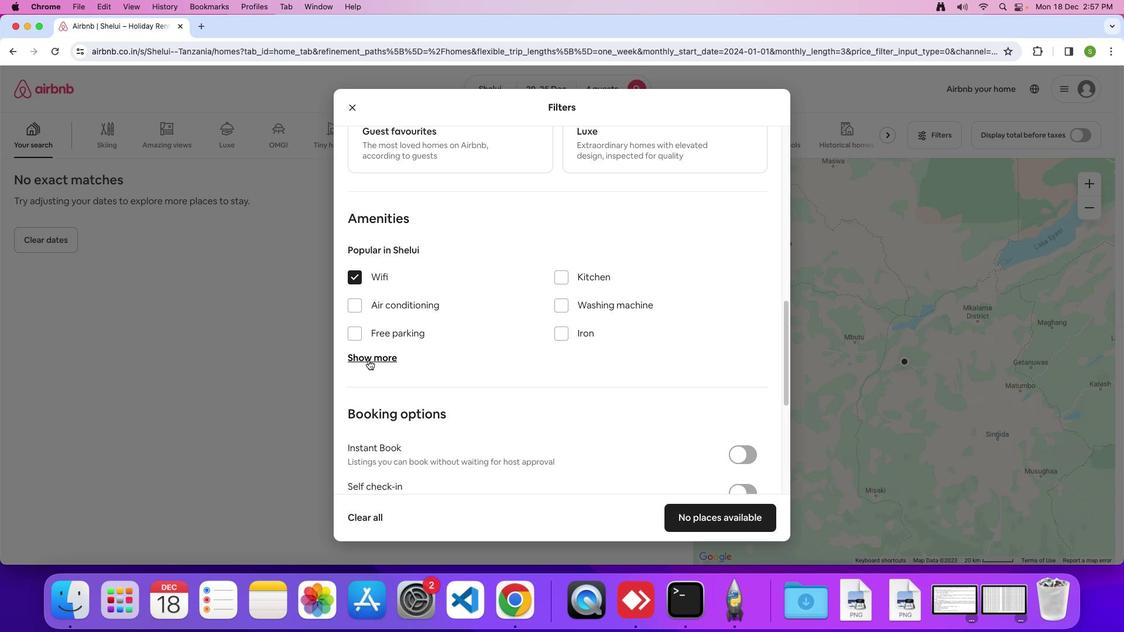 
Action: Mouse pressed left at (368, 360)
Screenshot: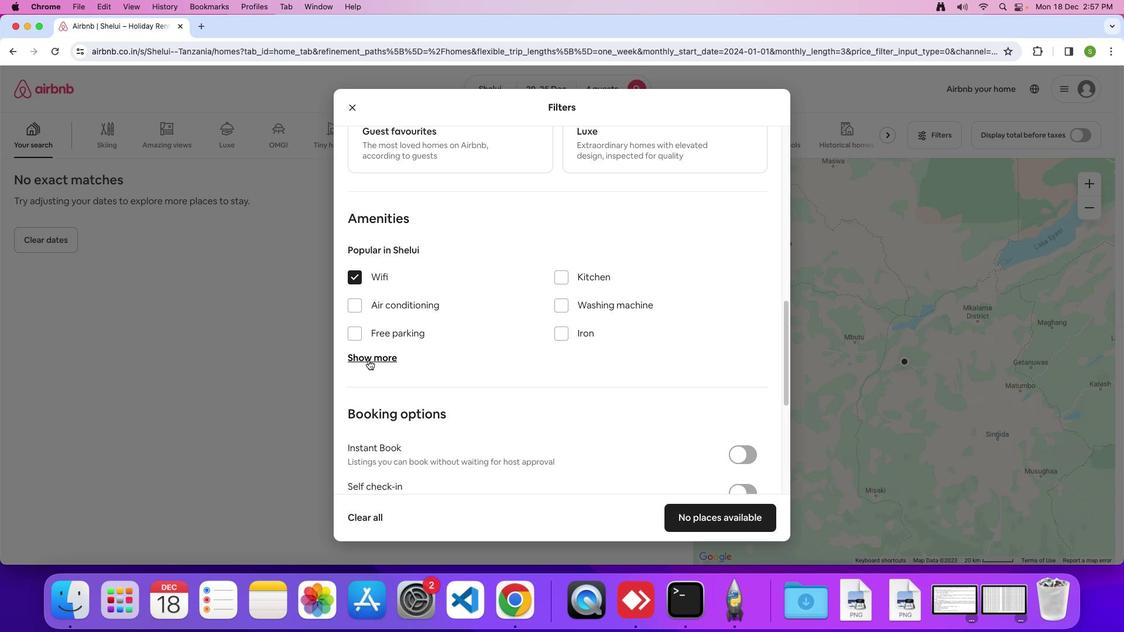 
Action: Mouse moved to (560, 428)
Screenshot: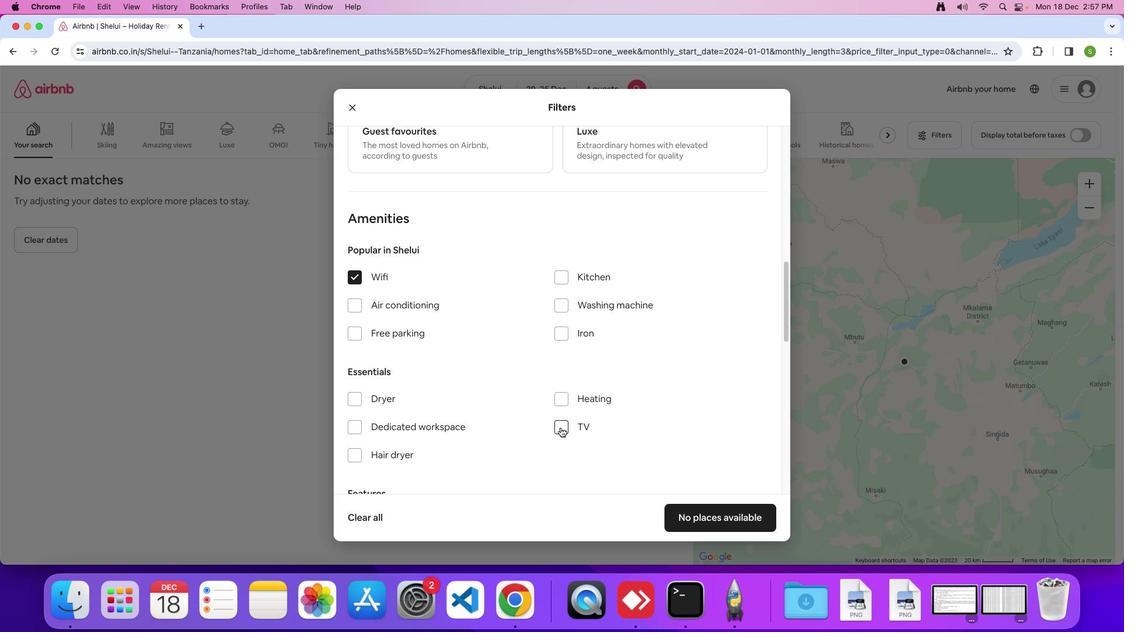 
Action: Mouse pressed left at (560, 428)
Screenshot: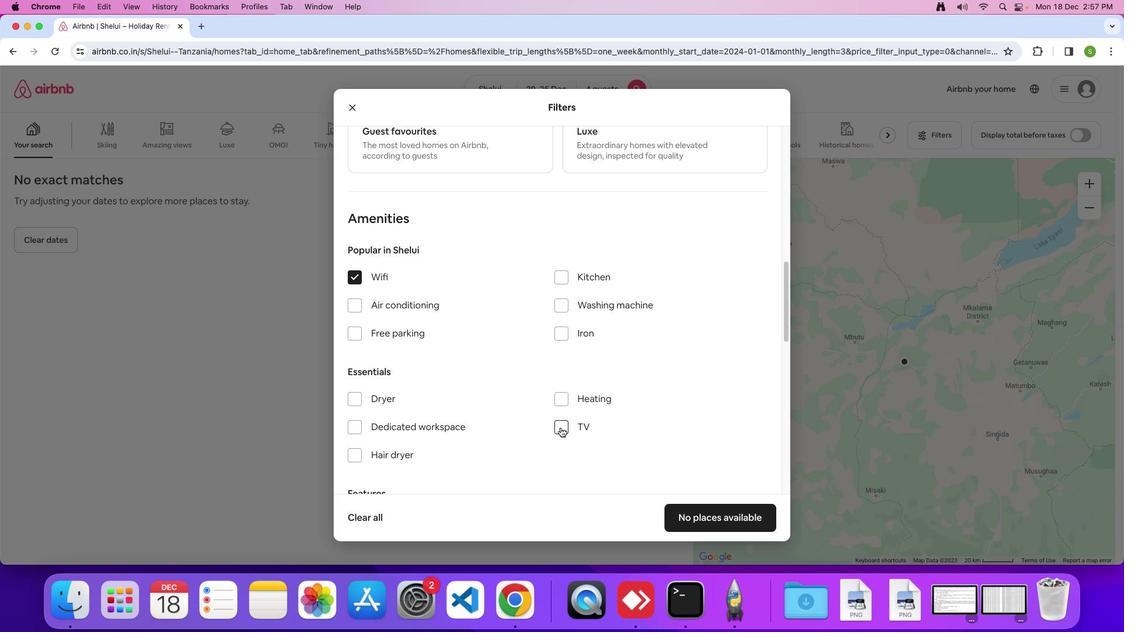 
Action: Mouse moved to (515, 426)
Screenshot: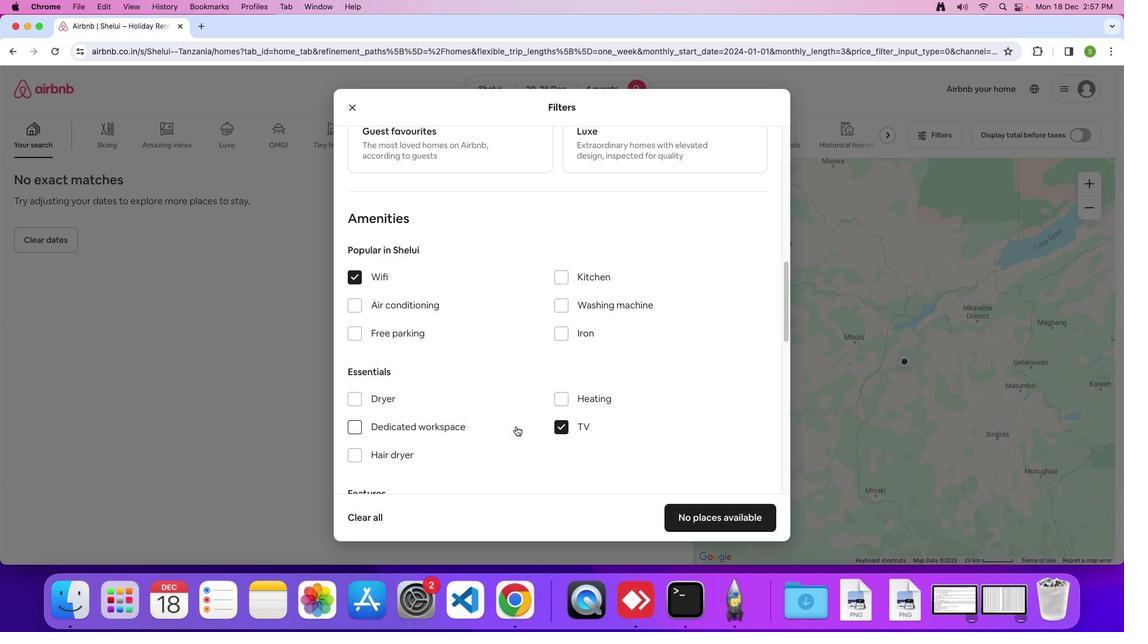 
Action: Mouse scrolled (515, 426) with delta (0, 0)
Screenshot: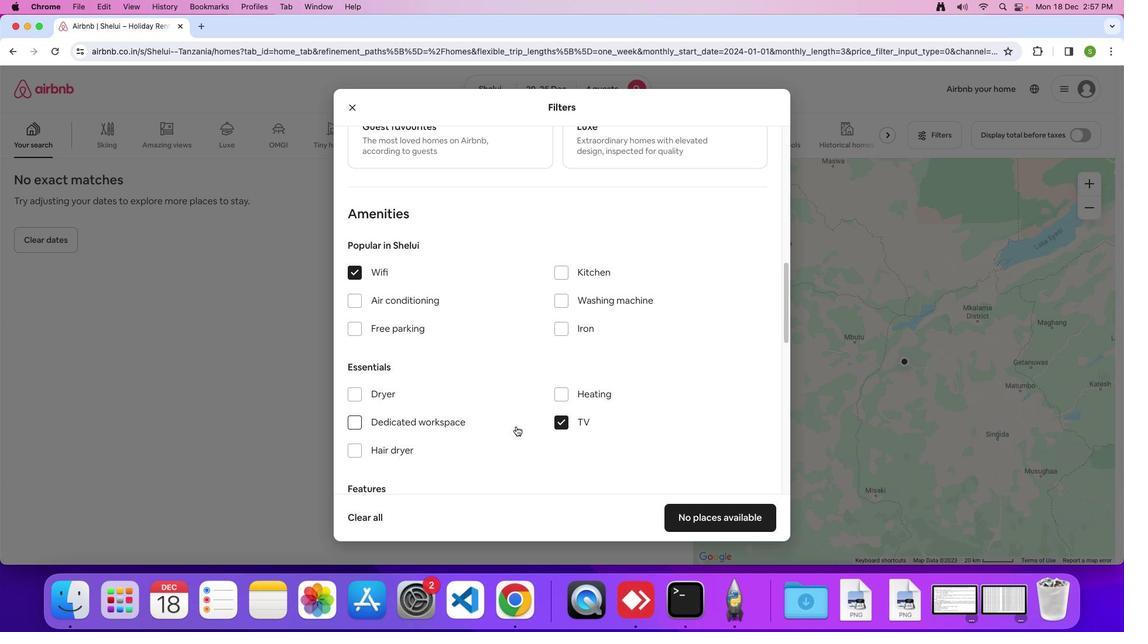
Action: Mouse moved to (515, 426)
Screenshot: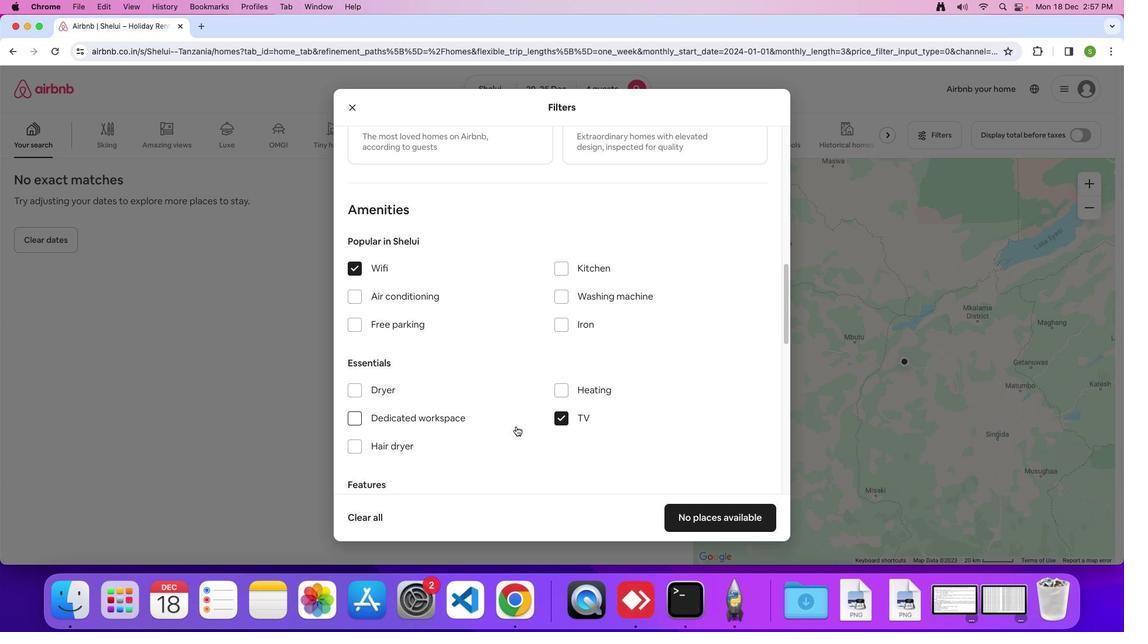 
Action: Mouse scrolled (515, 426) with delta (0, 0)
Screenshot: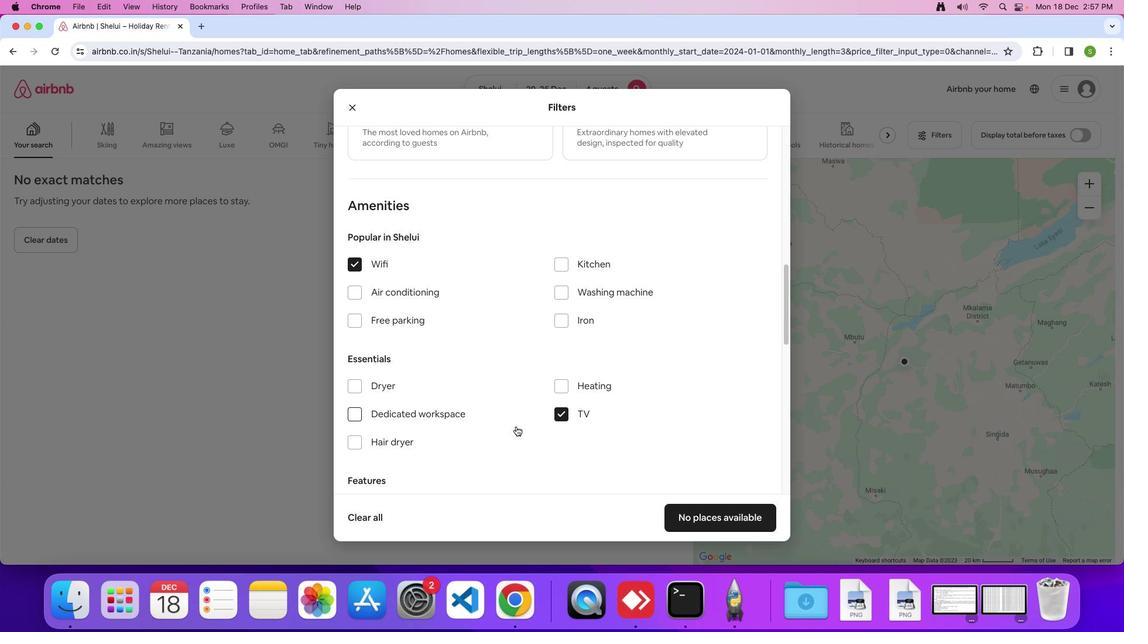 
Action: Mouse scrolled (515, 426) with delta (0, 0)
Screenshot: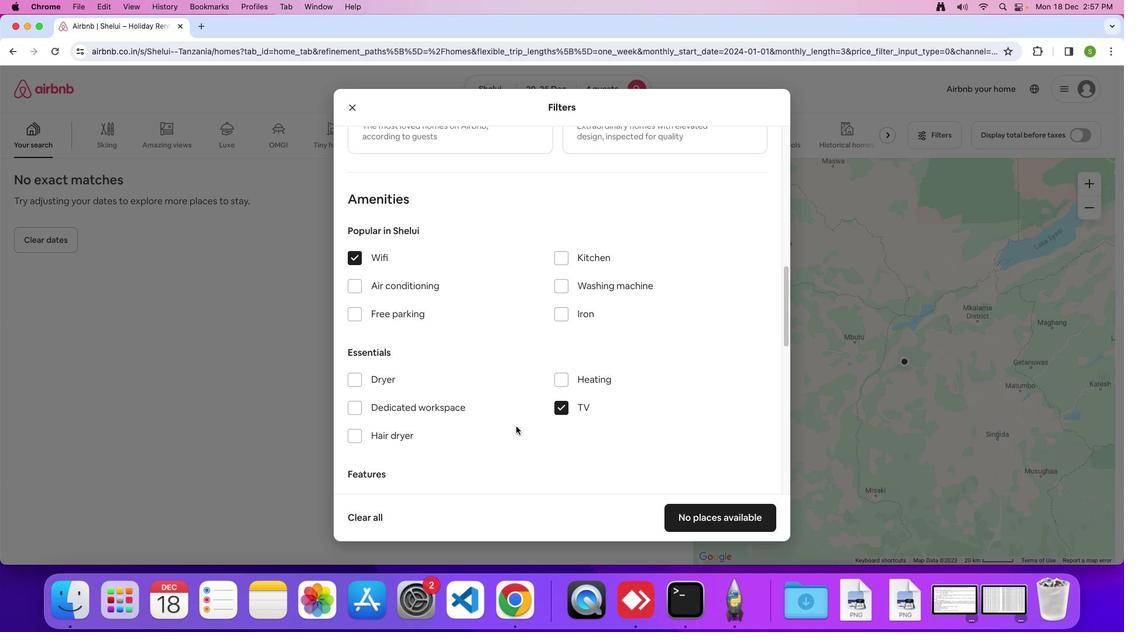 
Action: Mouse scrolled (515, 426) with delta (0, 0)
Screenshot: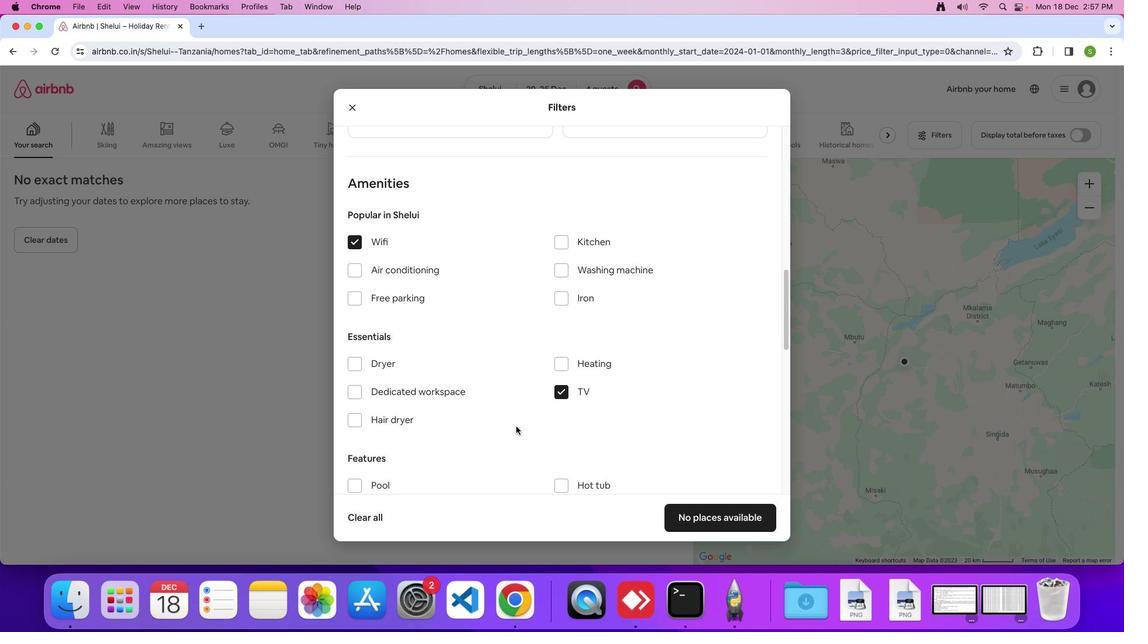 
Action: Mouse scrolled (515, 426) with delta (0, 0)
Screenshot: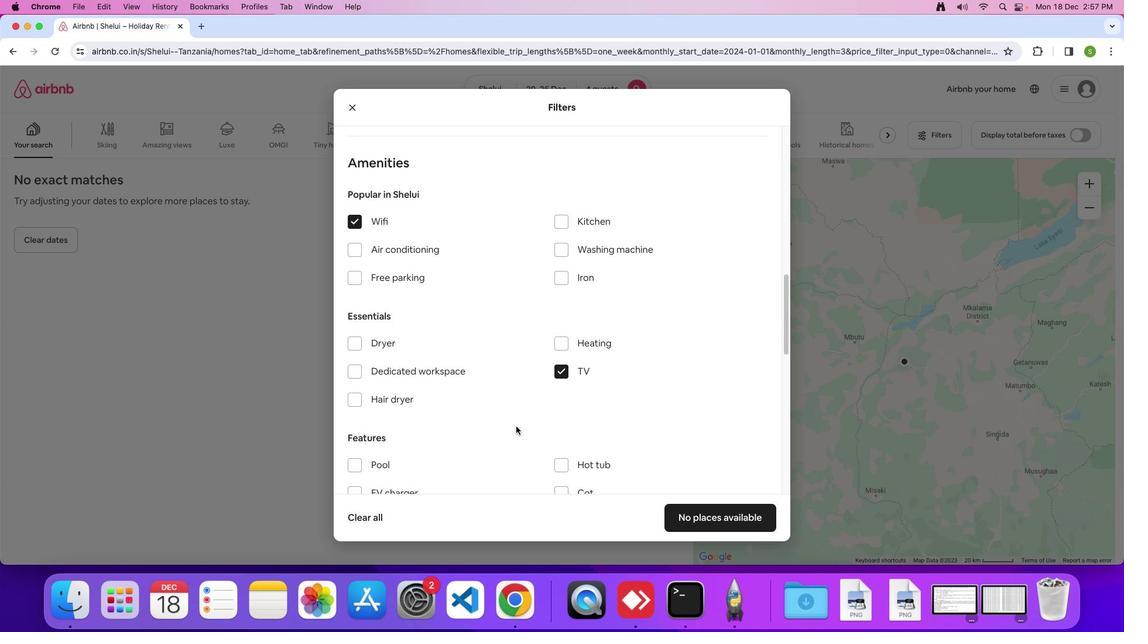 
Action: Mouse scrolled (515, 426) with delta (0, 0)
Screenshot: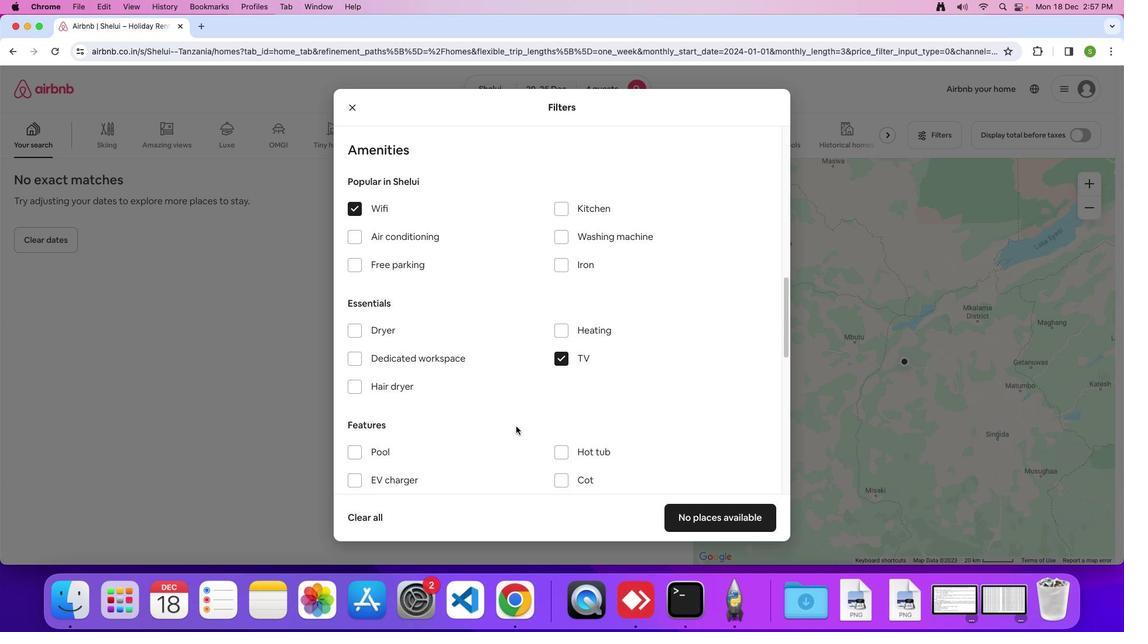 
Action: Mouse scrolled (515, 426) with delta (0, 0)
Screenshot: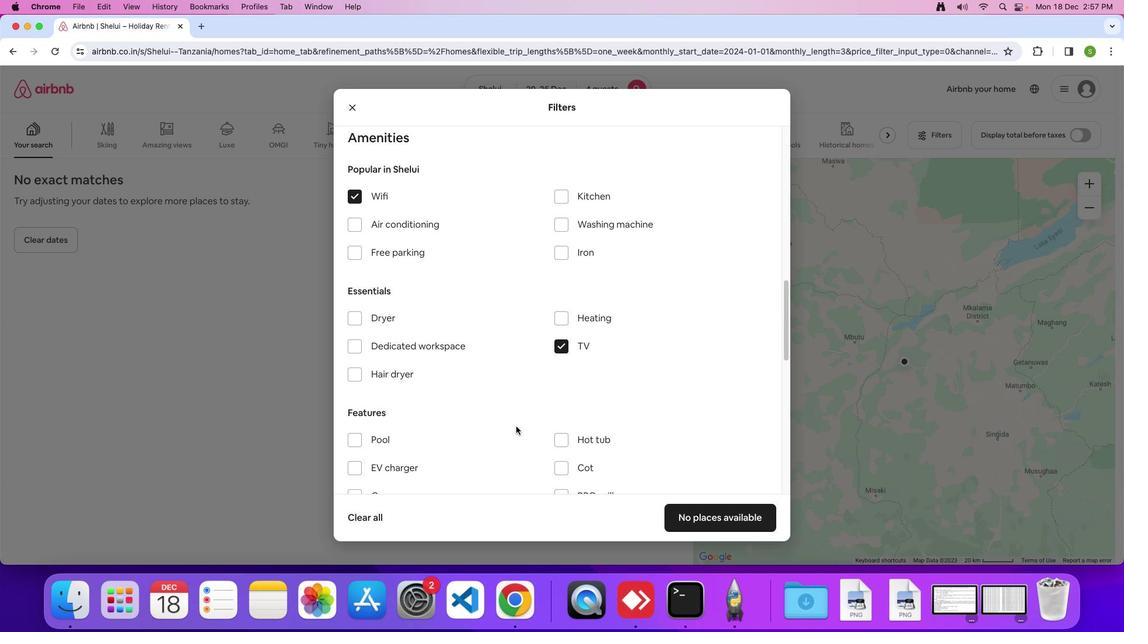 
Action: Mouse scrolled (515, 426) with delta (0, 0)
Screenshot: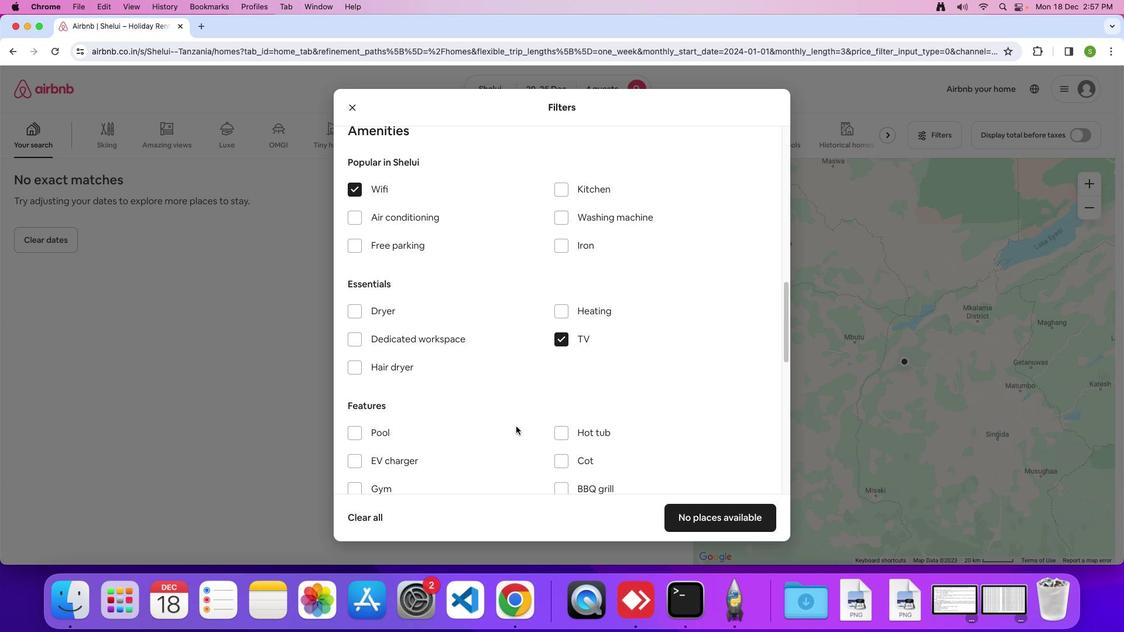 
Action: Mouse scrolled (515, 426) with delta (0, 0)
Screenshot: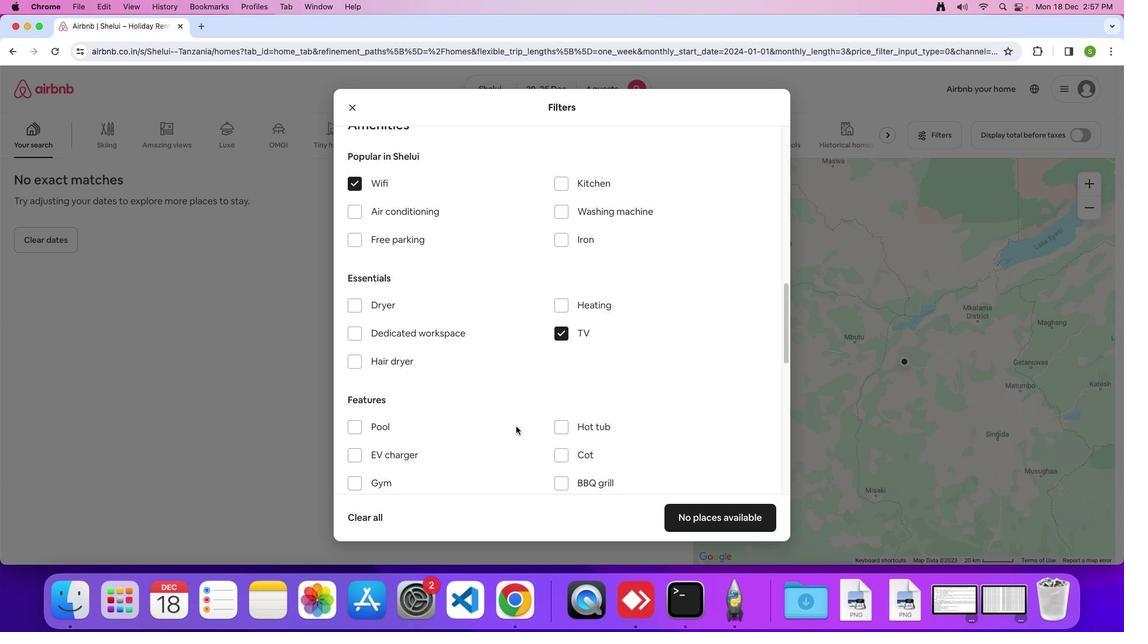 
Action: Mouse scrolled (515, 426) with delta (0, 0)
Screenshot: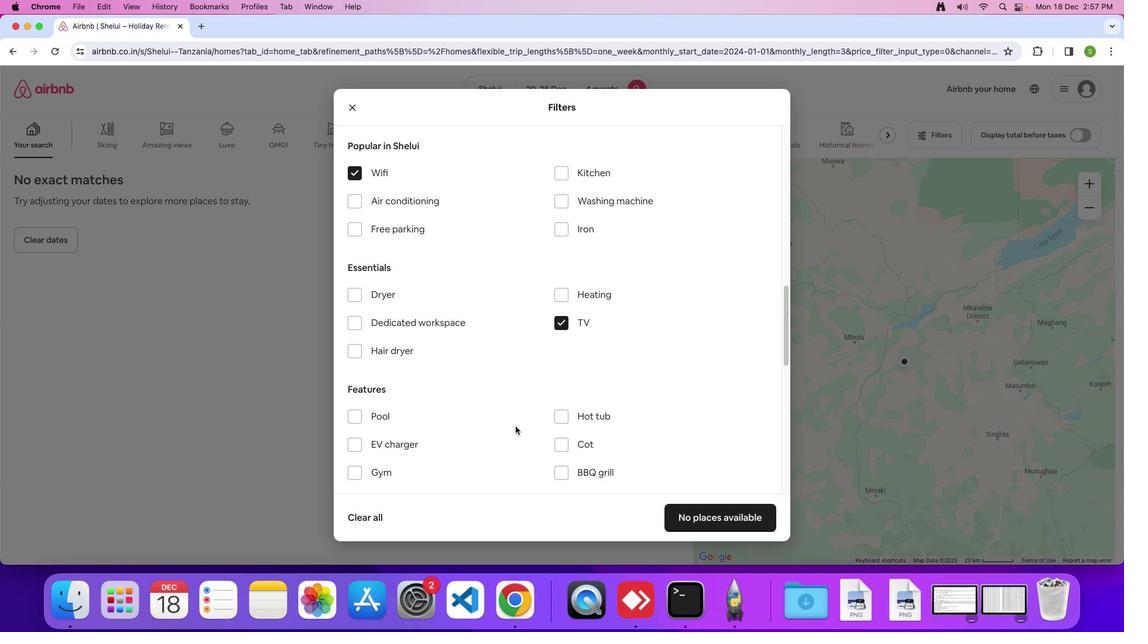 
Action: Mouse moved to (360, 230)
Screenshot: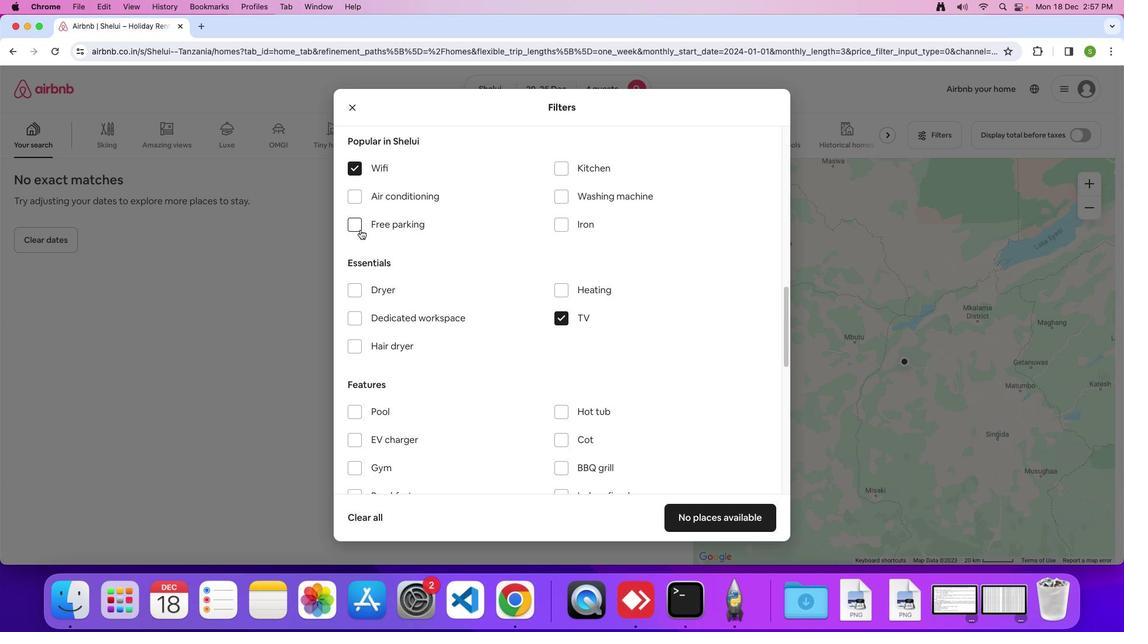 
Action: Mouse pressed left at (360, 230)
Screenshot: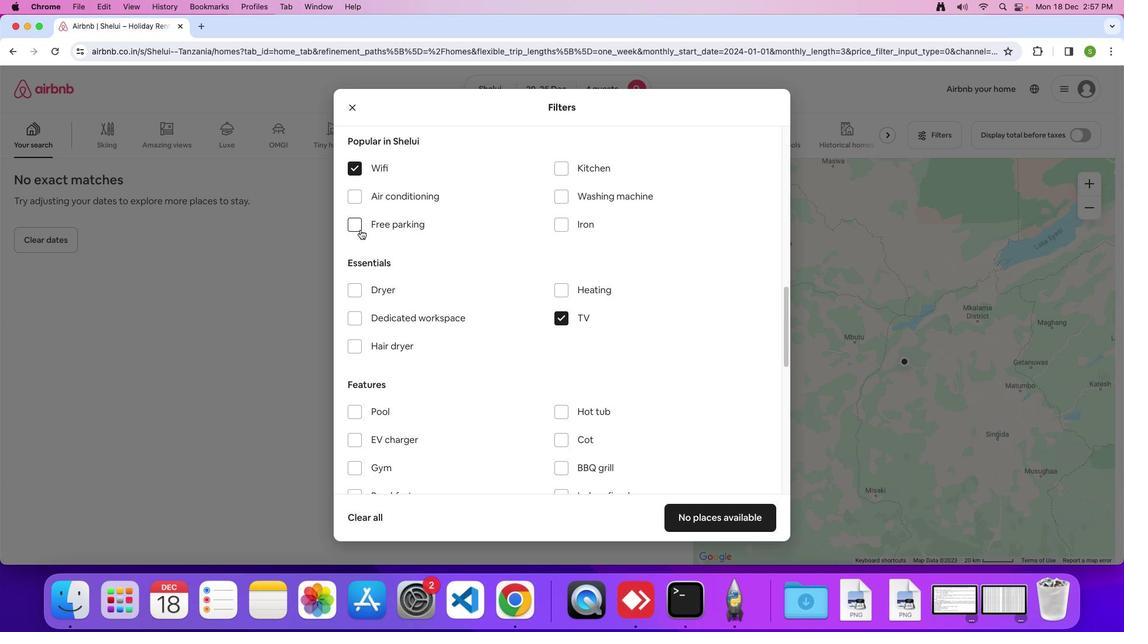
Action: Mouse moved to (456, 296)
Screenshot: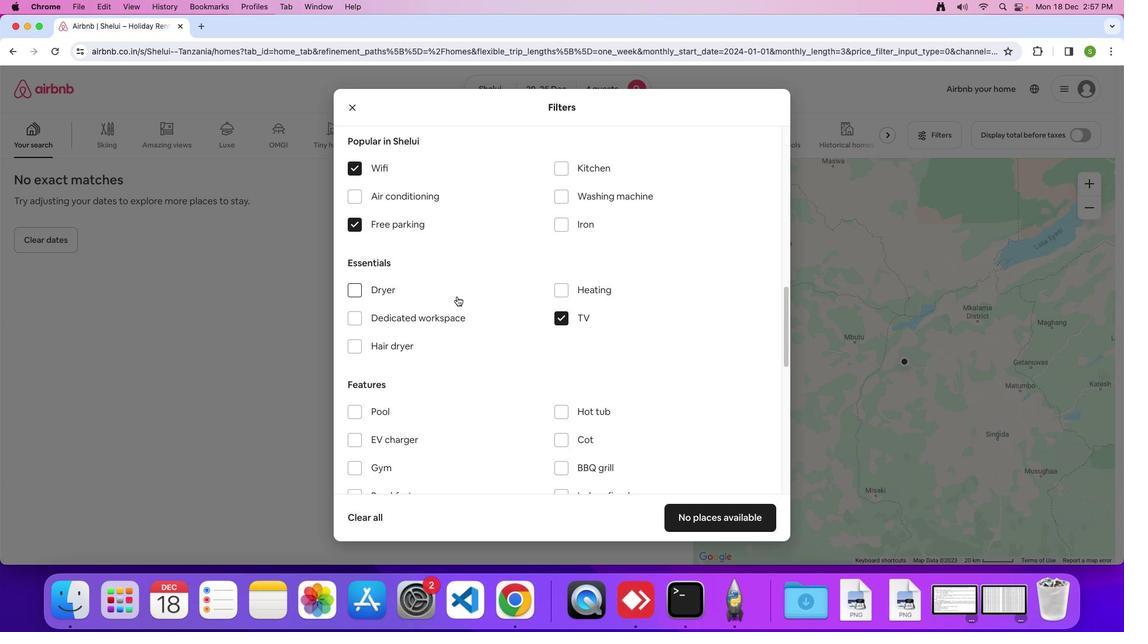 
Action: Mouse scrolled (456, 296) with delta (0, 0)
Screenshot: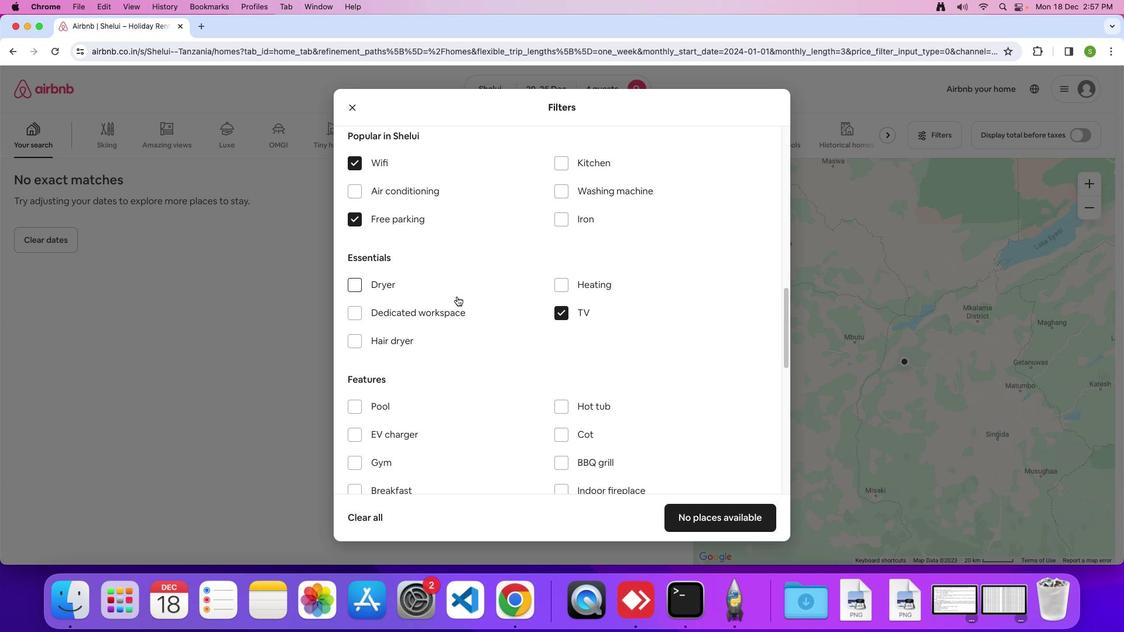 
Action: Mouse scrolled (456, 296) with delta (0, 0)
Screenshot: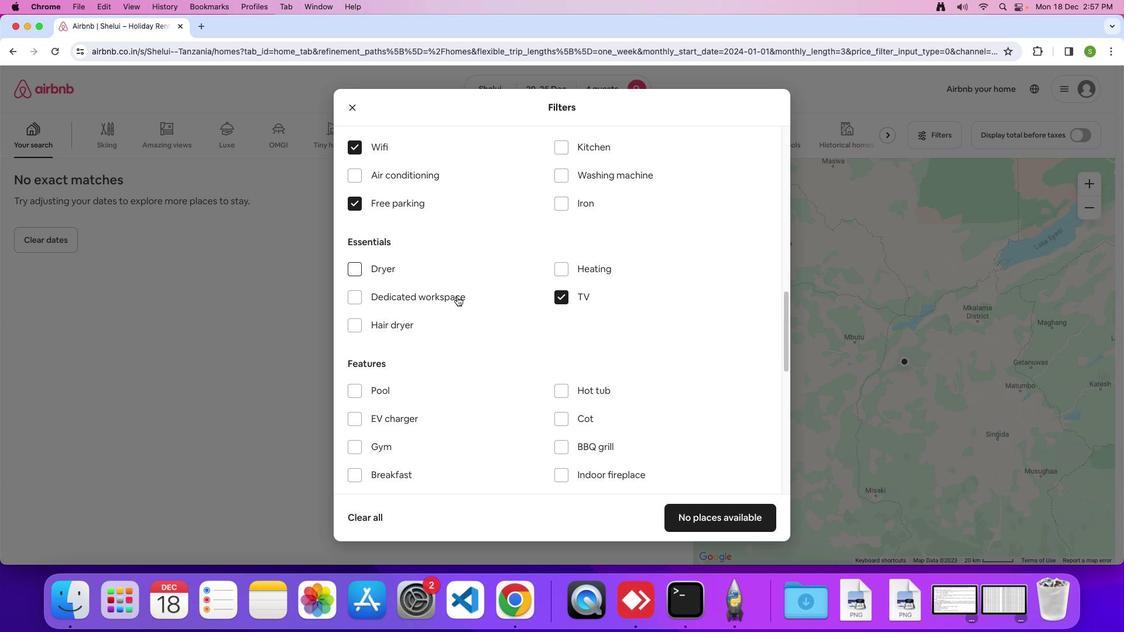 
Action: Mouse scrolled (456, 296) with delta (0, -1)
Screenshot: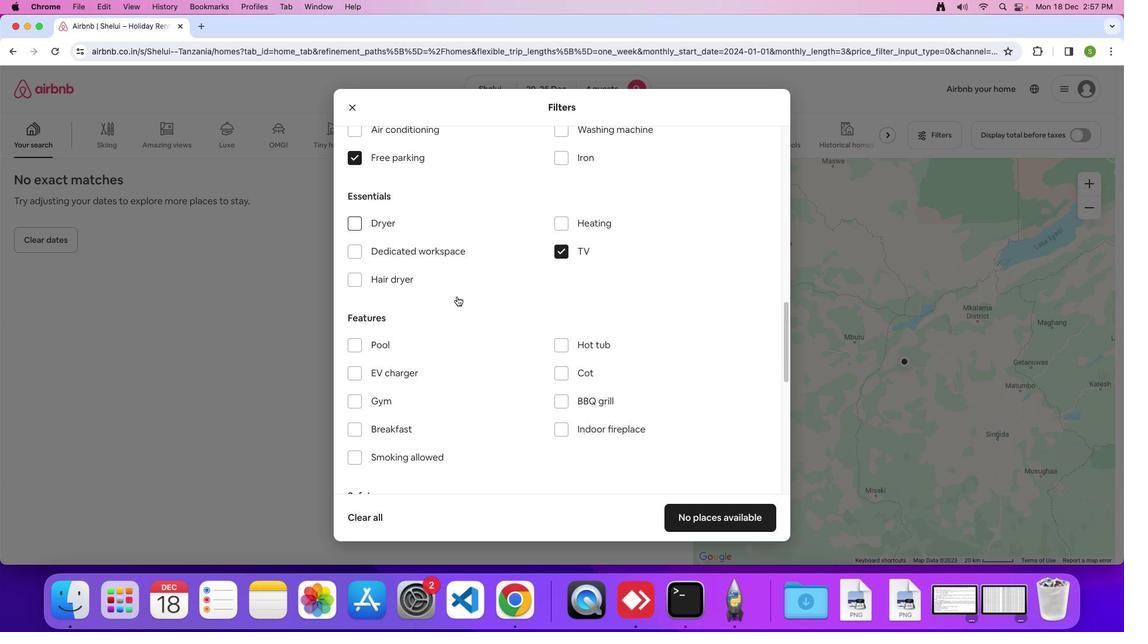 
Action: Mouse moved to (456, 296)
Screenshot: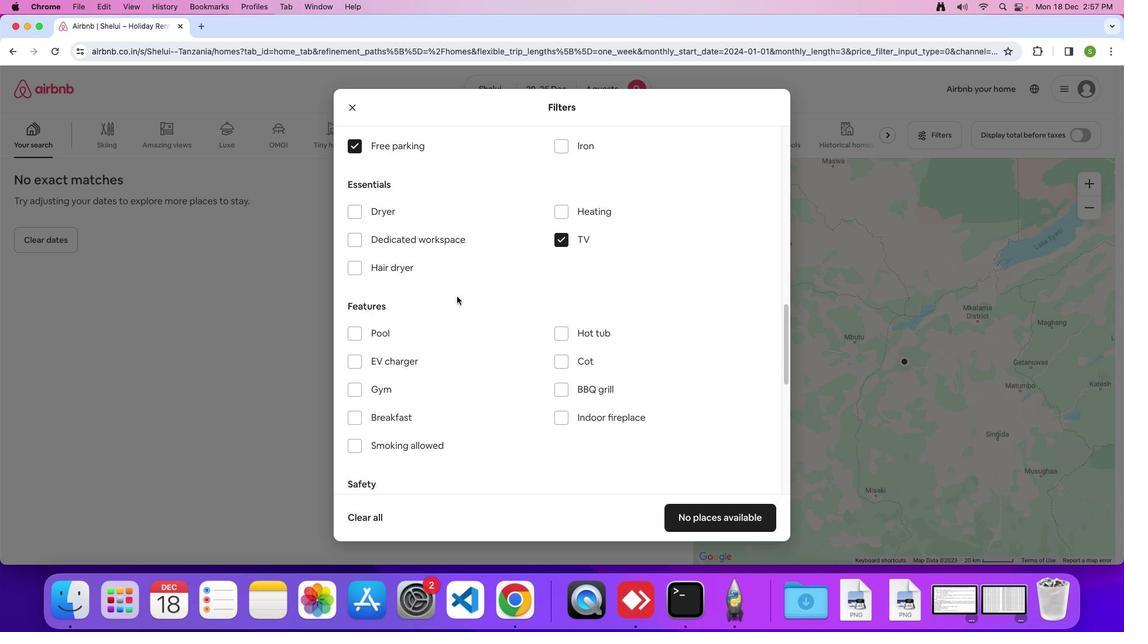 
Action: Mouse scrolled (456, 296) with delta (0, 0)
Screenshot: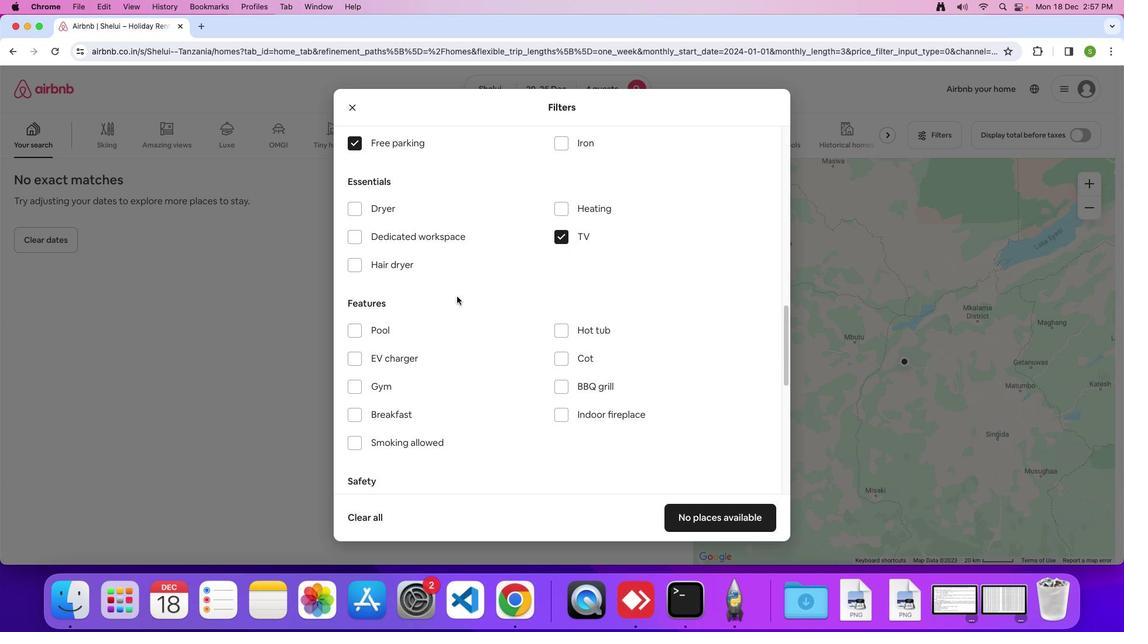 
Action: Mouse scrolled (456, 296) with delta (0, 0)
Screenshot: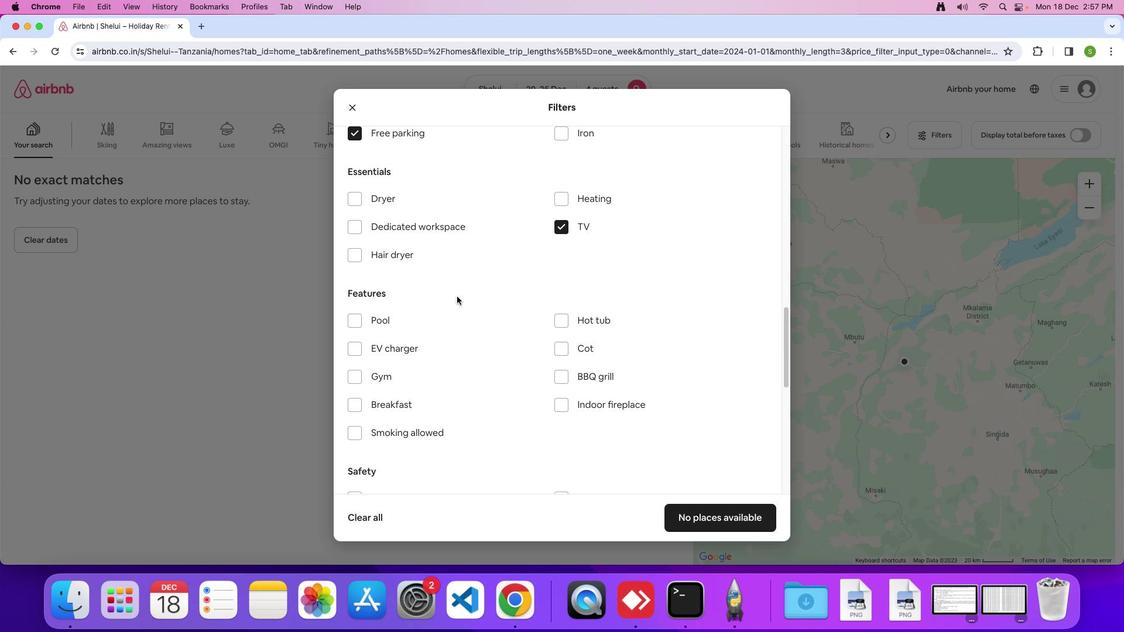
Action: Mouse scrolled (456, 296) with delta (0, 0)
Screenshot: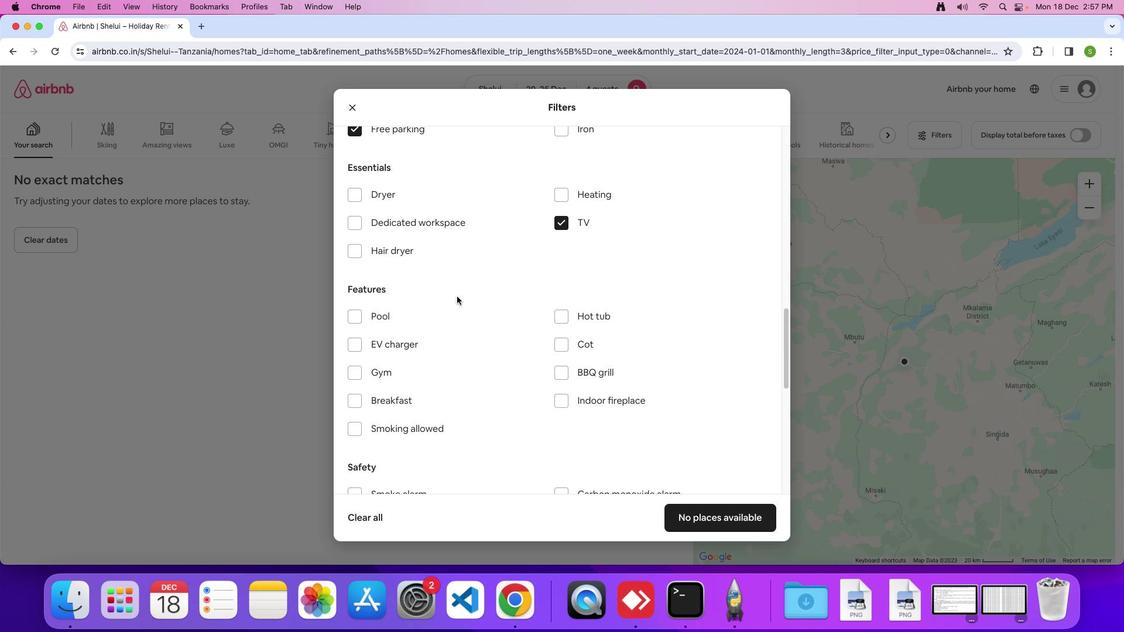 
Action: Mouse scrolled (456, 296) with delta (0, 0)
Screenshot: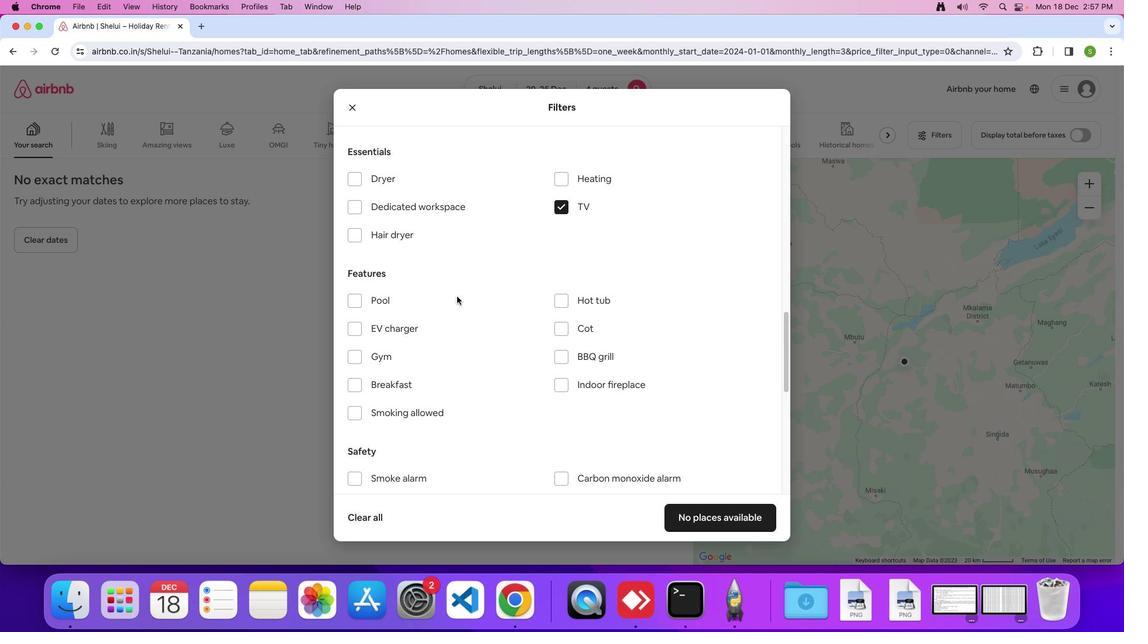 
Action: Mouse scrolled (456, 296) with delta (0, 0)
Screenshot: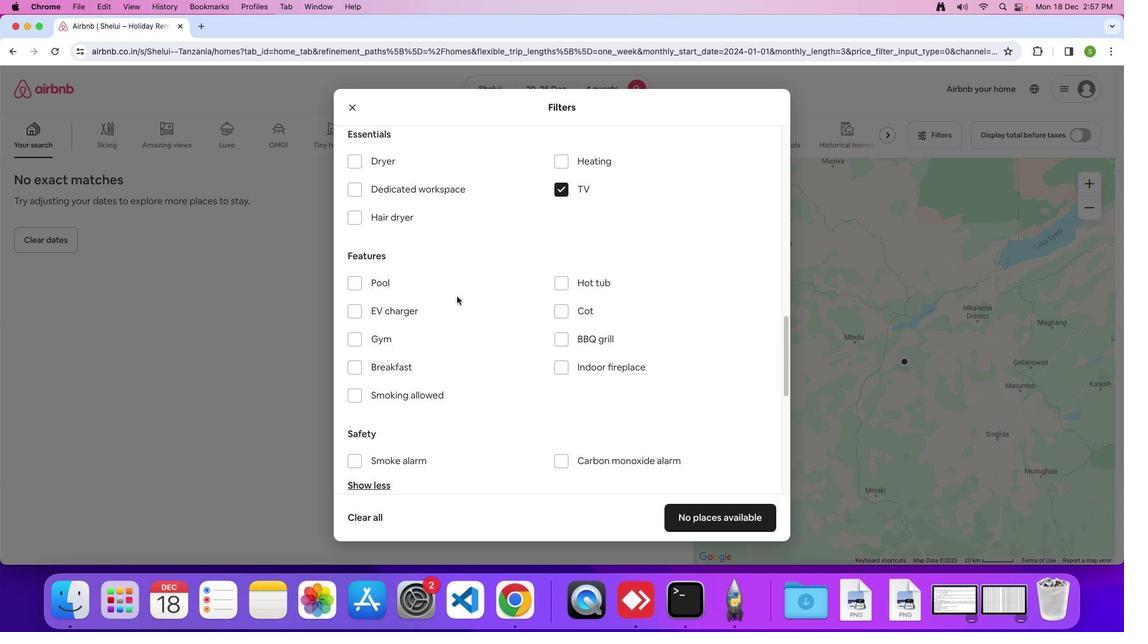 
Action: Mouse scrolled (456, 296) with delta (0, -1)
Screenshot: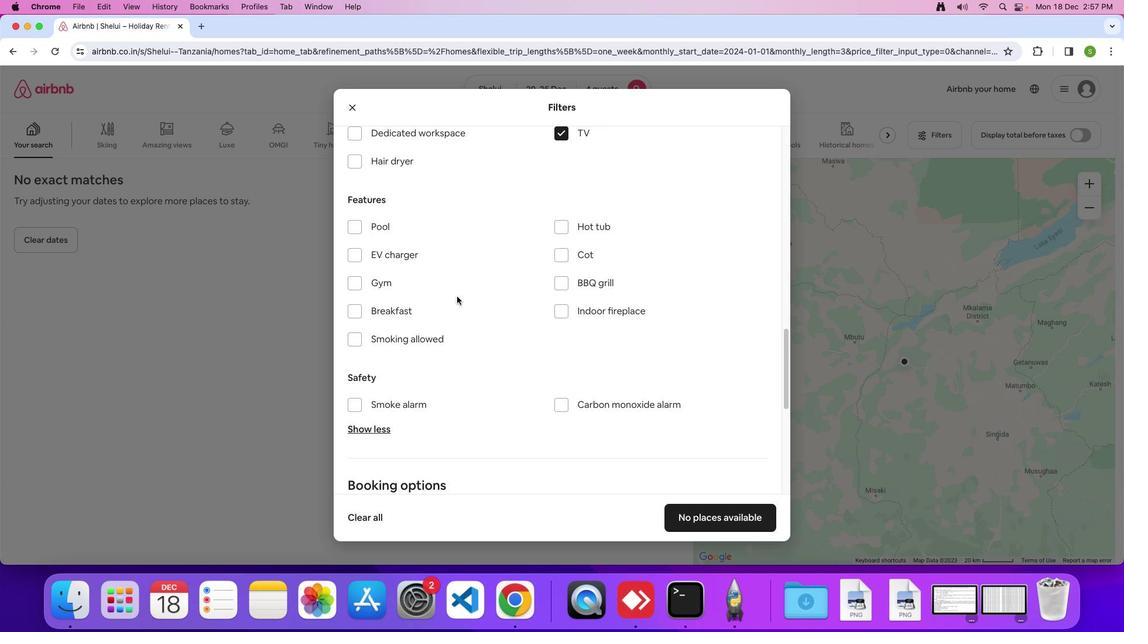 
Action: Mouse moved to (360, 277)
Screenshot: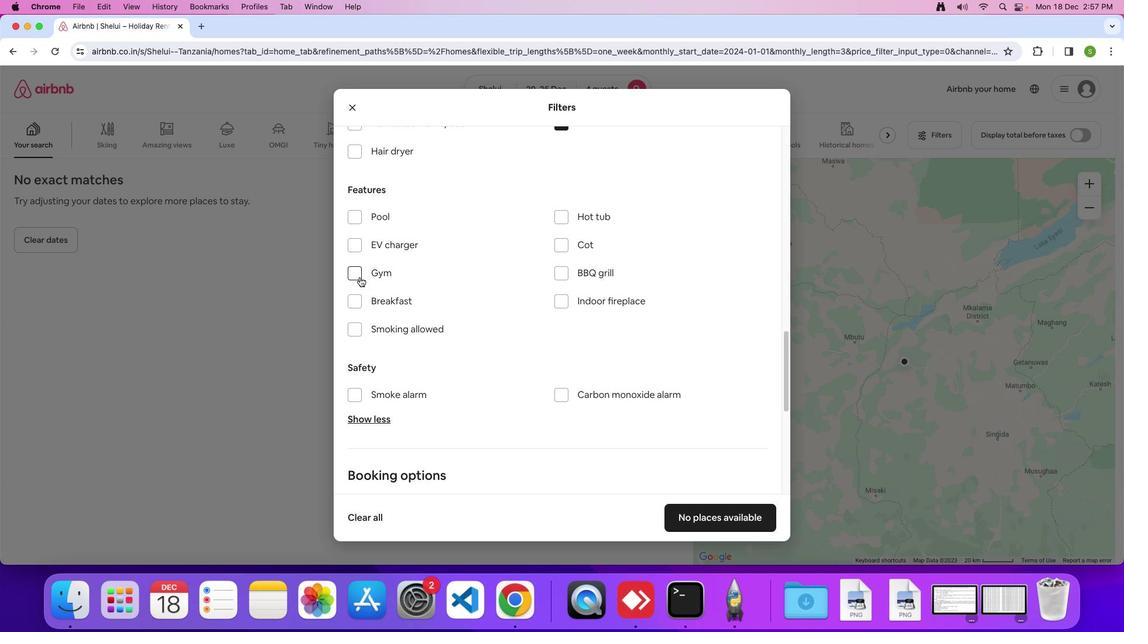 
Action: Mouse pressed left at (360, 277)
Screenshot: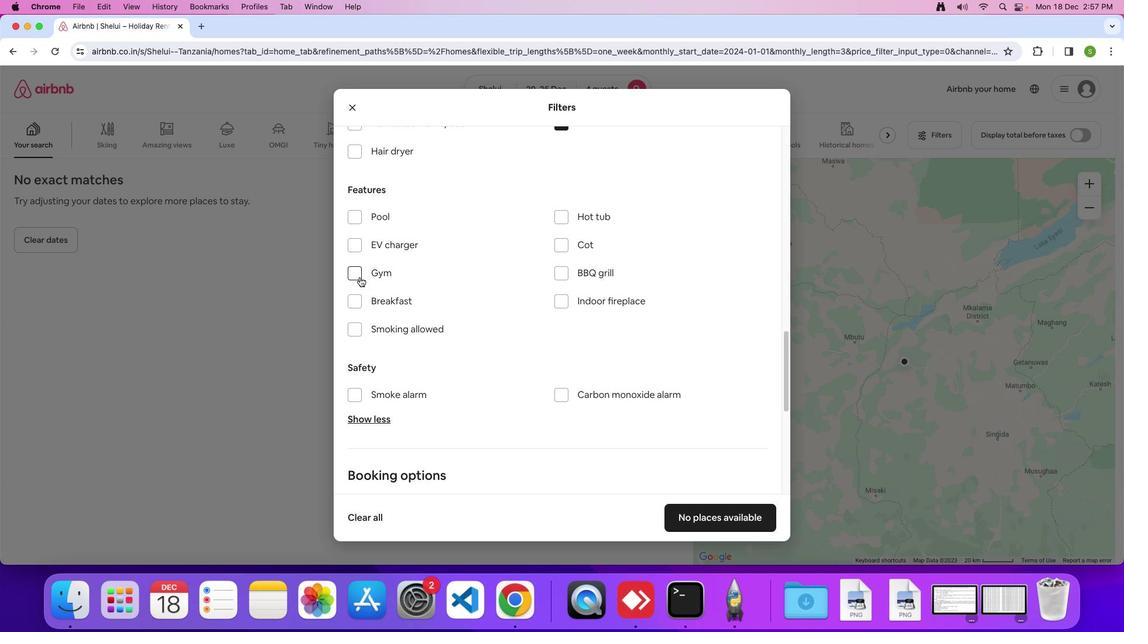 
Action: Mouse moved to (360, 306)
Screenshot: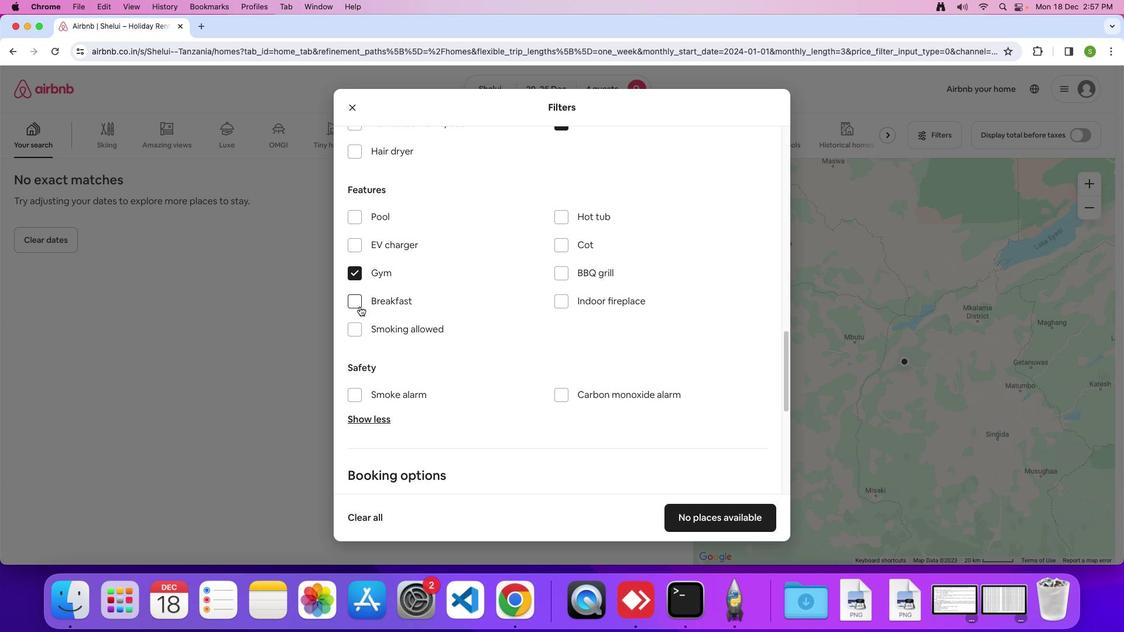 
Action: Mouse pressed left at (360, 306)
Screenshot: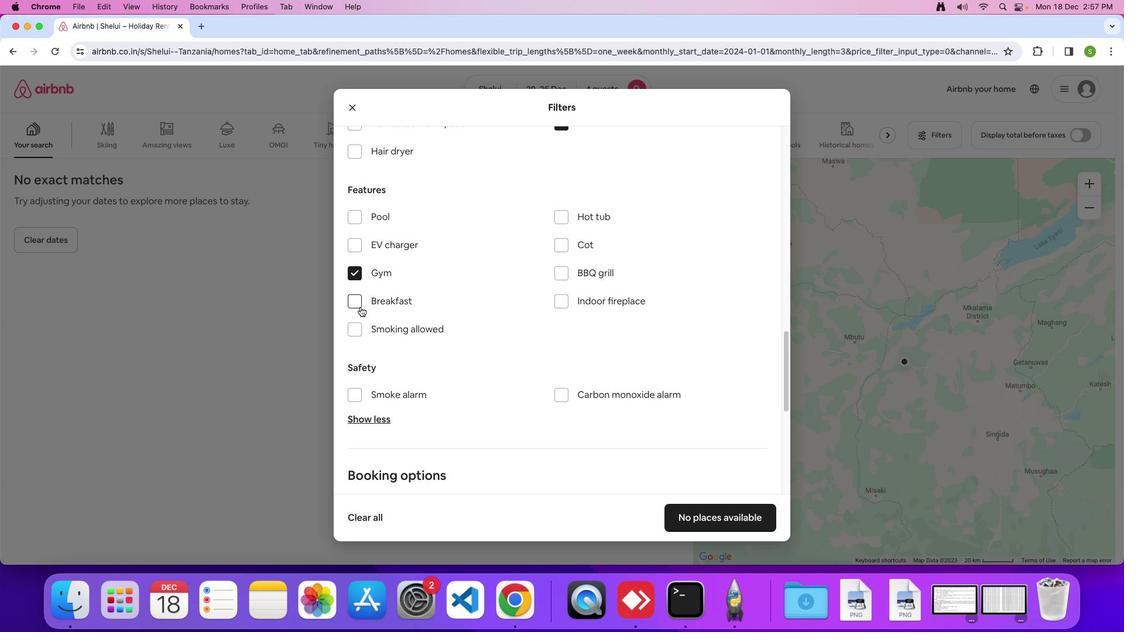 
Action: Mouse moved to (506, 330)
Screenshot: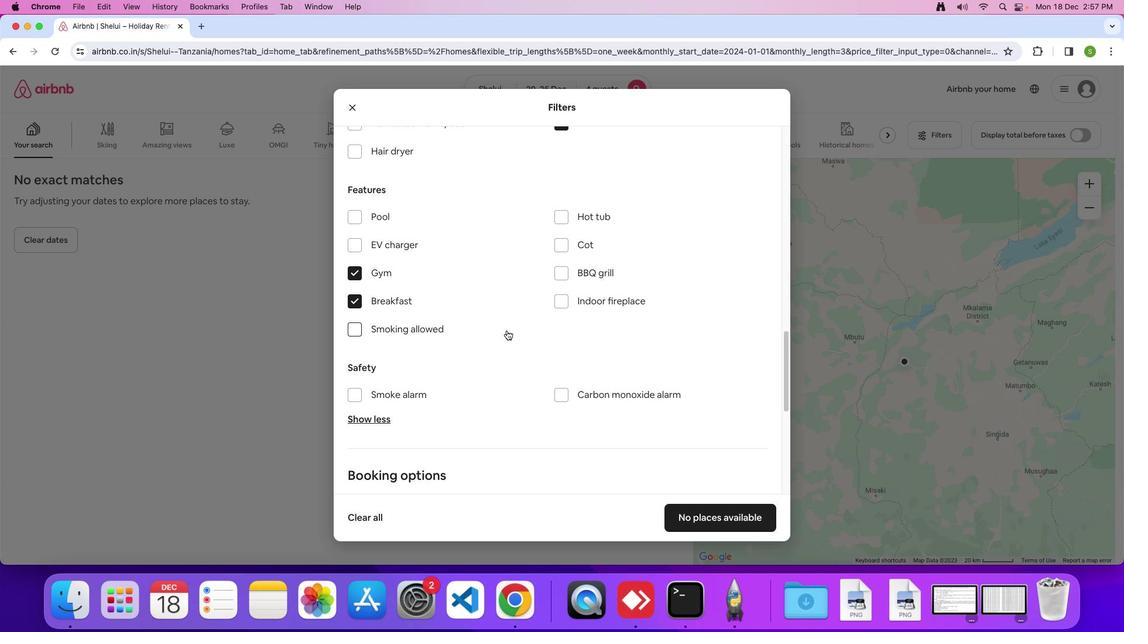
Action: Mouse scrolled (506, 330) with delta (0, 0)
Screenshot: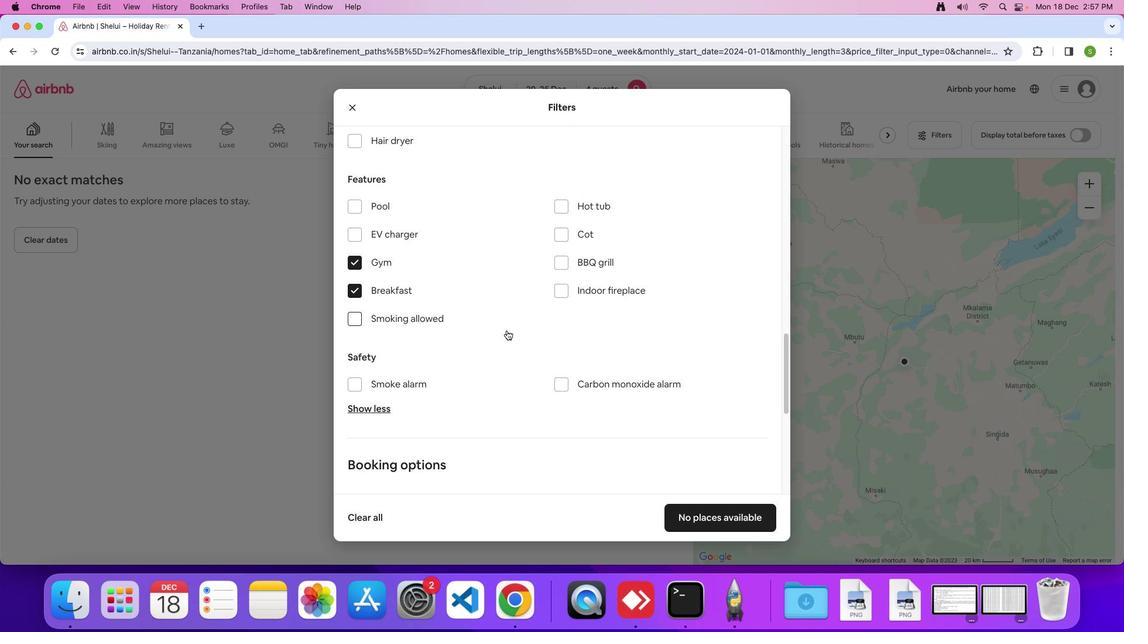 
Action: Mouse moved to (506, 330)
Screenshot: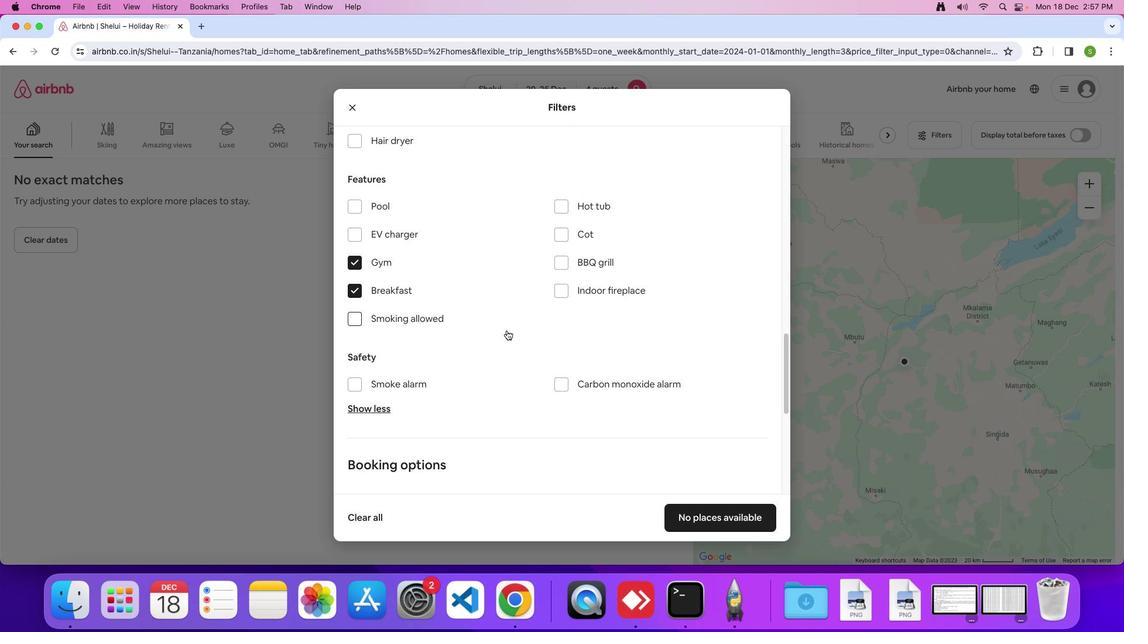 
Action: Mouse scrolled (506, 330) with delta (0, 0)
Screenshot: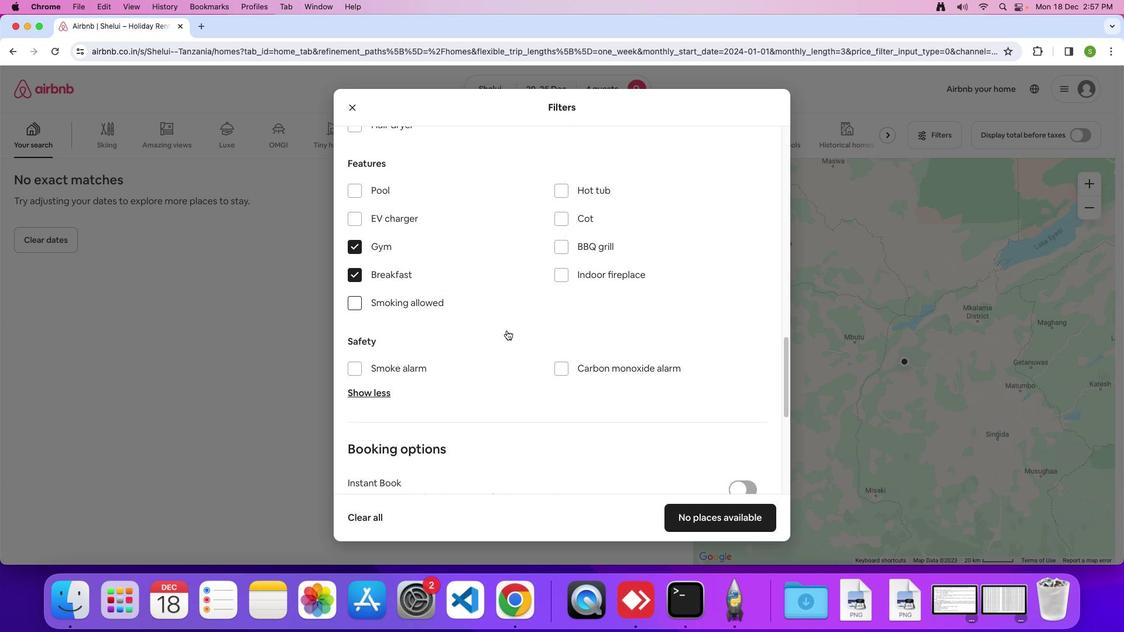 
Action: Mouse moved to (506, 330)
Screenshot: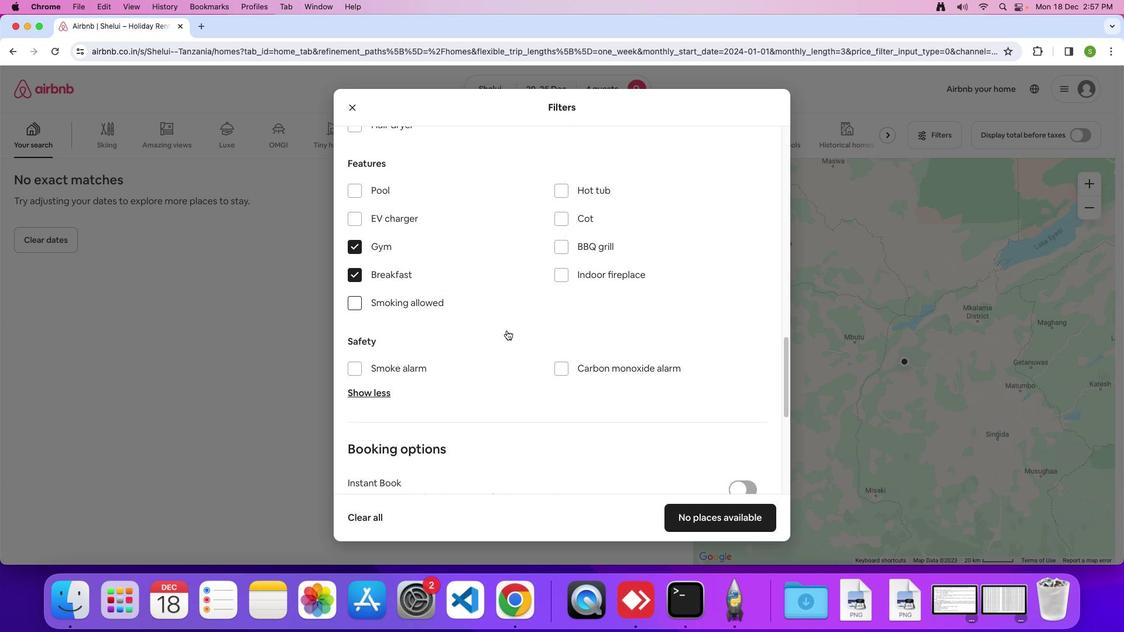
Action: Mouse scrolled (506, 330) with delta (0, -1)
Screenshot: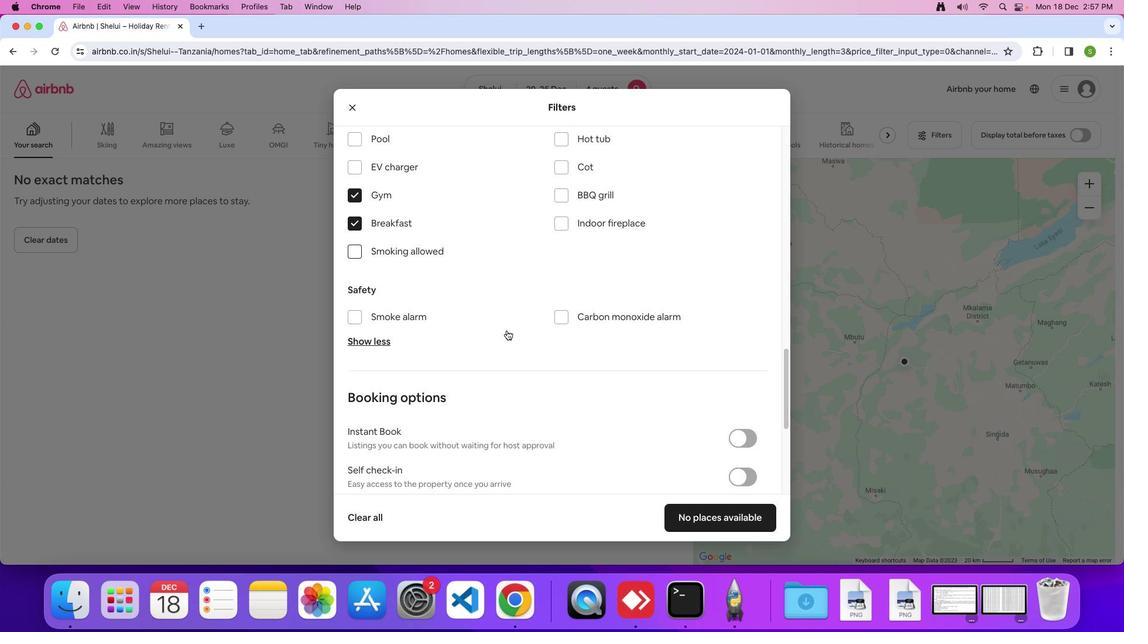 
Action: Mouse scrolled (506, 330) with delta (0, 0)
Screenshot: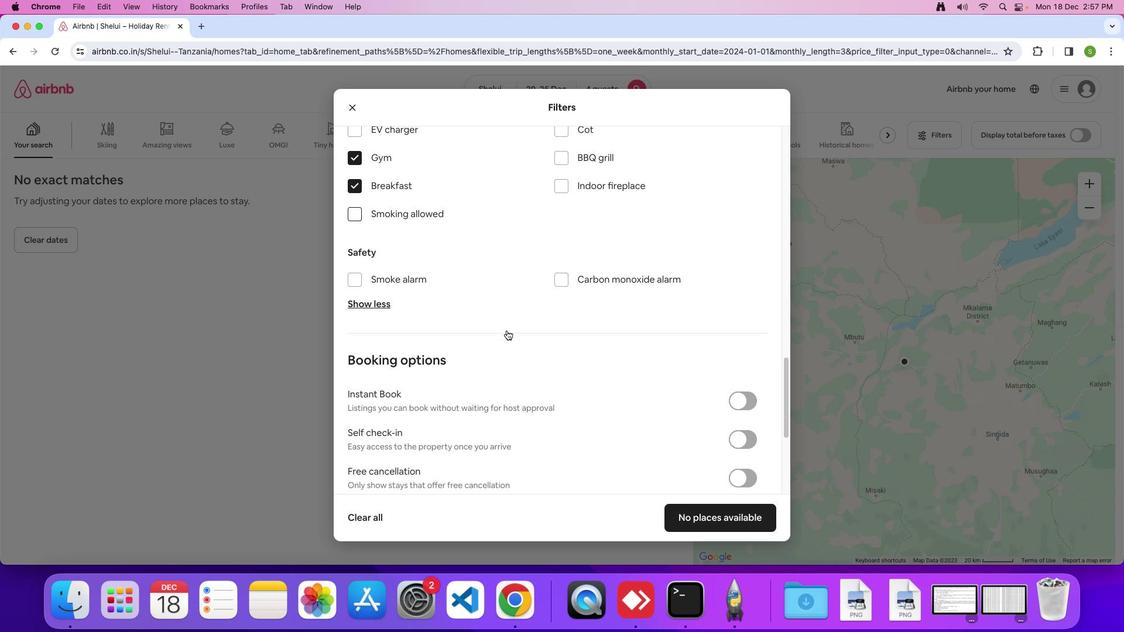 
Action: Mouse scrolled (506, 330) with delta (0, 0)
Screenshot: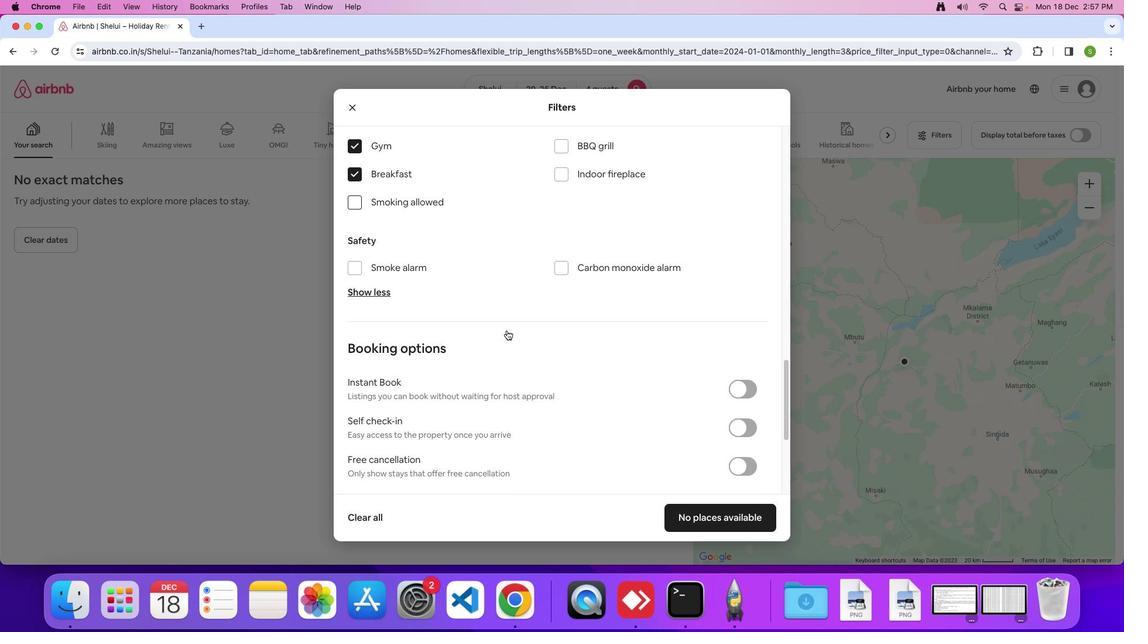 
Action: Mouse scrolled (506, 330) with delta (0, -1)
Screenshot: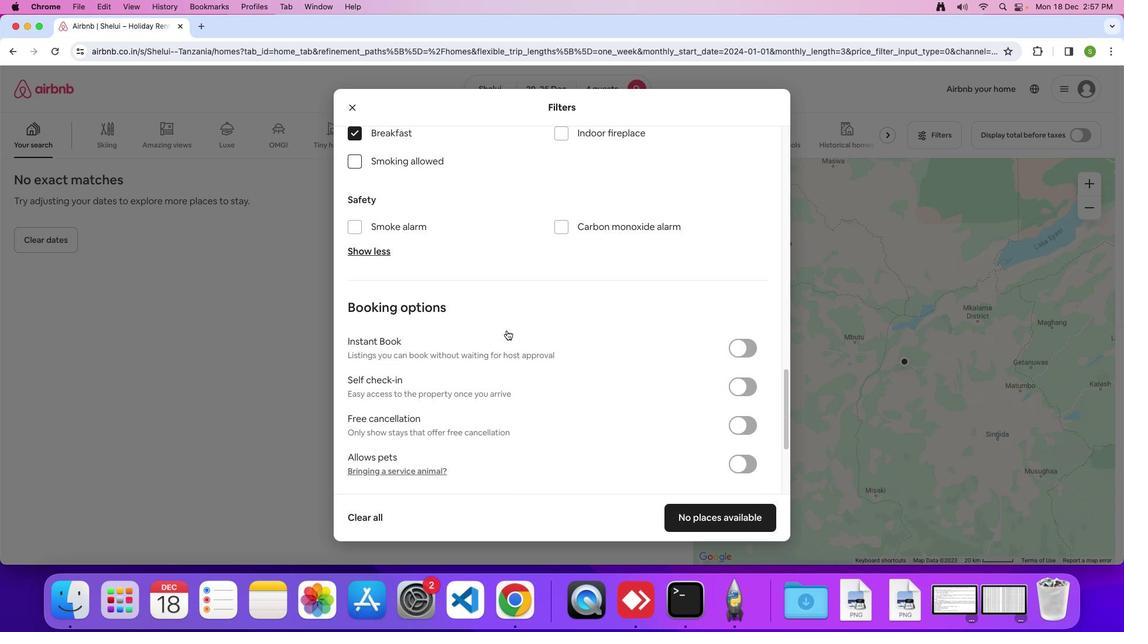 
Action: Mouse scrolled (506, 330) with delta (0, 0)
Screenshot: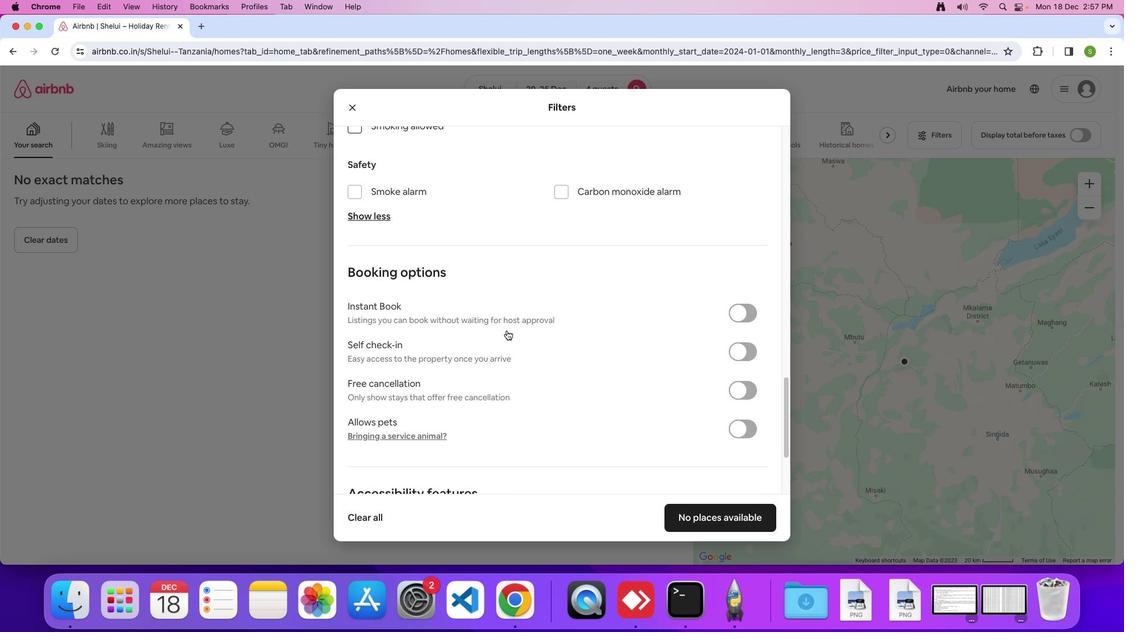 
Action: Mouse scrolled (506, 330) with delta (0, 0)
Screenshot: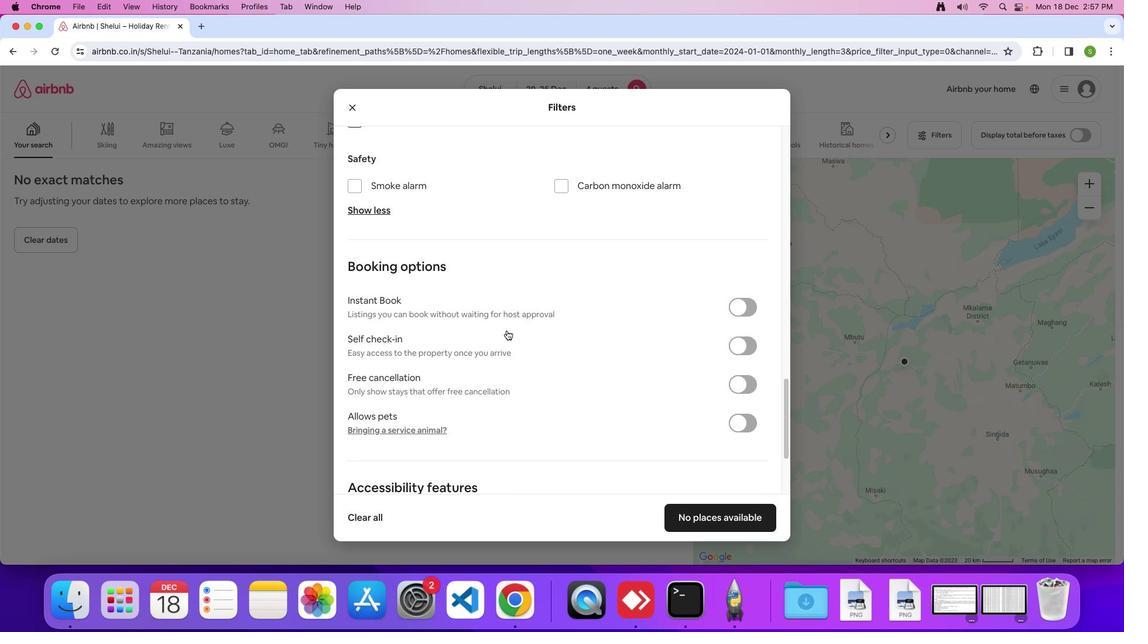 
Action: Mouse scrolled (506, 330) with delta (0, 0)
Screenshot: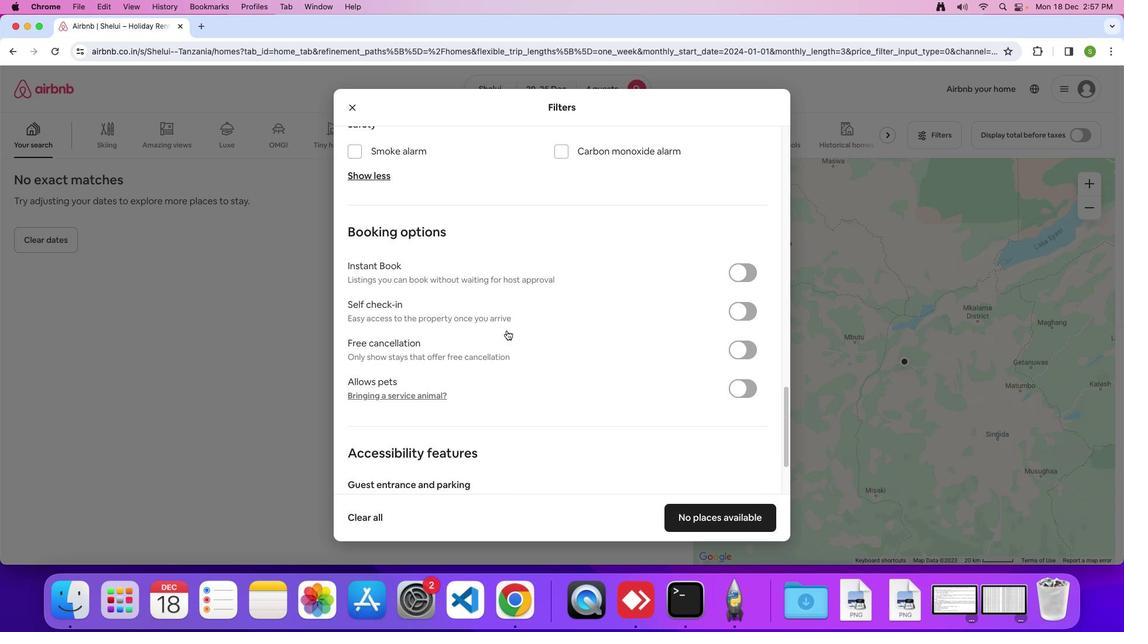 
Action: Mouse scrolled (506, 330) with delta (0, 0)
Screenshot: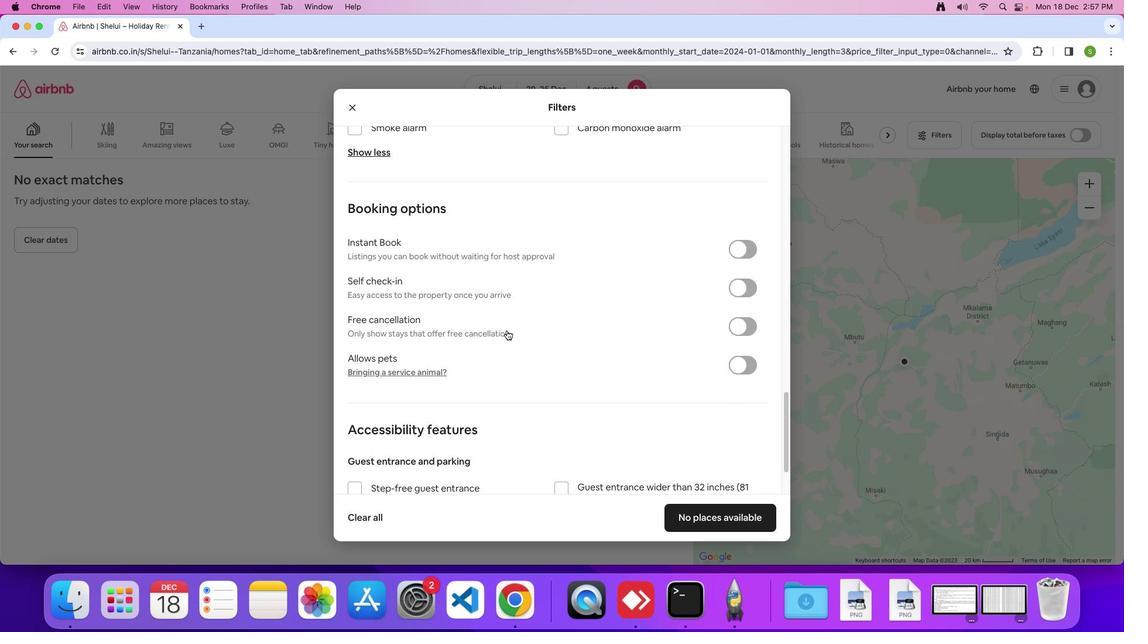 
Action: Mouse scrolled (506, 330) with delta (0, 0)
Screenshot: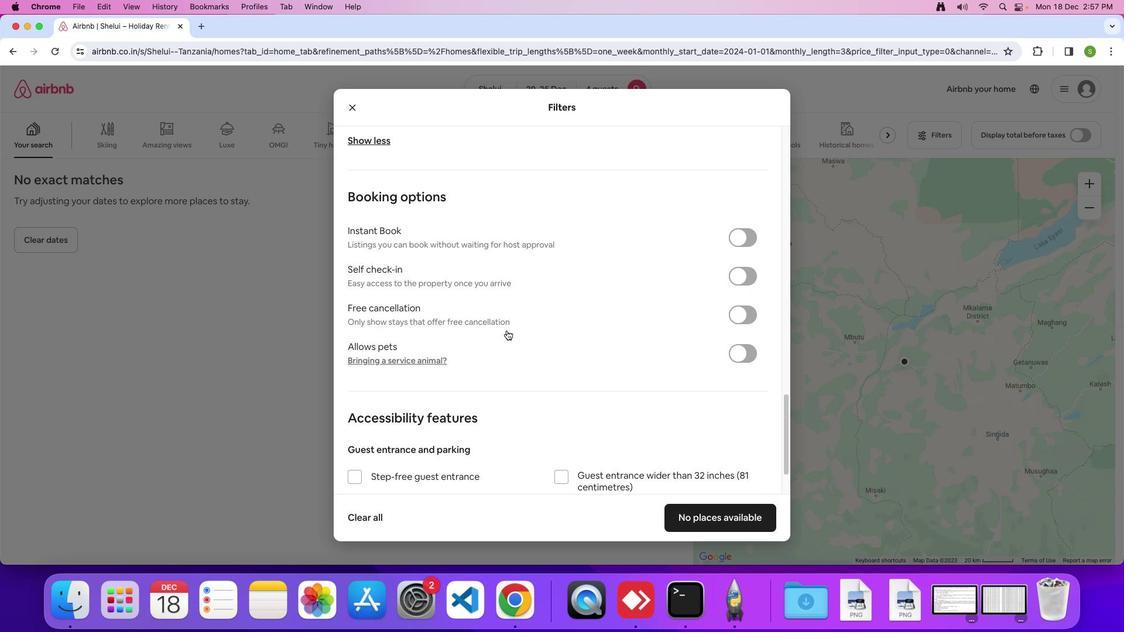 
Action: Mouse scrolled (506, 330) with delta (0, 0)
Screenshot: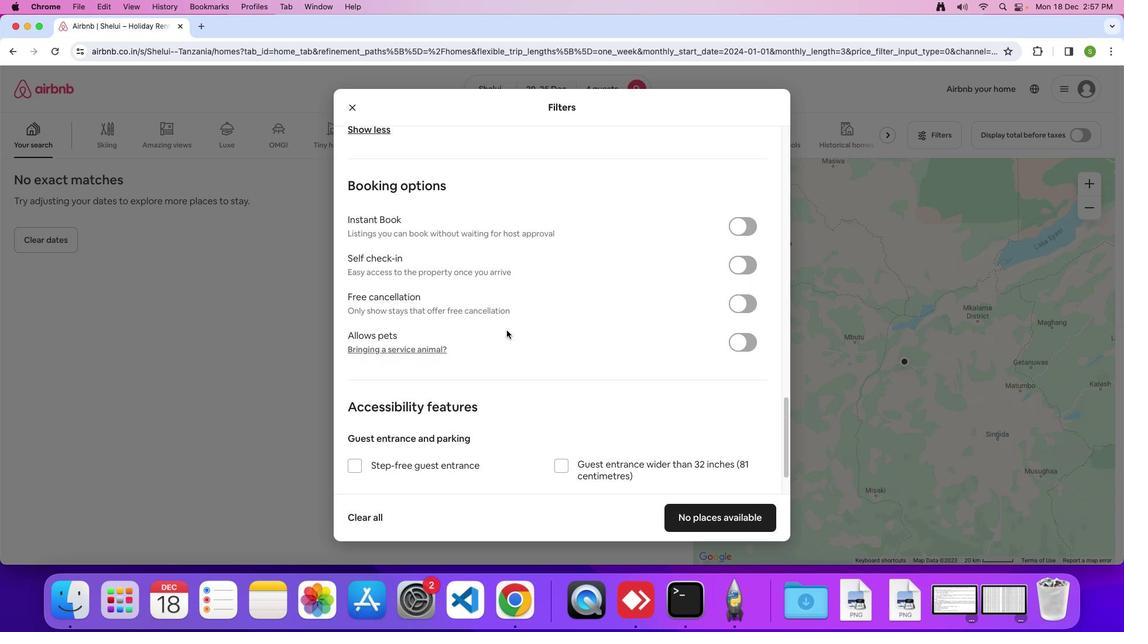 
Action: Mouse scrolled (506, 330) with delta (0, 0)
Screenshot: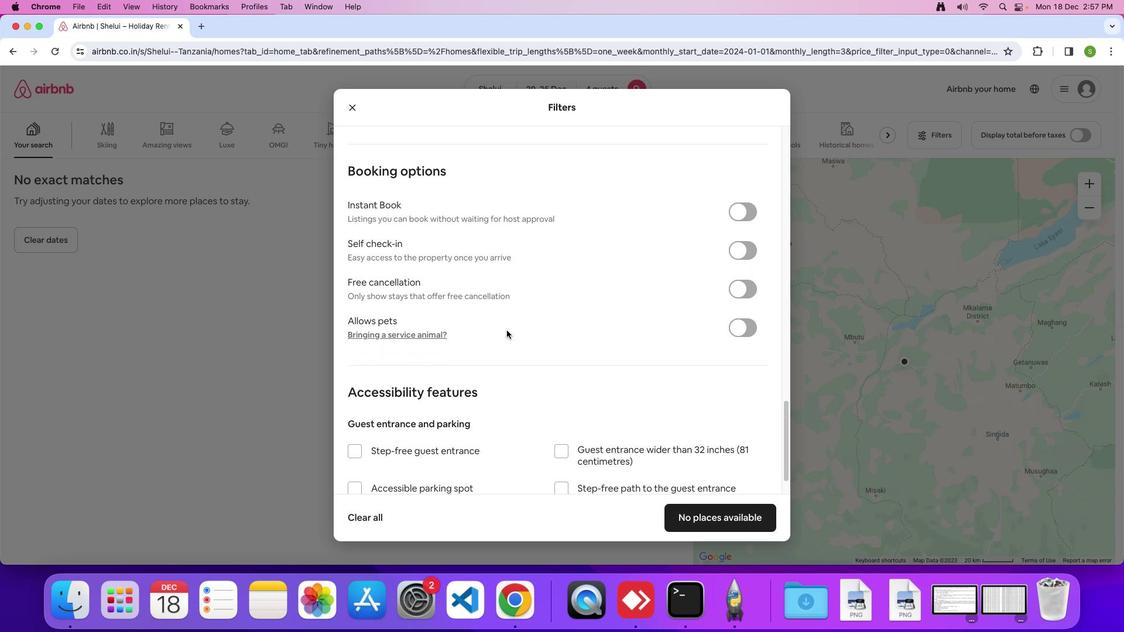 
Action: Mouse scrolled (506, 330) with delta (0, -1)
Screenshot: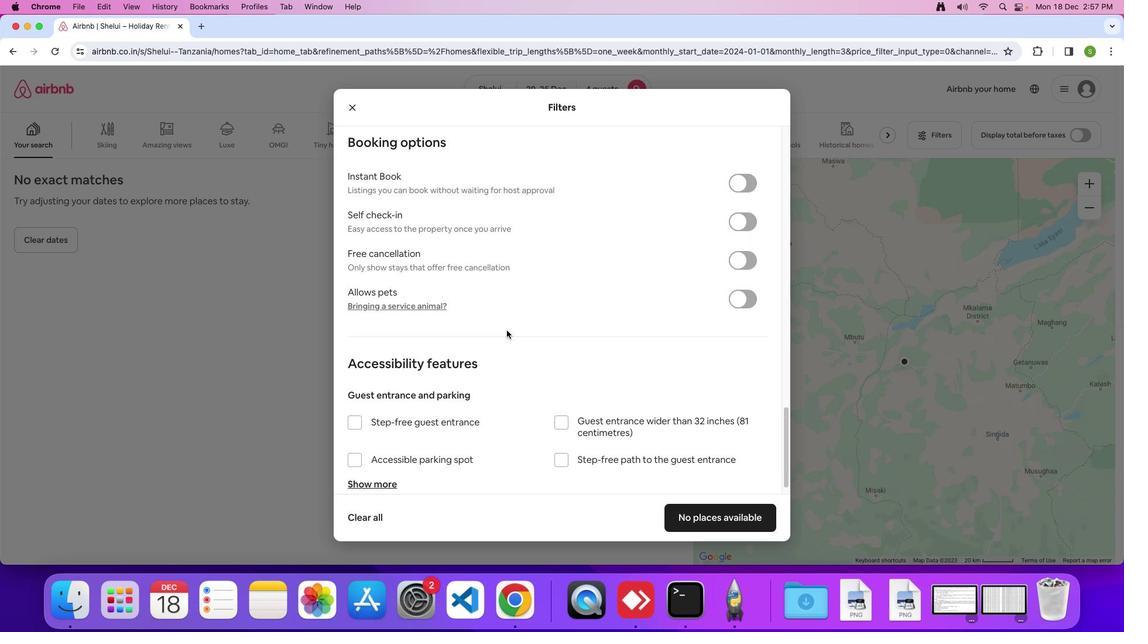 
Action: Mouse scrolled (506, 330) with delta (0, 0)
Screenshot: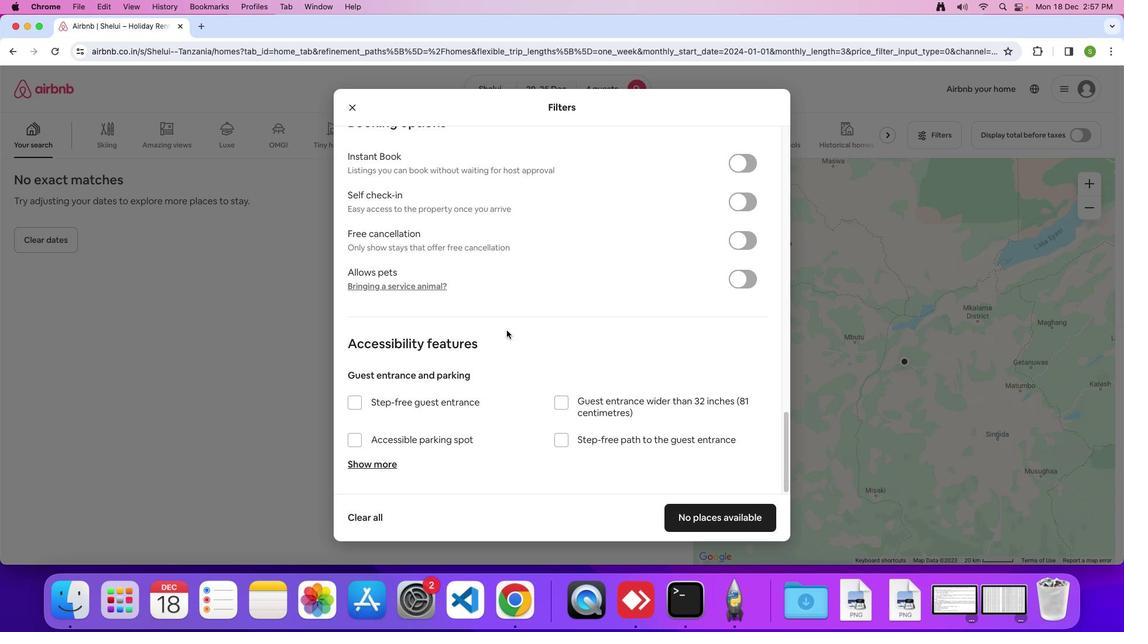 
Action: Mouse scrolled (506, 330) with delta (0, 0)
Screenshot: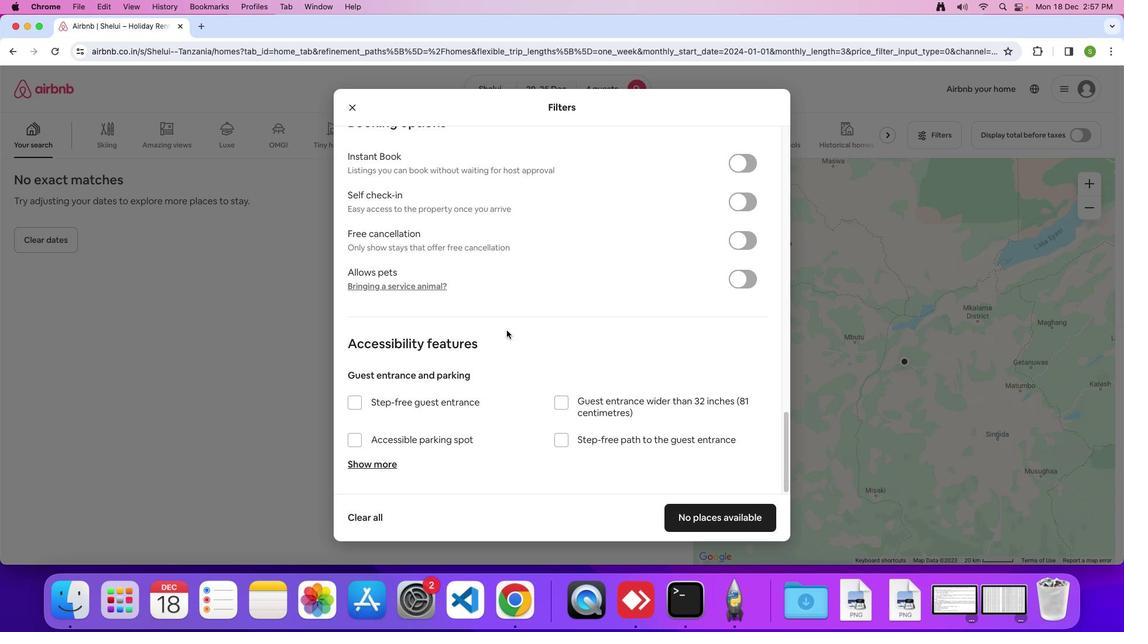 
Action: Mouse scrolled (506, 330) with delta (0, 0)
Screenshot: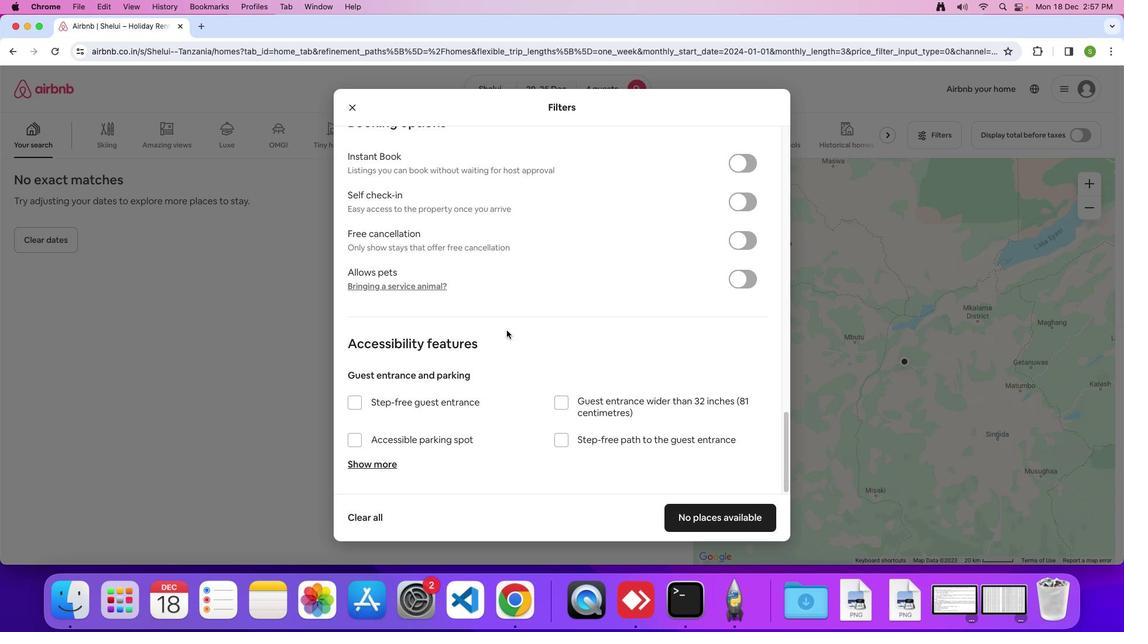 
Action: Mouse scrolled (506, 330) with delta (0, 0)
Screenshot: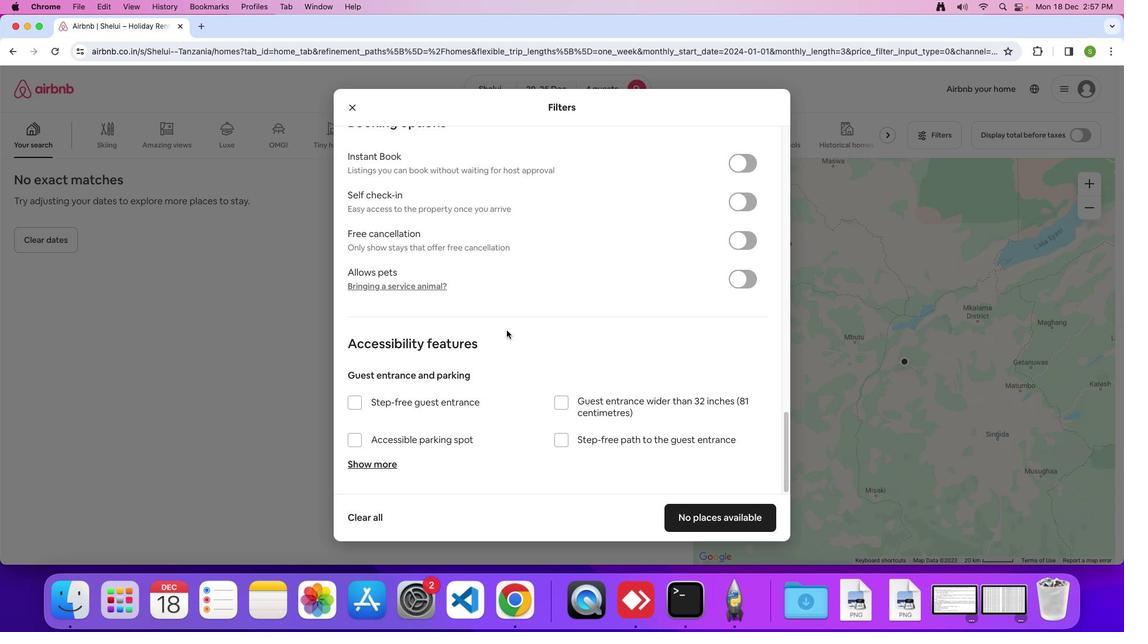 
Action: Mouse scrolled (506, 330) with delta (0, 0)
Screenshot: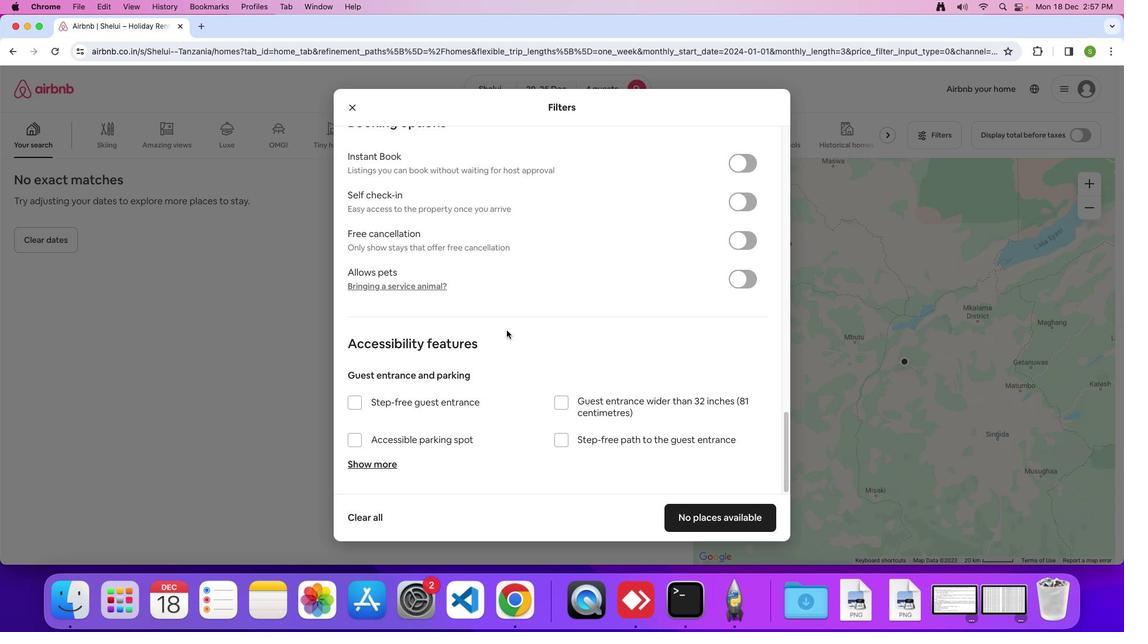
Action: Mouse moved to (699, 515)
Screenshot: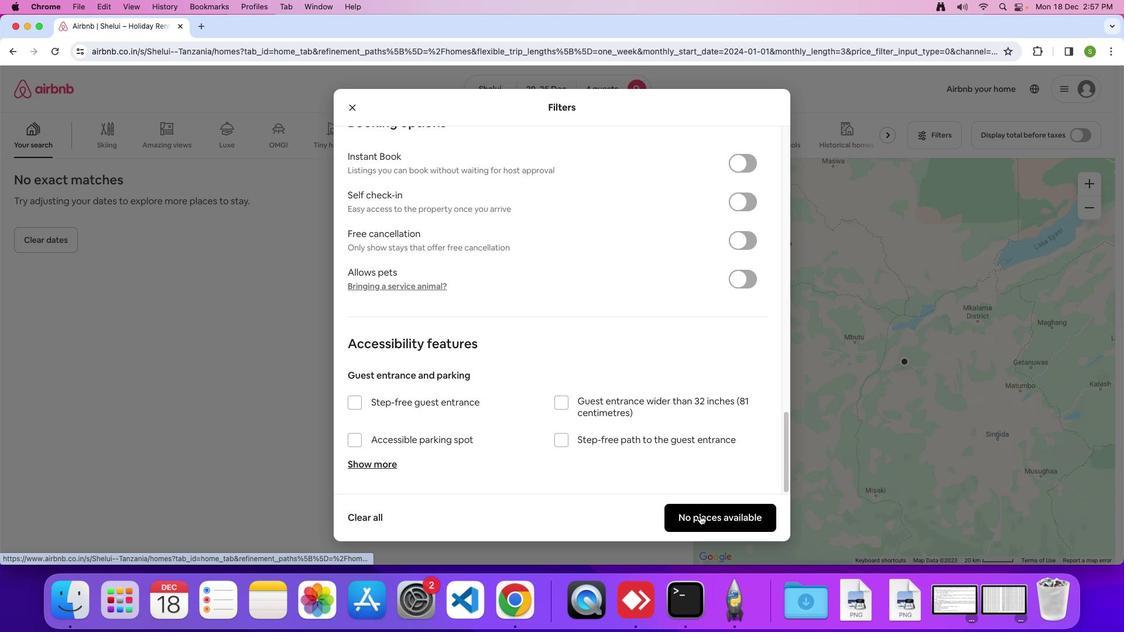 
Action: Mouse pressed left at (699, 515)
Screenshot: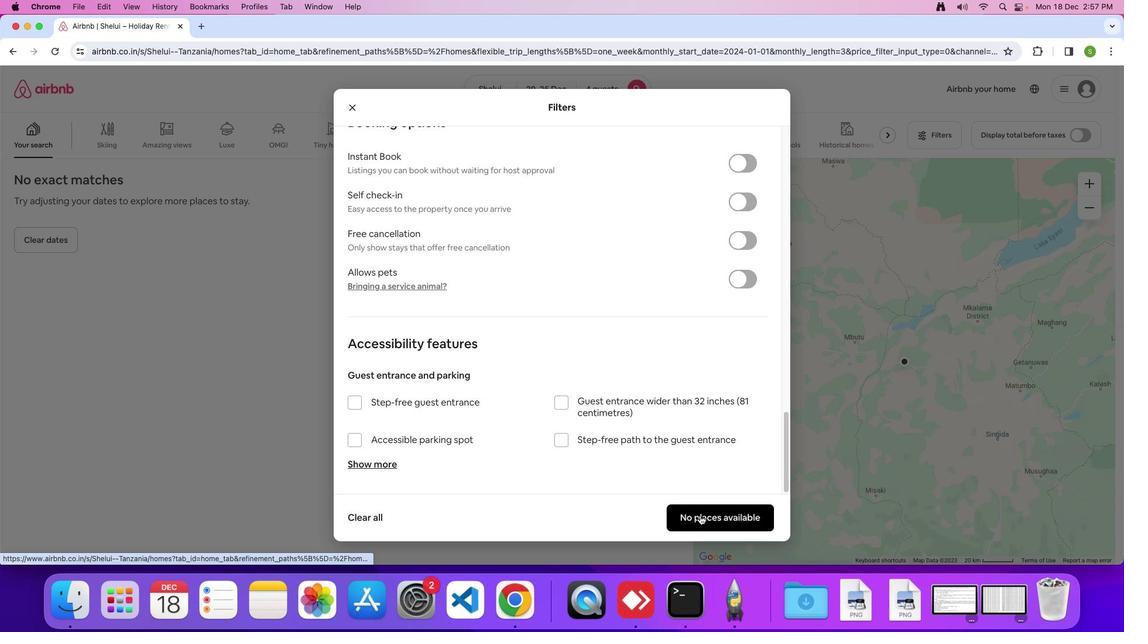 
Action: Mouse moved to (481, 327)
Screenshot: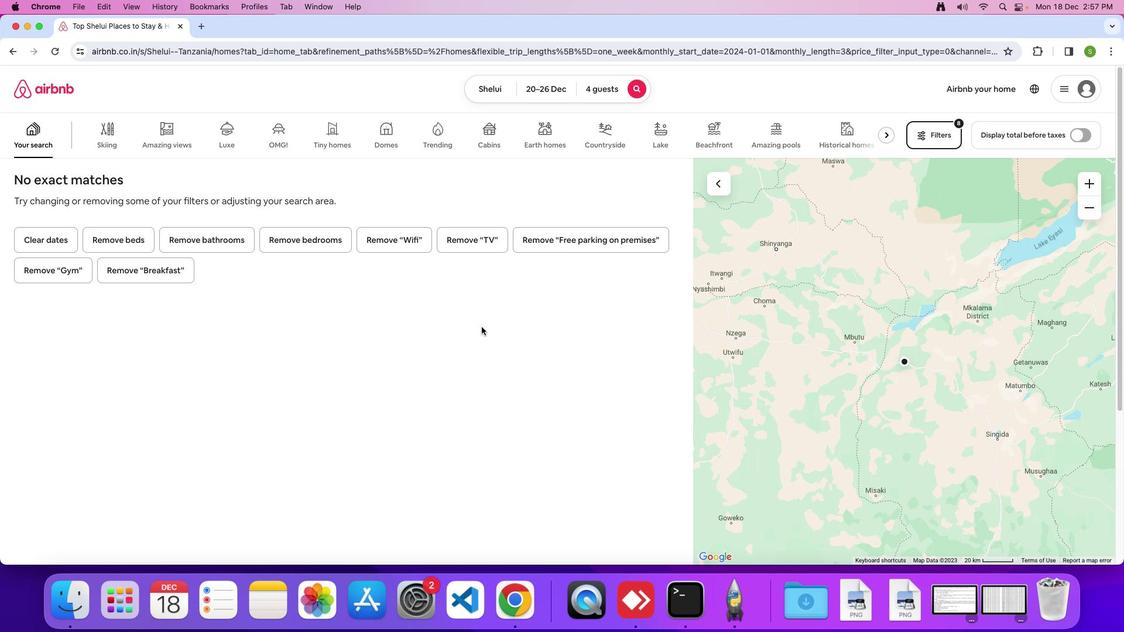 
